 Task: Find a flat in Jaipur, Rajasthan for 3 guests from 21st to 28th July, with a price range of ₹5700 to ₹93000, 2 bedrooms, 2 beds, 2 bathrooms, and amenities including Wifi, Air conditioning, TV, Pool, Breakfast, BBQ grill, and step-free guest entrance. Host language should be Hindi.
Action: Mouse moved to (411, 171)
Screenshot: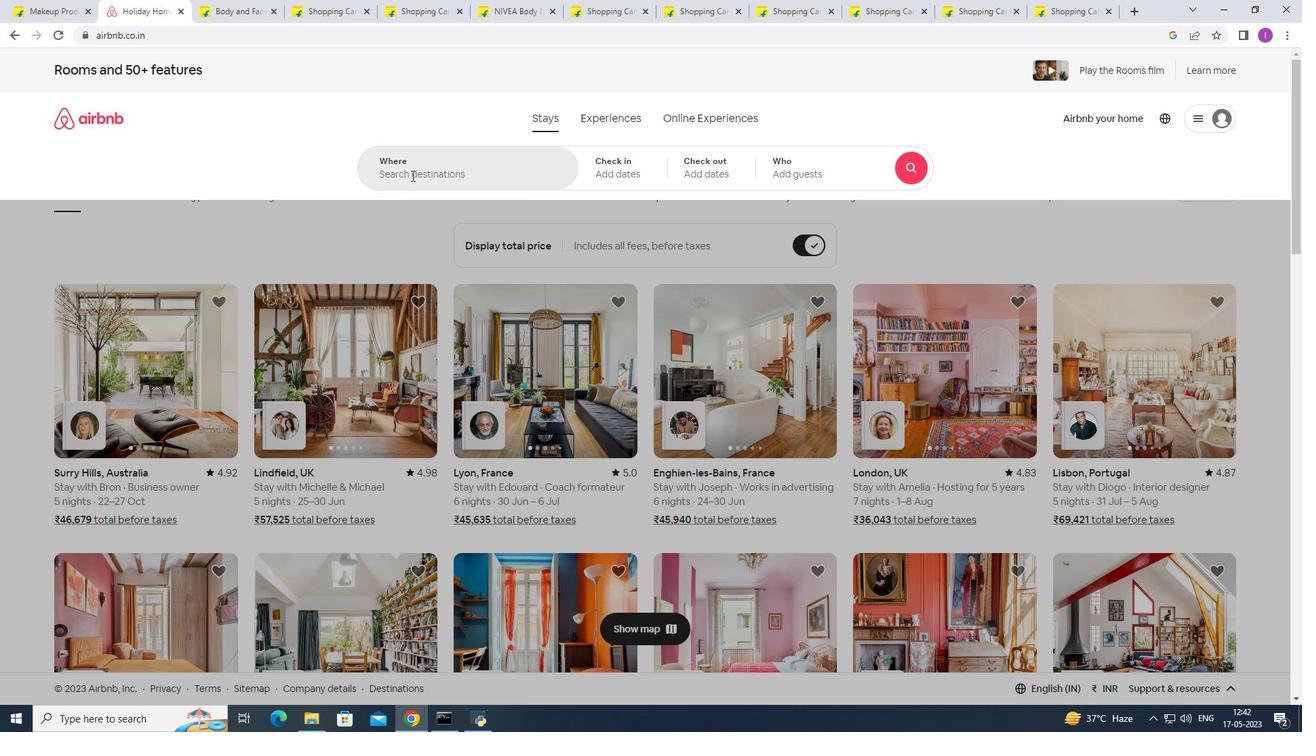 
Action: Mouse pressed left at (411, 171)
Screenshot: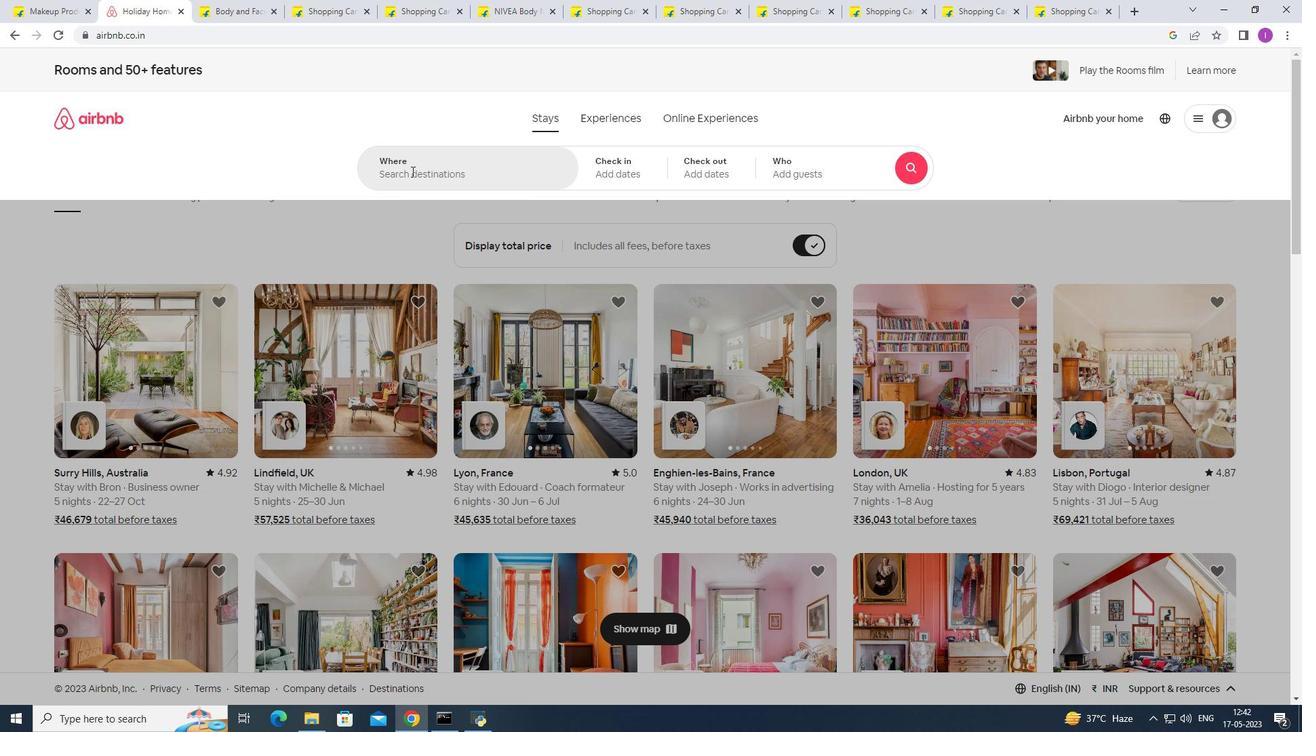 
Action: Mouse moved to (466, 174)
Screenshot: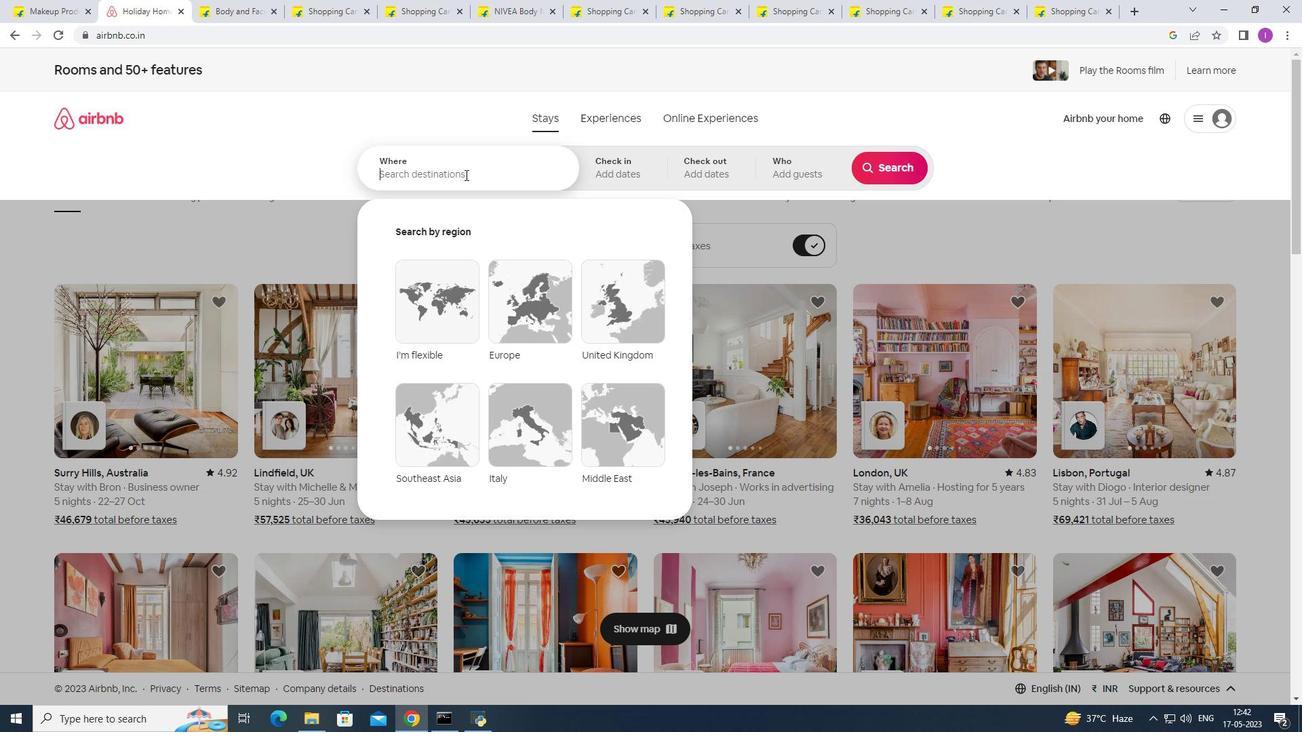 
Action: Key pressed <Key.shift><Key.shift><Key.shift><Key.shift><Key.shift><Key.shift><Key.shift><Key.shift><Key.shift><Key.shift><Key.shift><Key.shift><Key.shift><Key.shift><Key.shift><Key.shift><Key.shift><Key.shift><Key.shift><Key.shift><Key.shift><Key.shift><Key.shift><Key.shift><Key.shift><Key.shift><Key.shift><Key.shift><Key.shift><Key.shift><Key.shift><Key.shift><Key.shift><Key.shift><Key.shift><Key.shift><Key.shift><Key.shift><Key.shift><Key.shift><Key.shift><Key.shift><Key.shift><Key.shift><Key.shift><Key.shift><Key.shift><Key.shift><Key.shift><Key.shift><Key.shift><Key.shift><Key.shift><Key.shift><Key.shift><Key.shift><Key.shift><Key.shift><Key.shift><Key.shift><Key.shift><Key.shift><Key.shift><Key.shift><Key.shift><Key.shift><Key.shift><Key.shift><Key.shift><Key.shift><Key.shift><Key.shift><Key.shift><Key.shift><Key.shift><Key.shift><Key.shift><Key.shift><Key.shift><Key.shift><Key.shift><Key.shift><Key.shift><Key.shift><Key.shift><Key.shift><Key.shift><Key.shift><Key.shift><Key.shift><Key.shift><Key.shift><Key.shift><Key.shift><Key.shift><Key.shift><Key.shift><Key.shift><Key.shift><Key.shift><Key.shift><Key.shift><Key.shift><Key.shift><Key.shift><Key.shift><Key.shift><Key.shift><Key.shift><Key.shift><Key.shift><Key.shift><Key.shift><Key.shift><Key.shift><Key.shift><Key.shift><Key.shift><Key.shift><Key.shift><Key.shift><Key.shift><Key.shift><Key.shift><Key.shift><Key.shift><Key.shift><Key.shift><Key.shift><Key.shift><Key.shift><Key.shift><Key.shift>Rajas
Screenshot: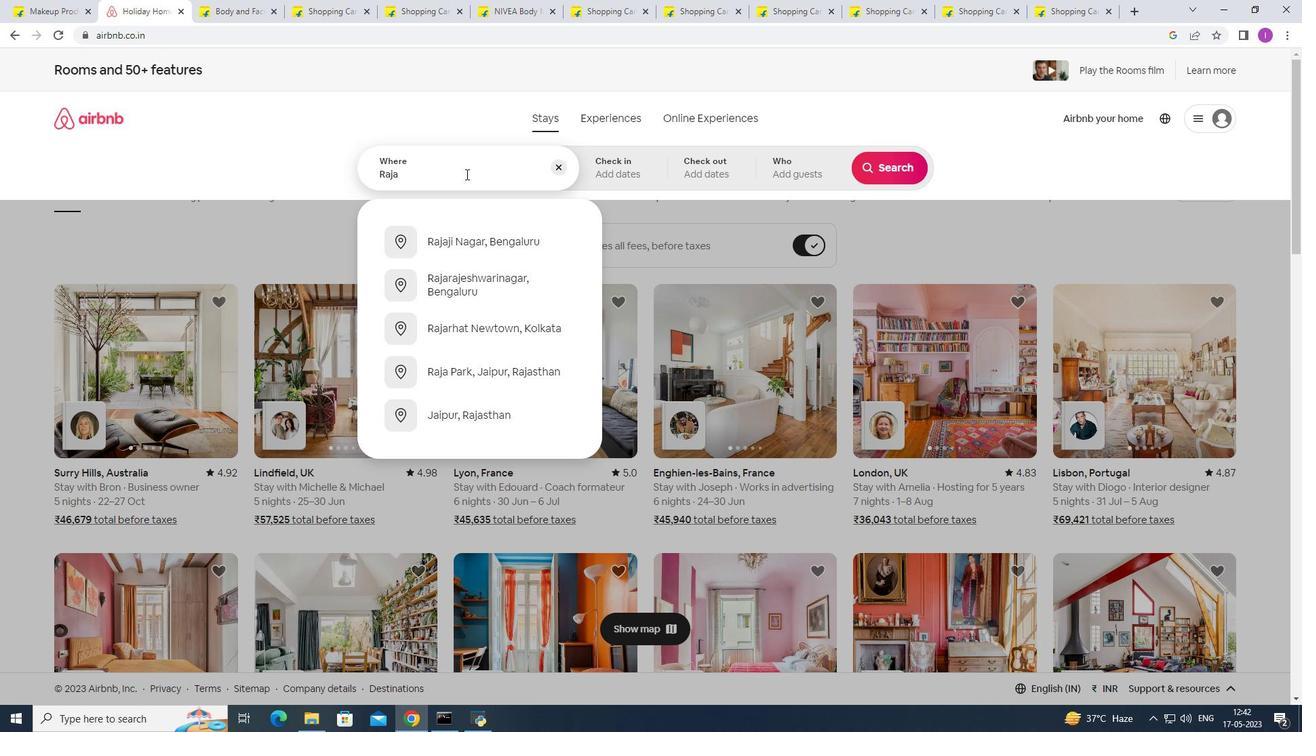 
Action: Mouse moved to (472, 242)
Screenshot: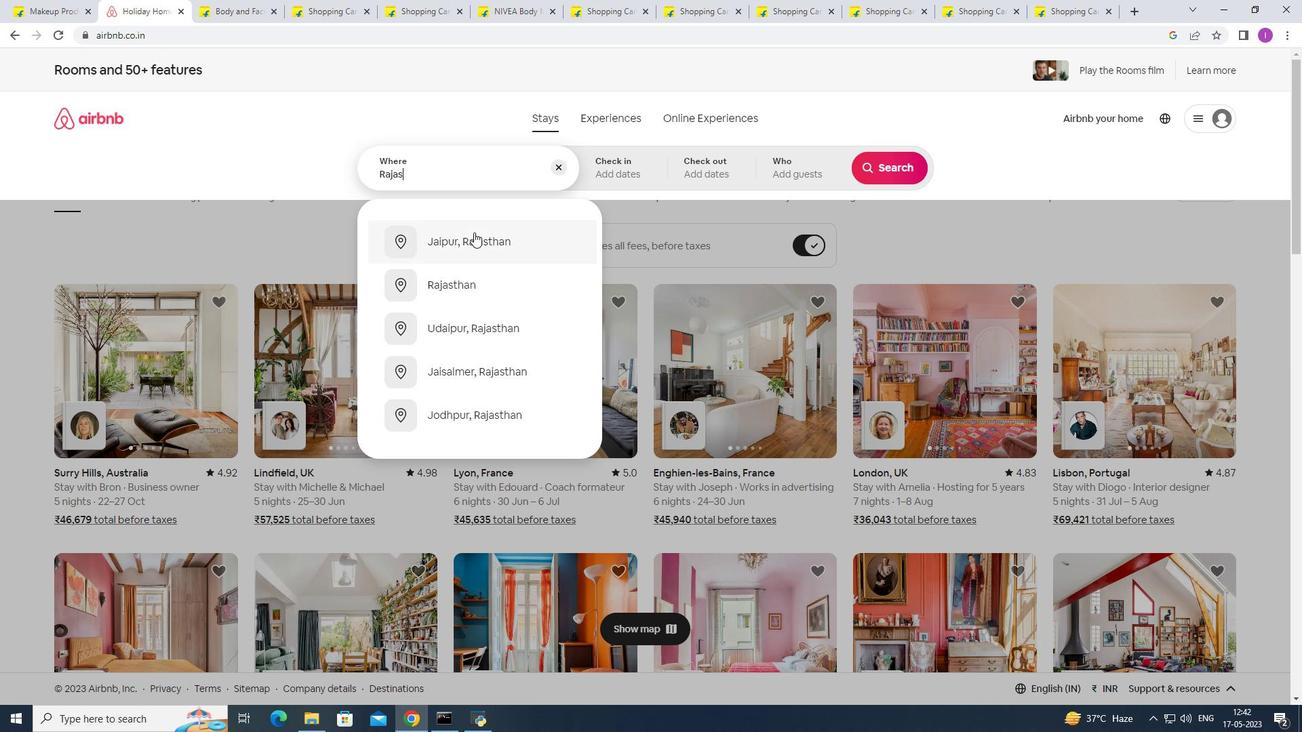 
Action: Mouse pressed left at (472, 242)
Screenshot: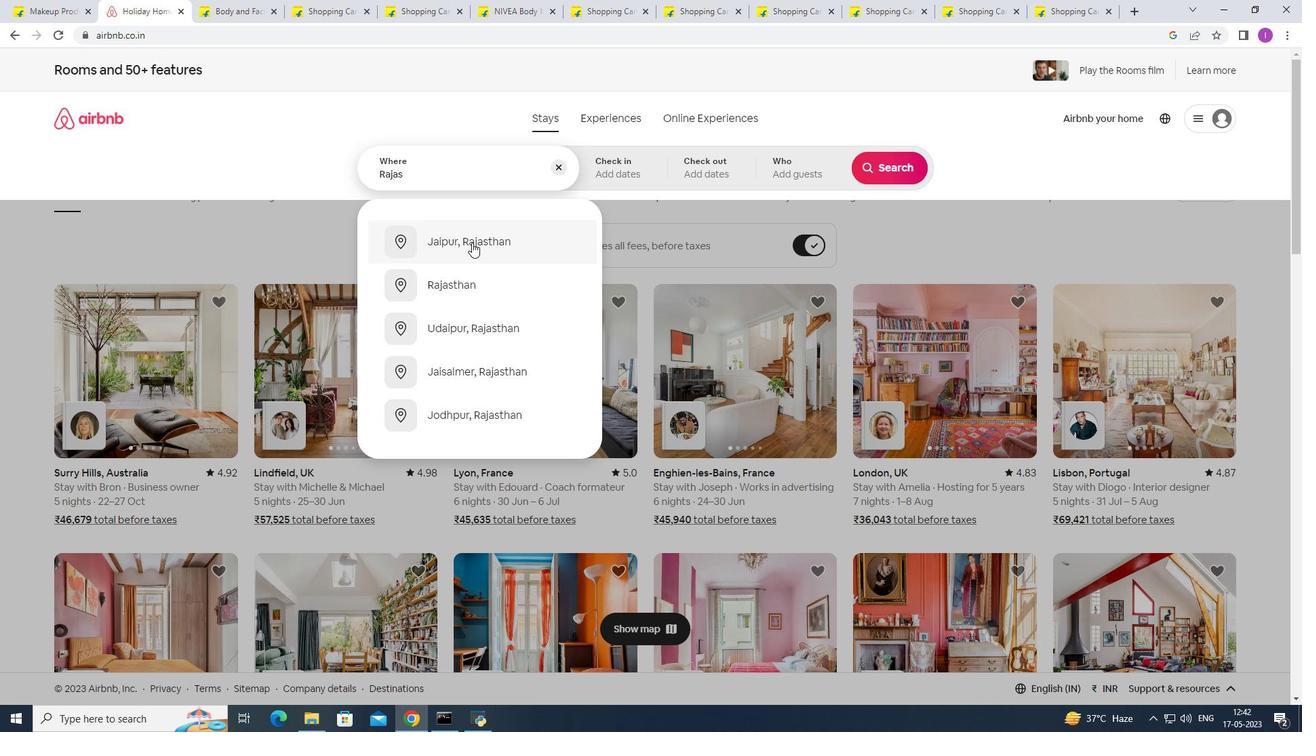 
Action: Mouse moved to (885, 278)
Screenshot: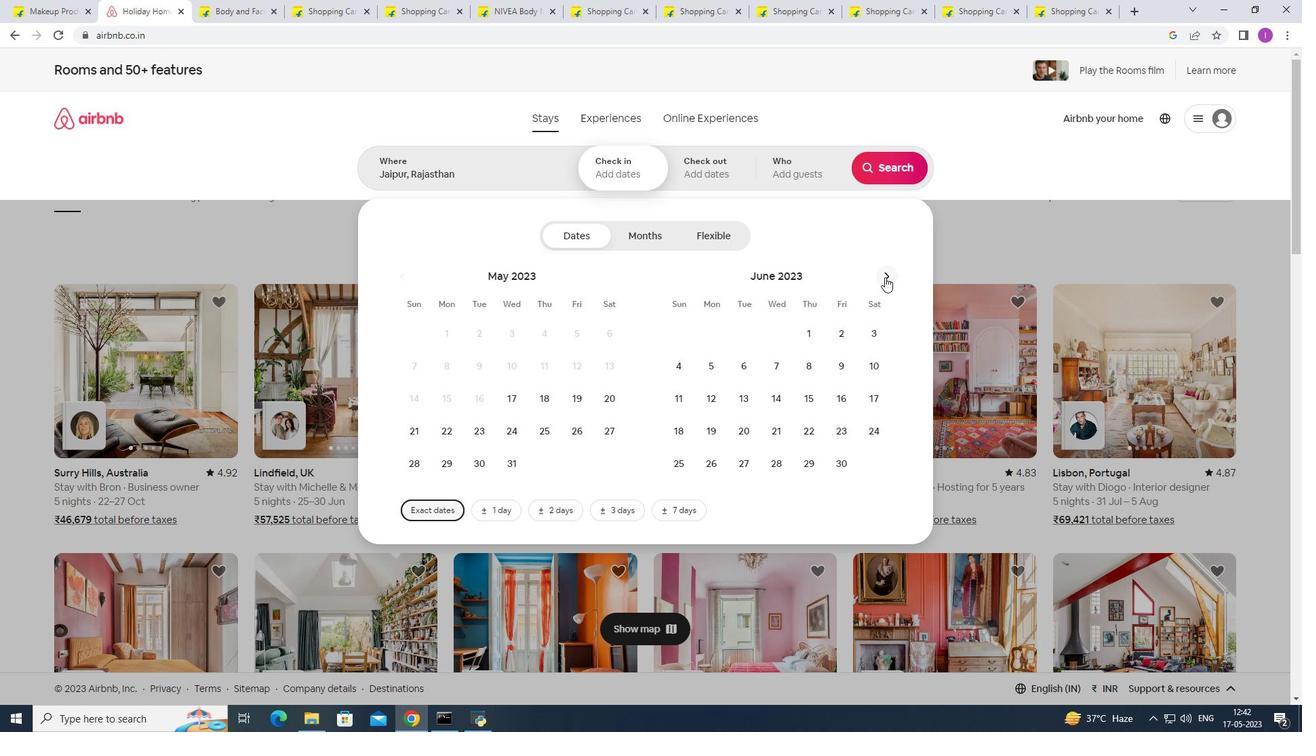 
Action: Mouse pressed left at (885, 278)
Screenshot: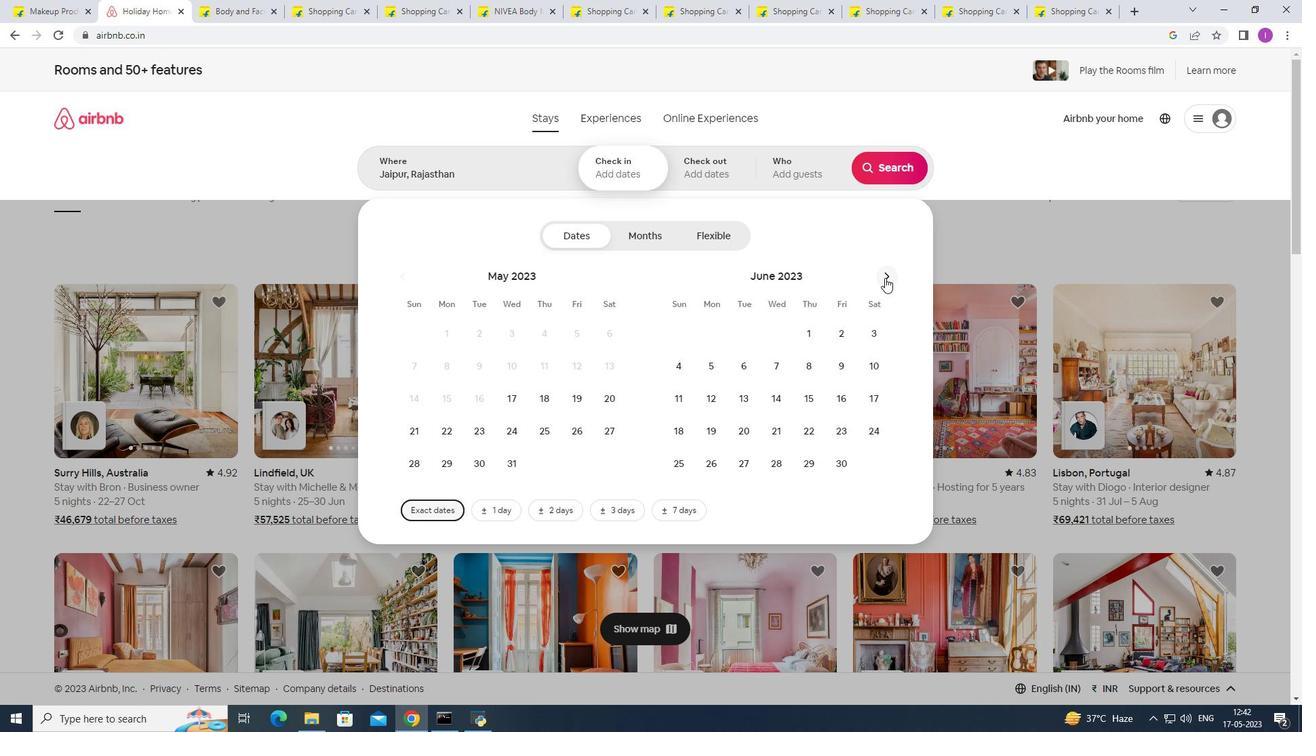 
Action: Mouse pressed left at (885, 278)
Screenshot: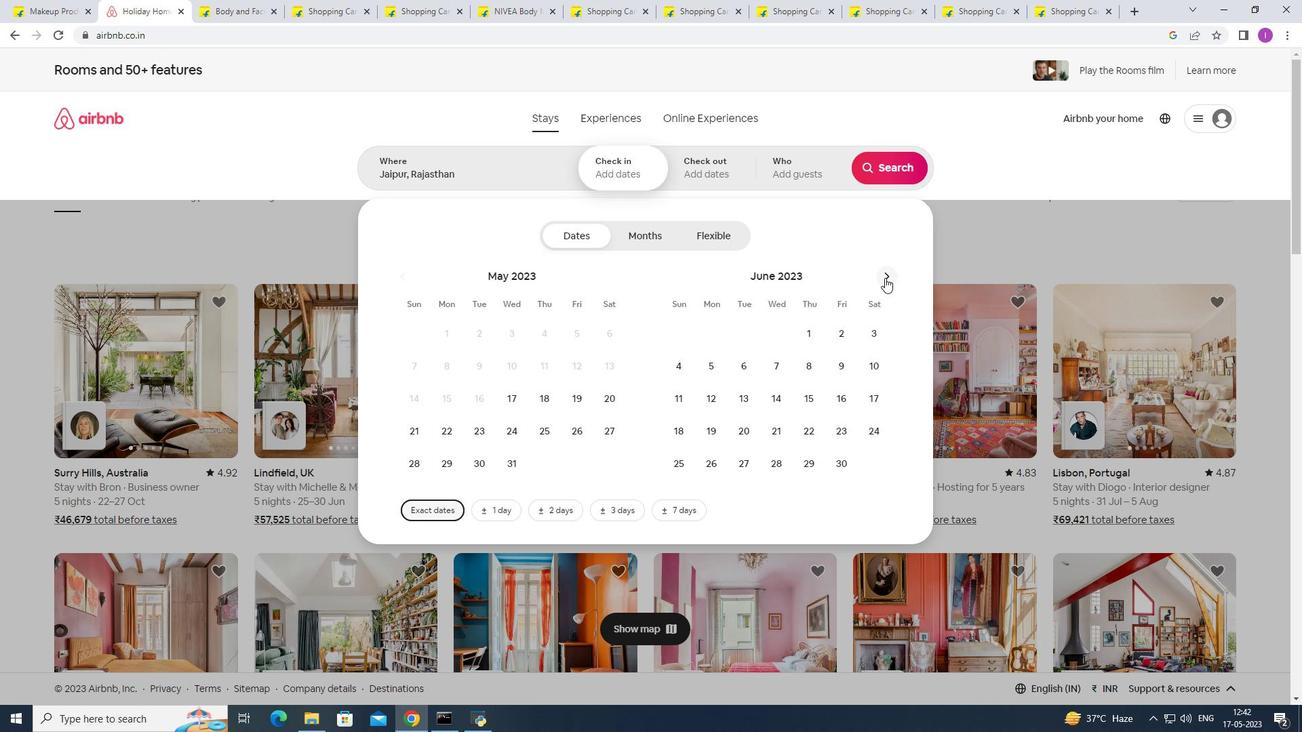 
Action: Mouse moved to (882, 280)
Screenshot: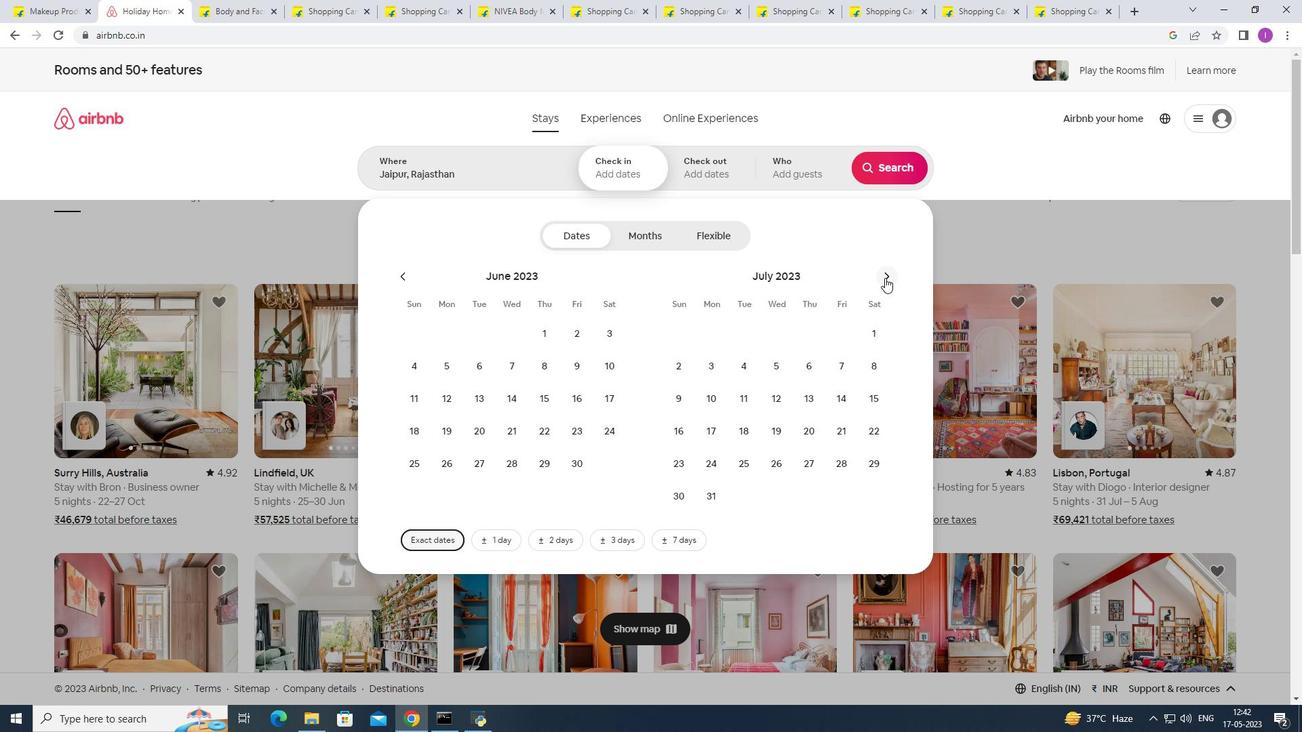 
Action: Mouse pressed left at (882, 280)
Screenshot: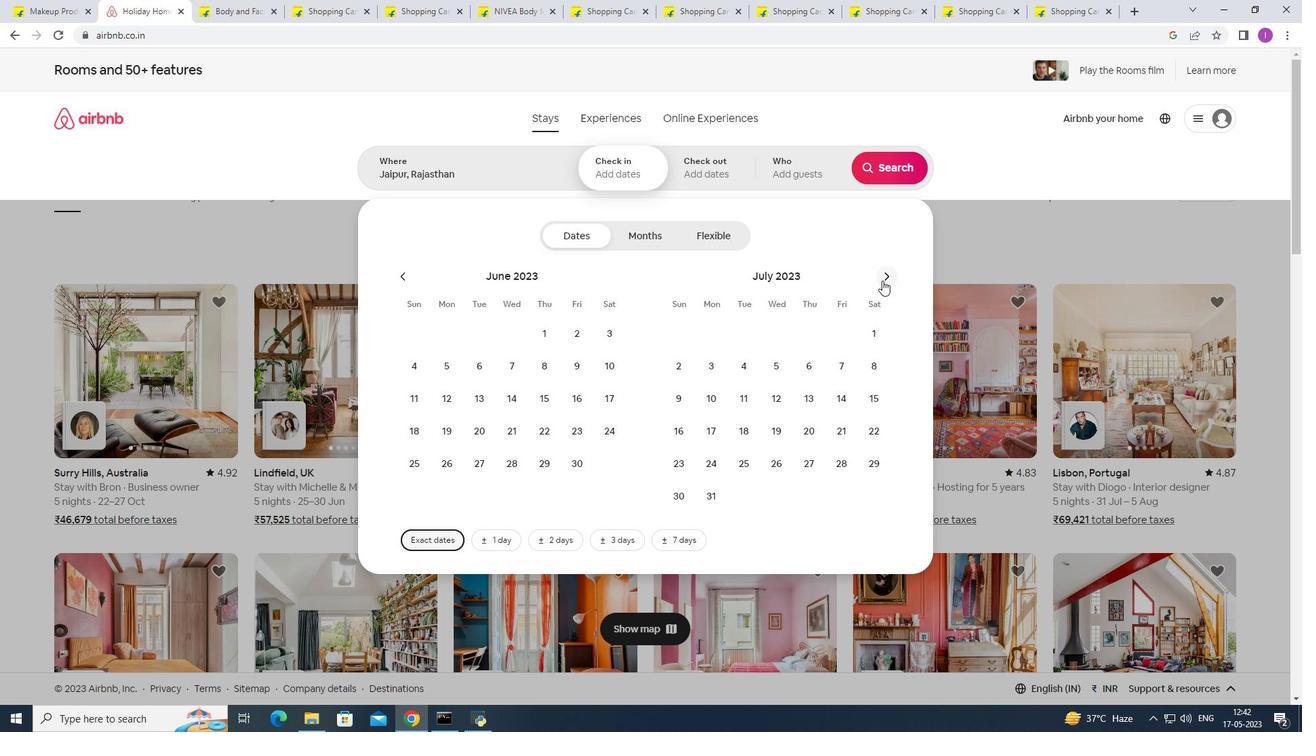 
Action: Mouse moved to (575, 430)
Screenshot: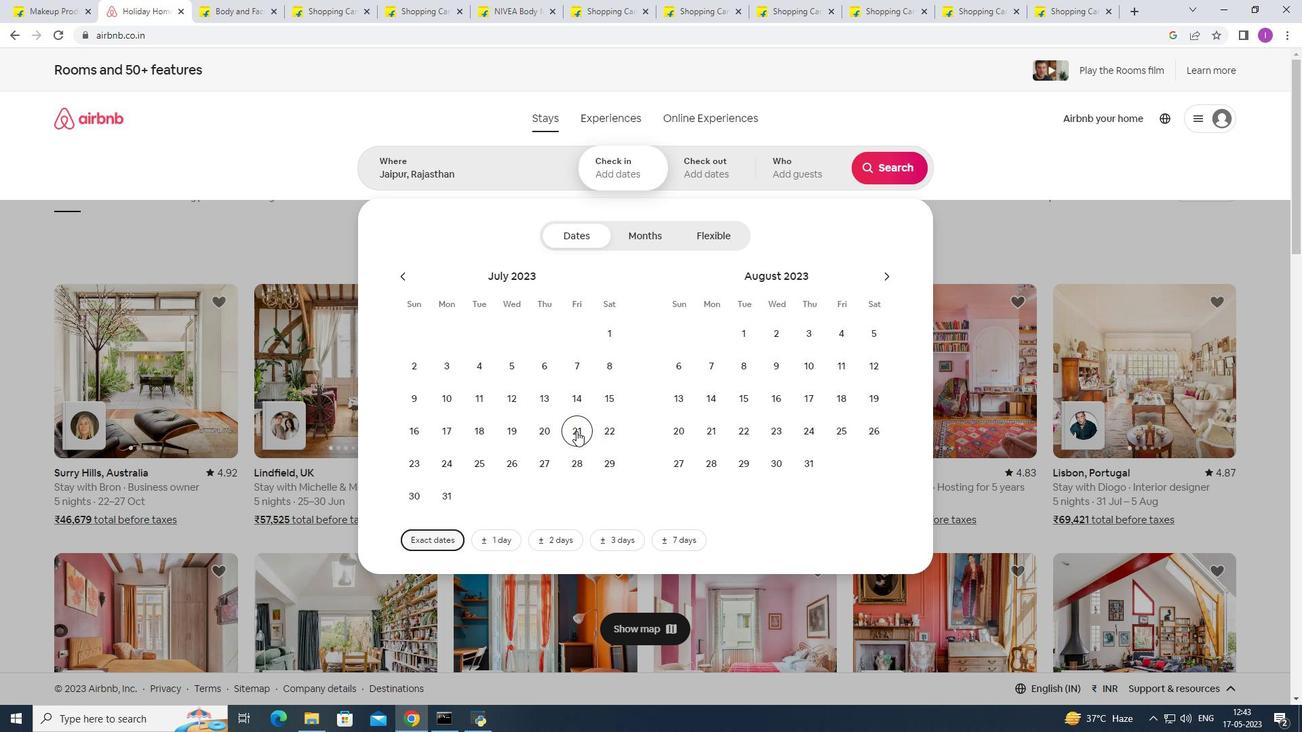 
Action: Mouse pressed left at (575, 430)
Screenshot: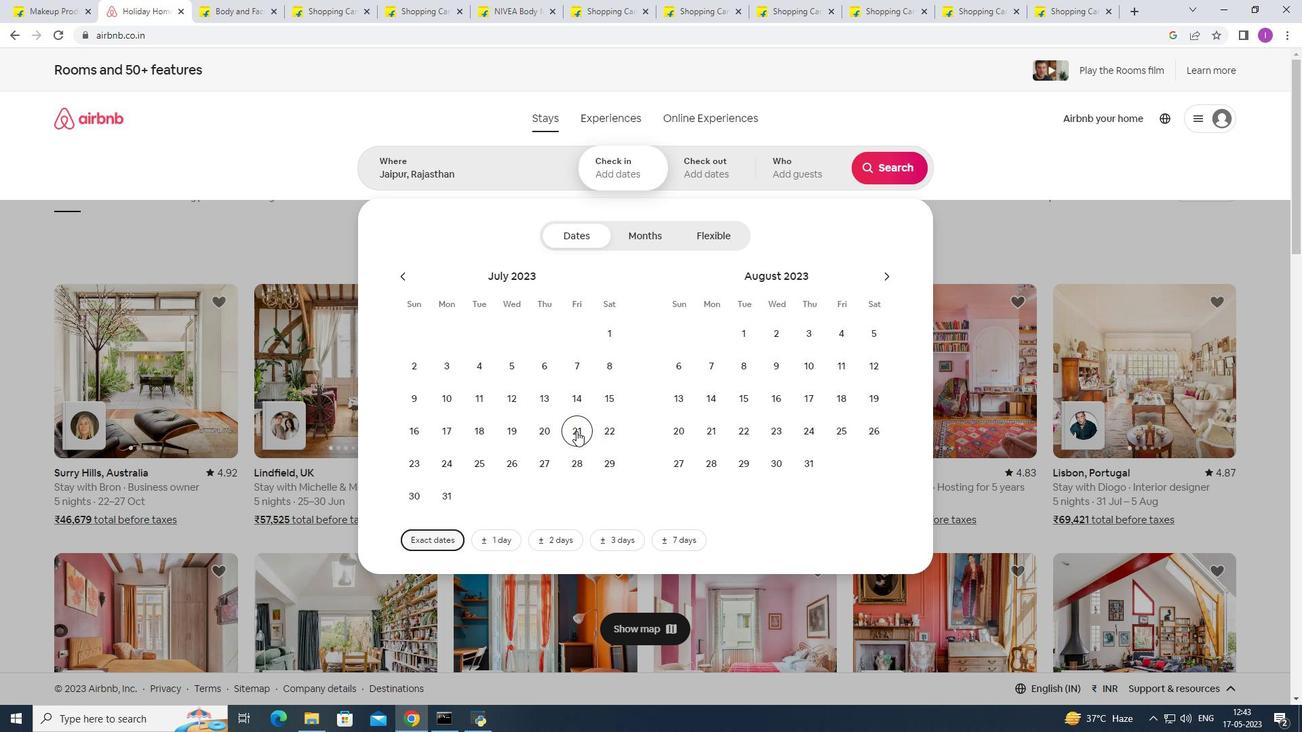 
Action: Mouse moved to (584, 466)
Screenshot: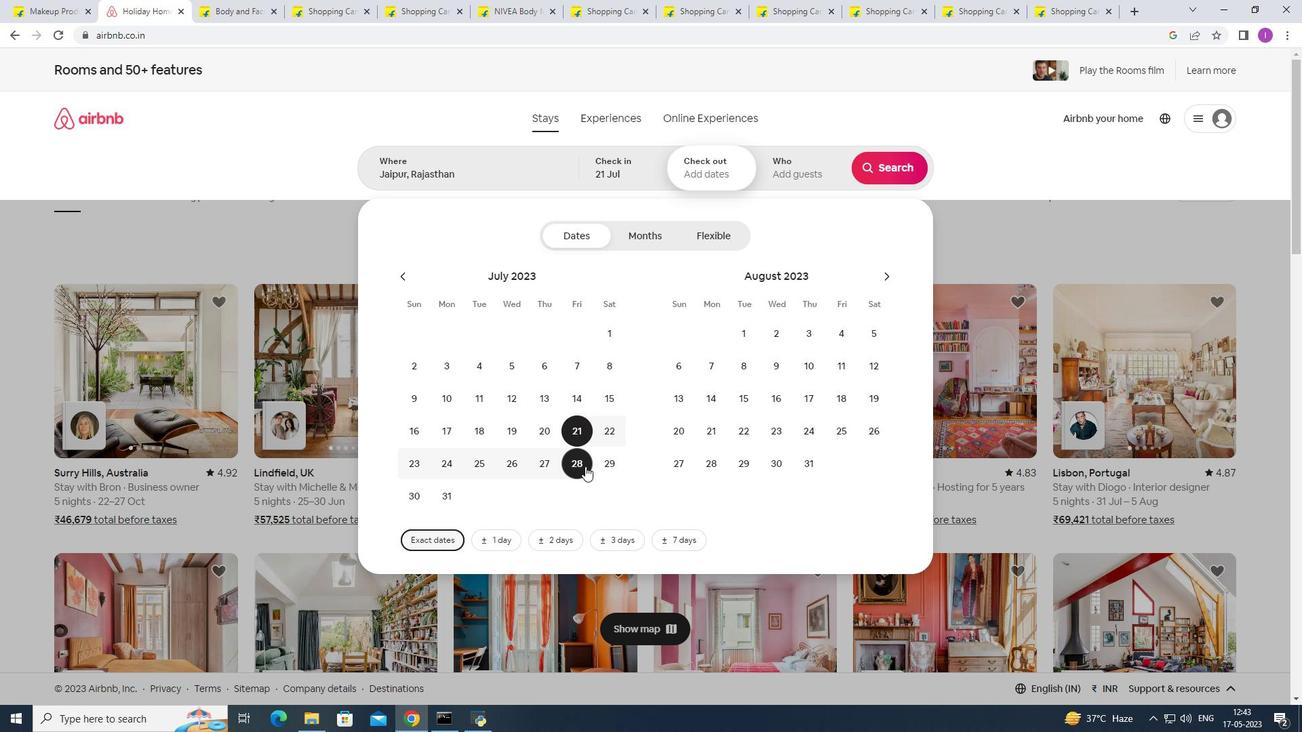 
Action: Mouse pressed left at (584, 466)
Screenshot: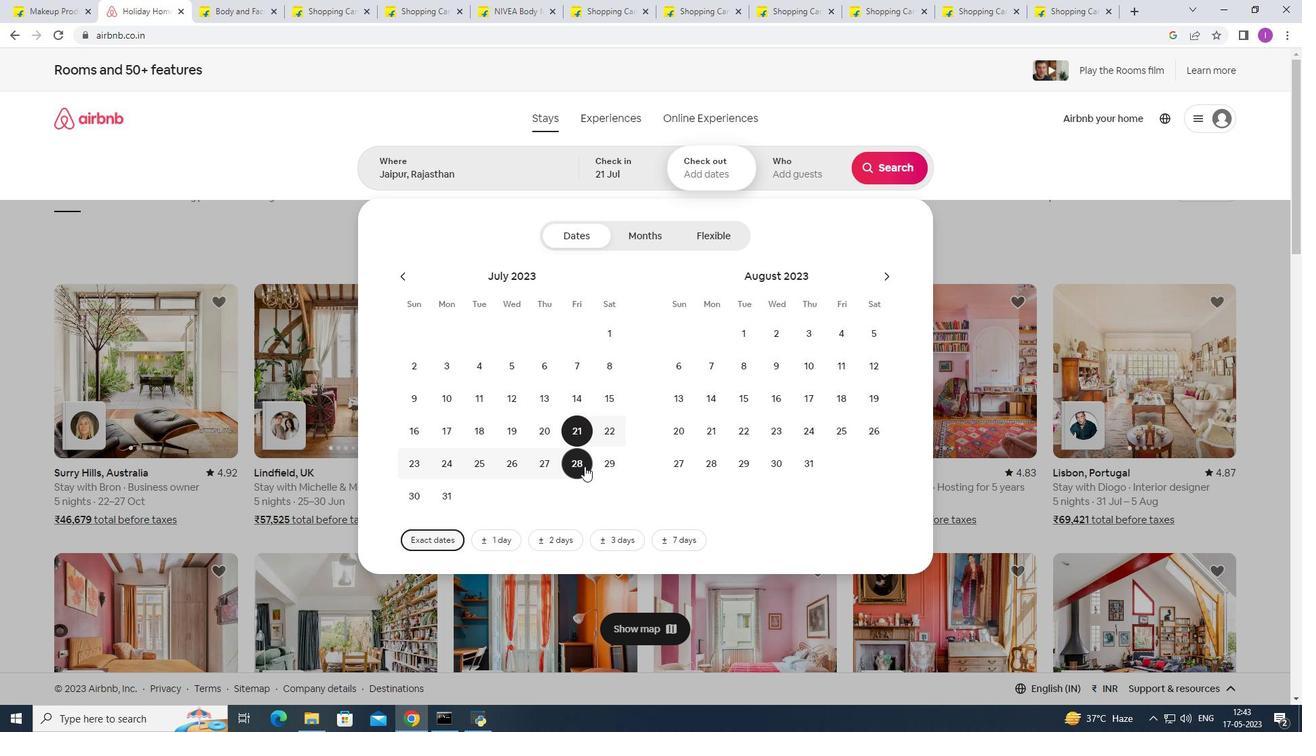 
Action: Mouse moved to (812, 168)
Screenshot: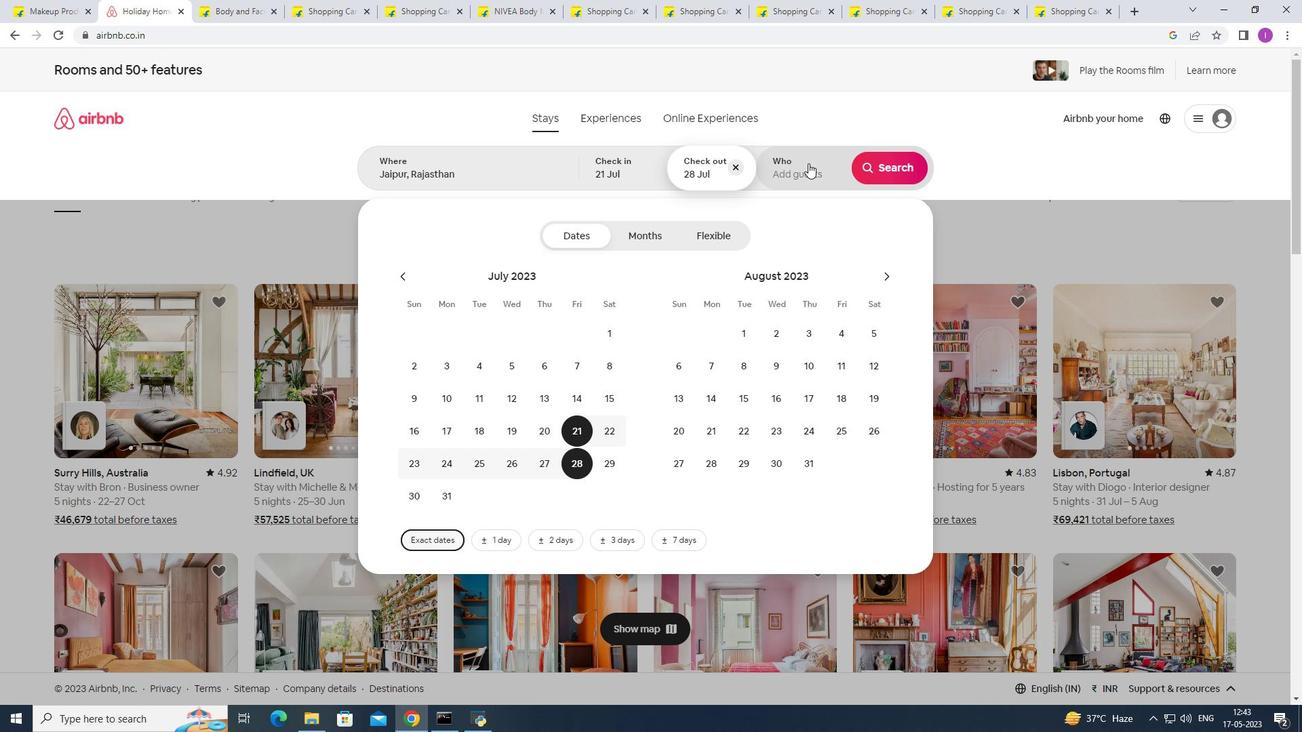
Action: Mouse pressed left at (812, 168)
Screenshot: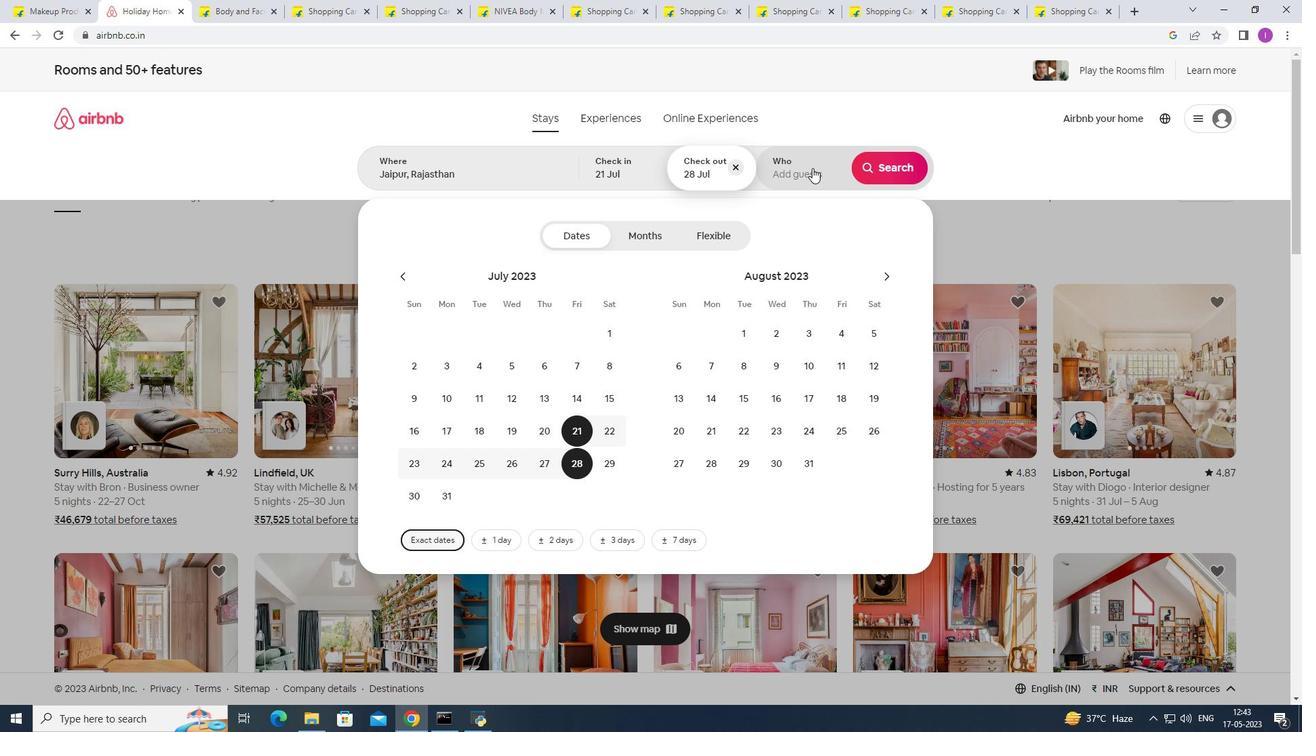 
Action: Mouse moved to (897, 238)
Screenshot: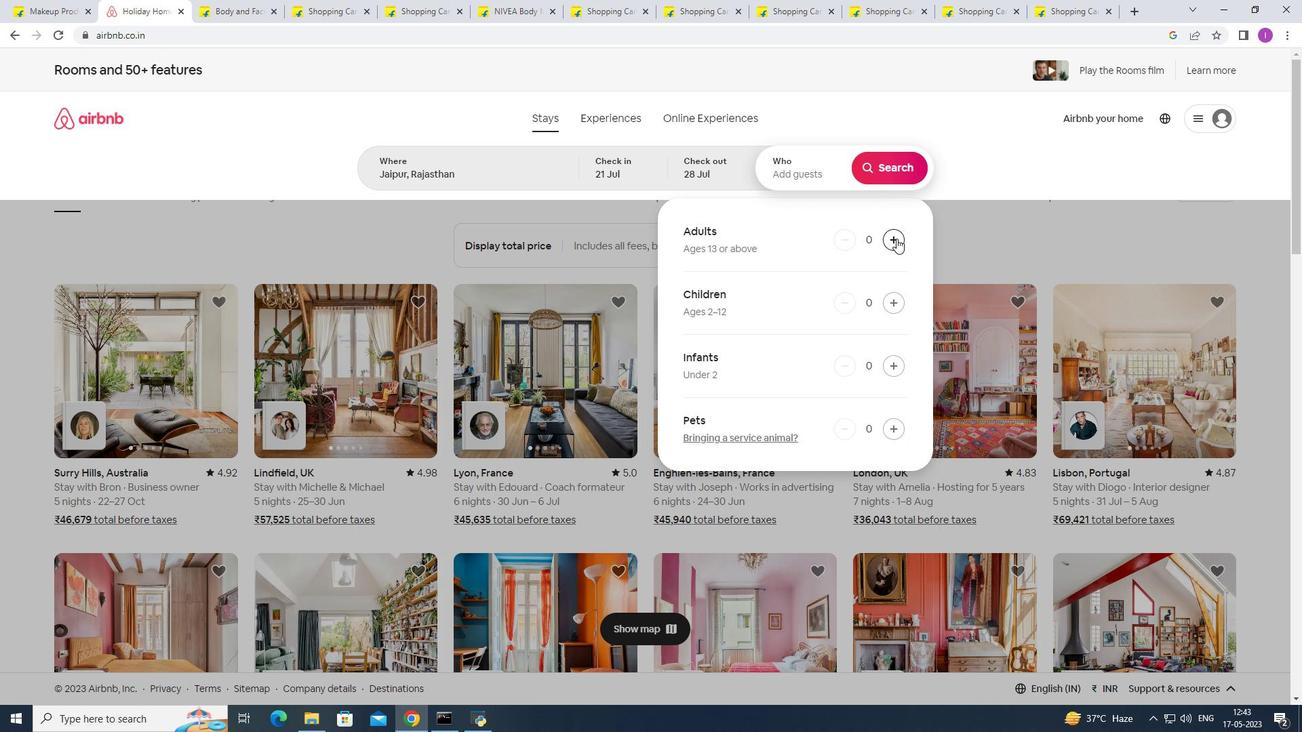 
Action: Mouse pressed left at (897, 238)
Screenshot: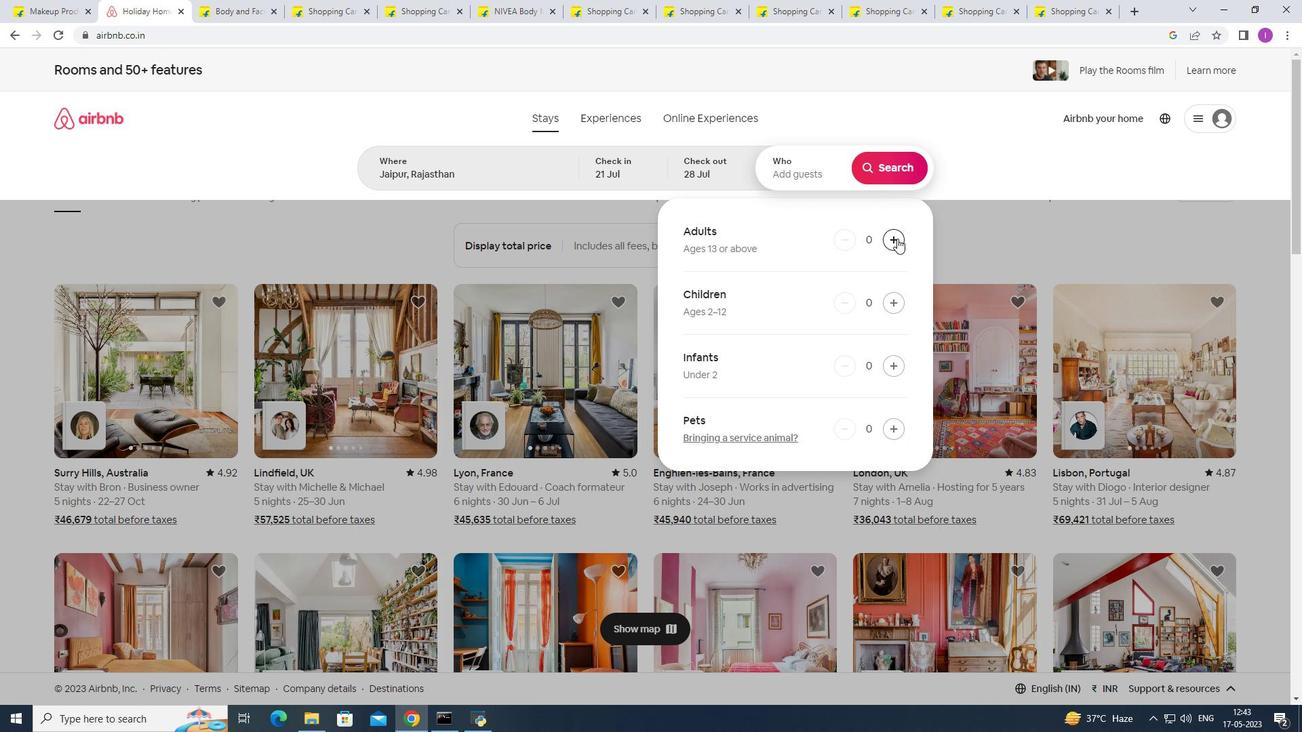 
Action: Mouse moved to (898, 238)
Screenshot: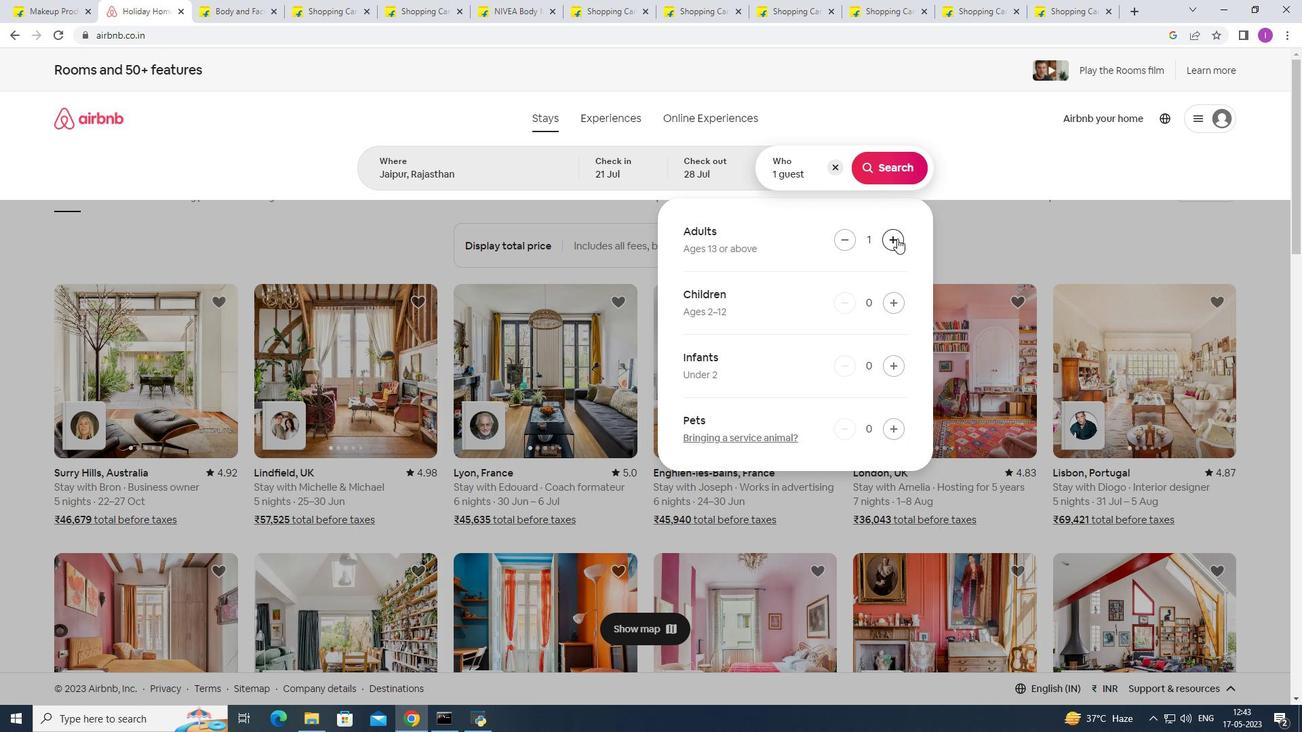 
Action: Mouse pressed left at (898, 238)
Screenshot: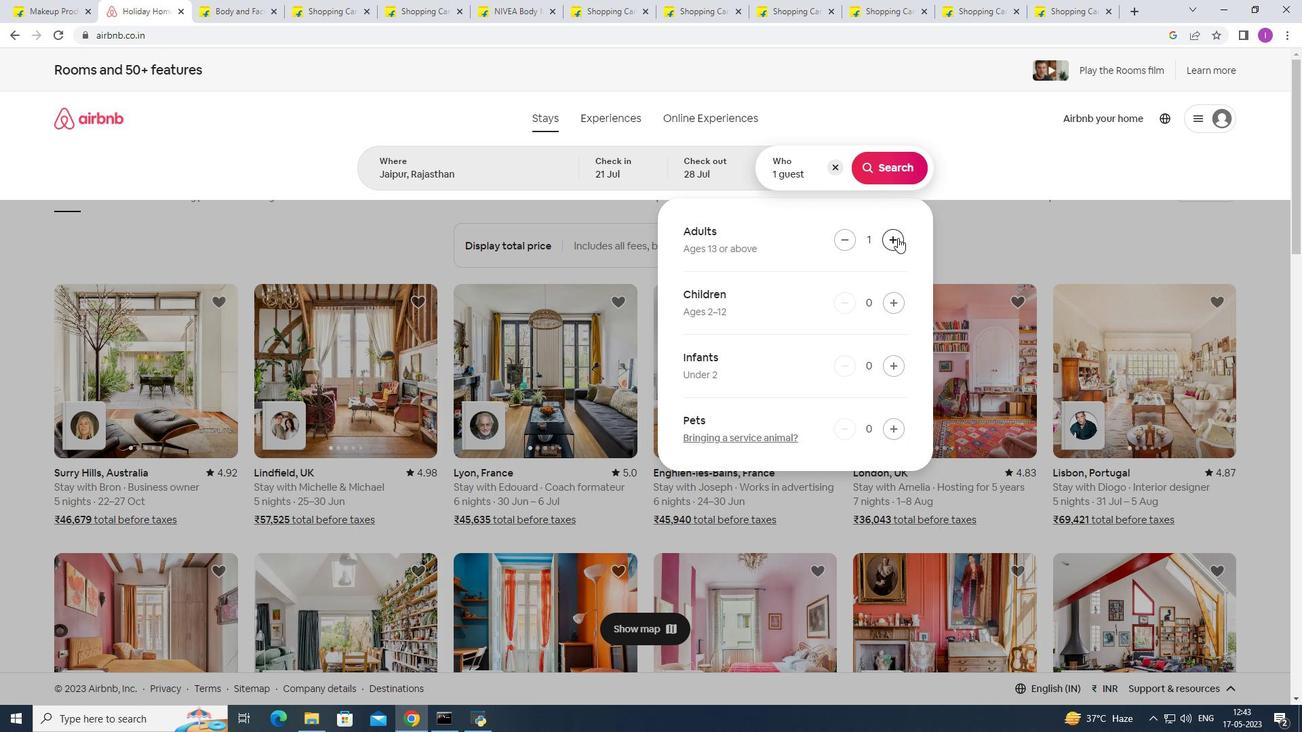 
Action: Mouse moved to (889, 299)
Screenshot: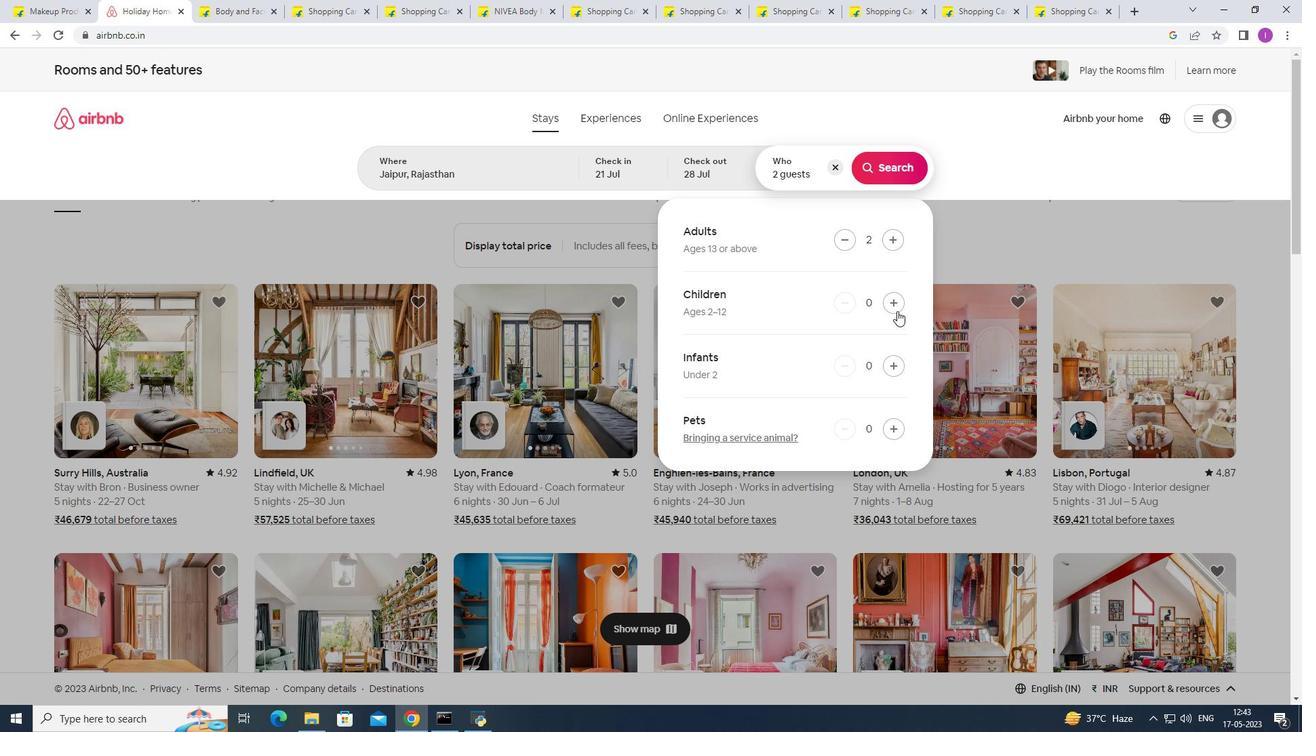 
Action: Mouse pressed left at (889, 299)
Screenshot: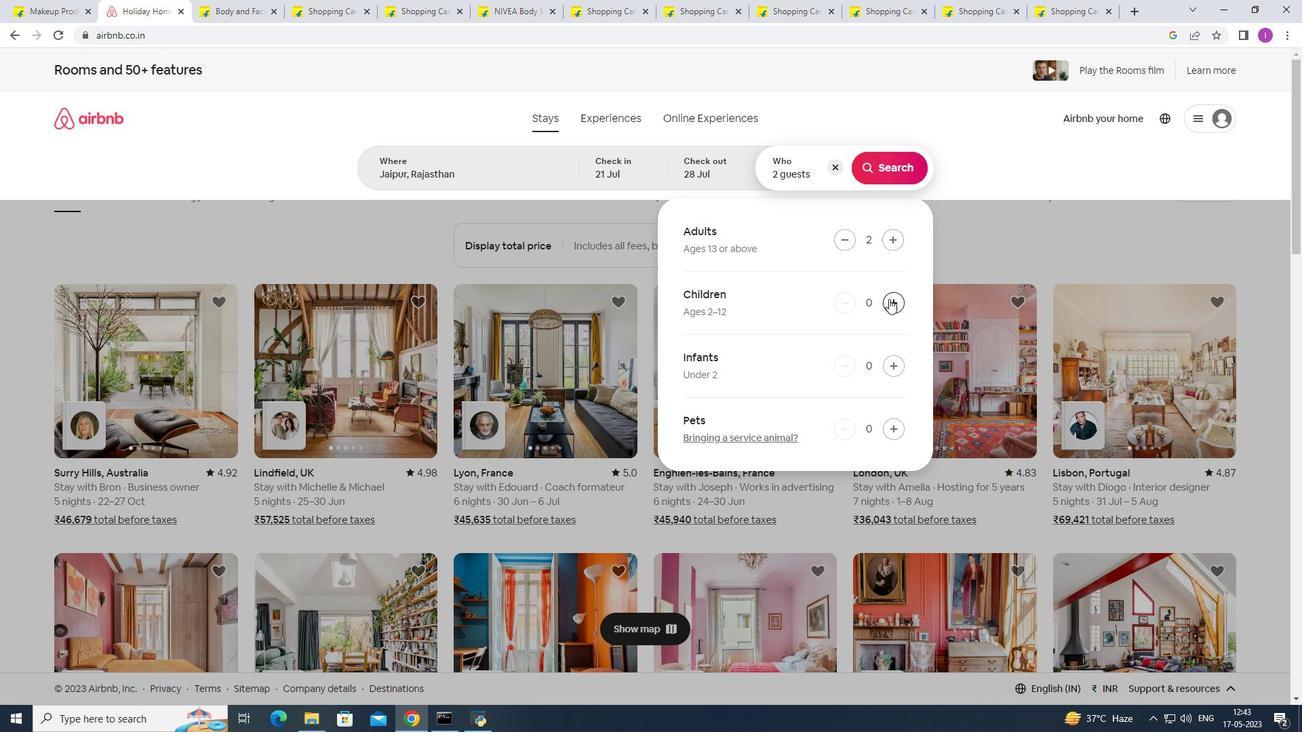 
Action: Mouse moved to (898, 162)
Screenshot: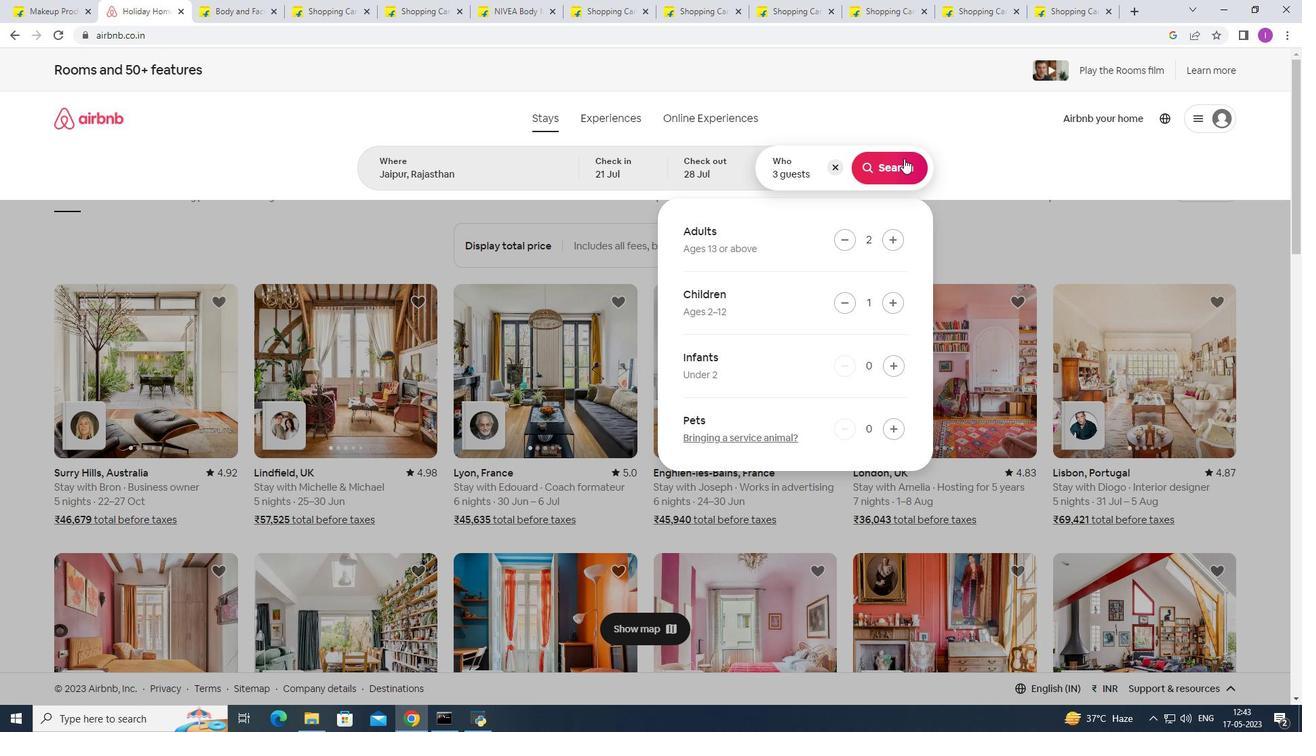 
Action: Mouse pressed left at (898, 162)
Screenshot: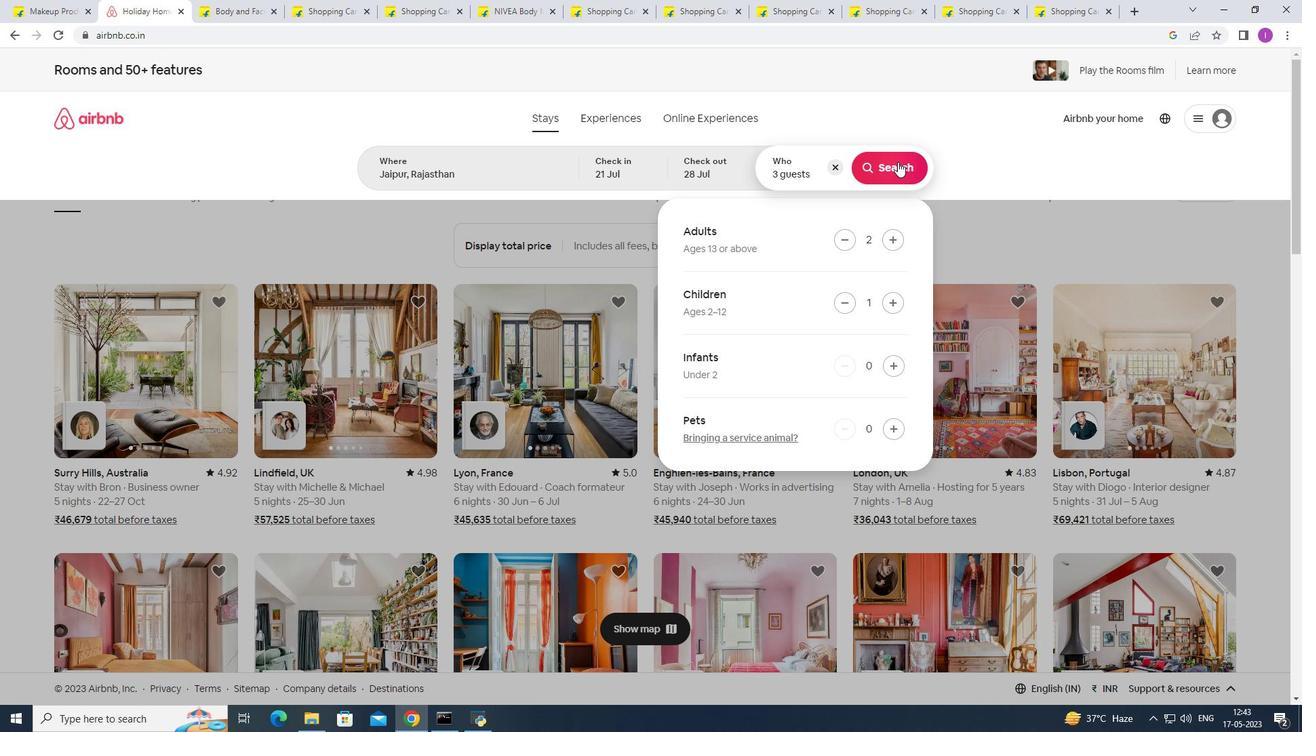 
Action: Mouse moved to (1246, 132)
Screenshot: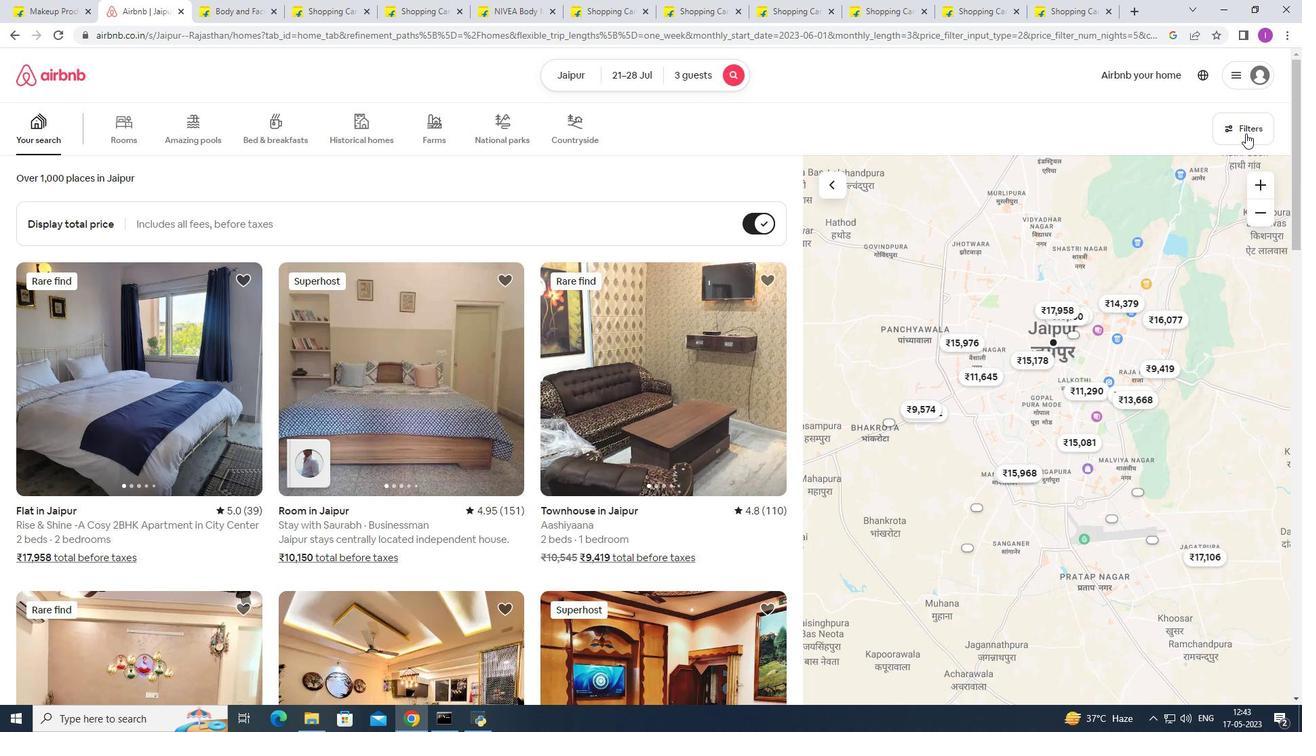 
Action: Mouse pressed left at (1246, 132)
Screenshot: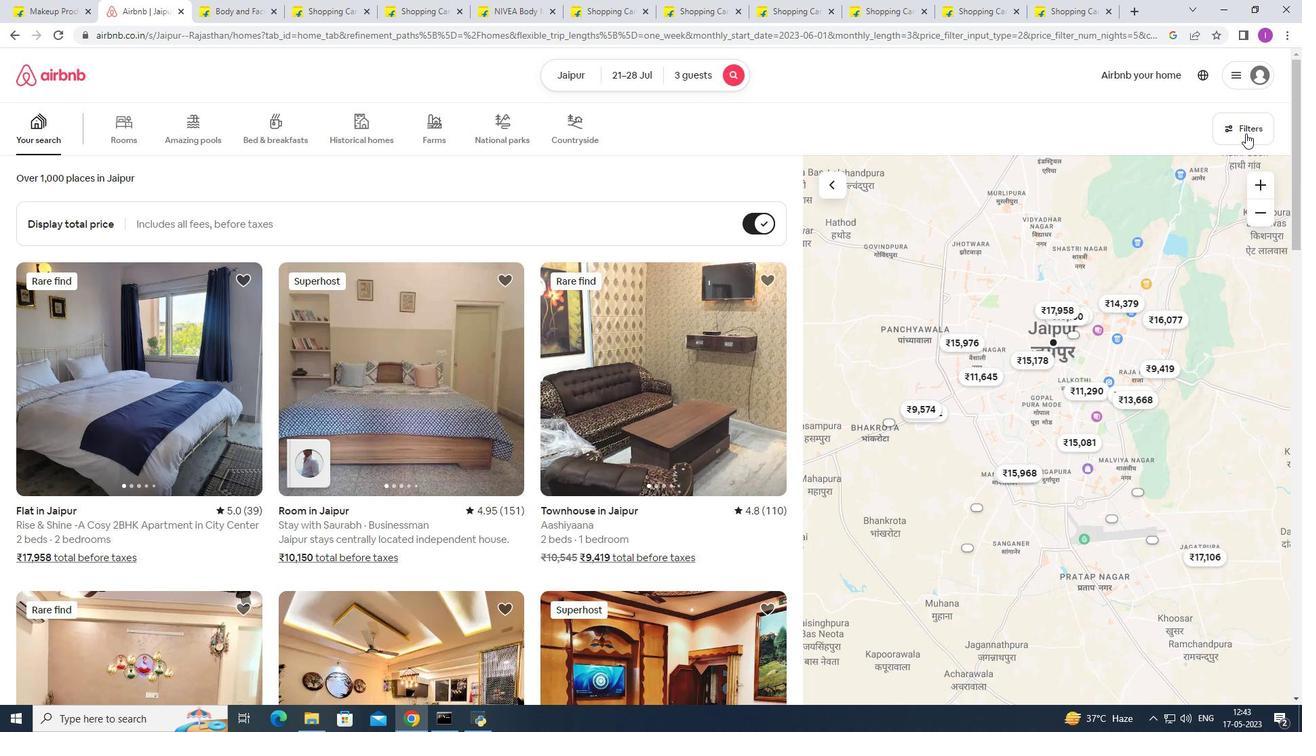 
Action: Mouse moved to (735, 461)
Screenshot: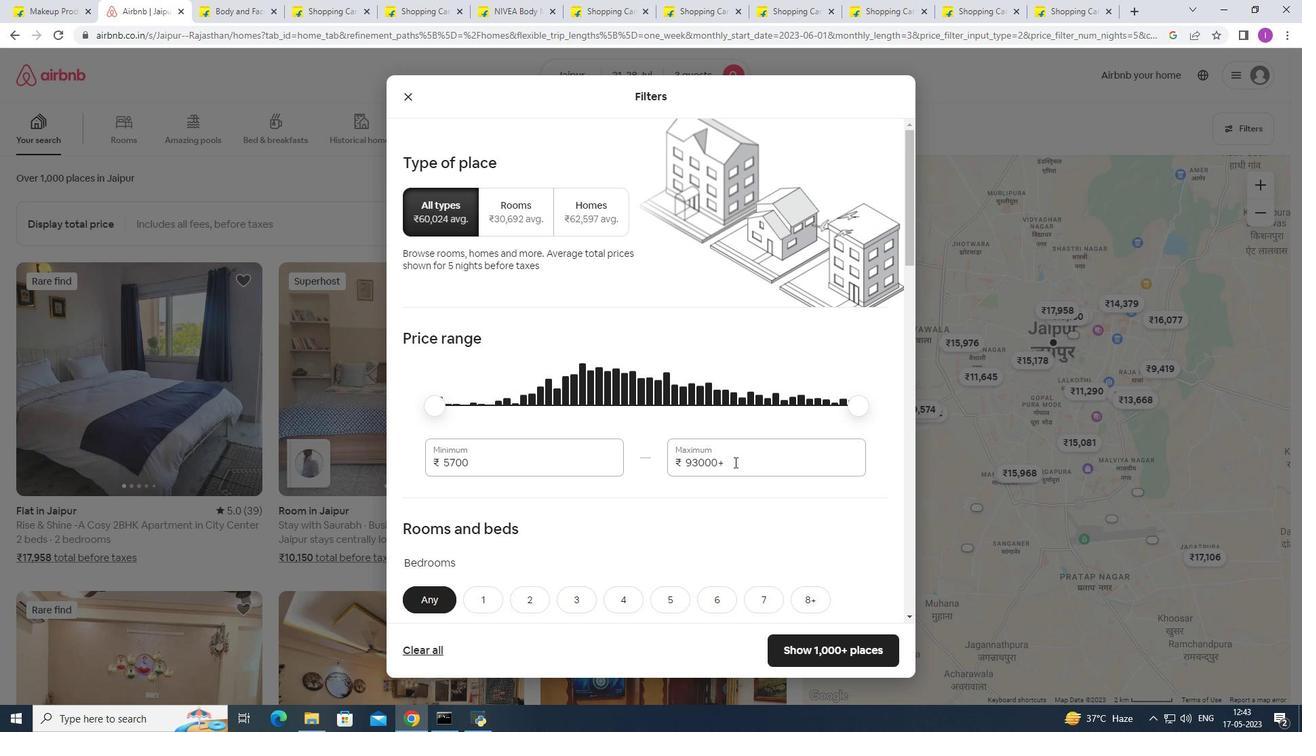 
Action: Mouse pressed left at (735, 461)
Screenshot: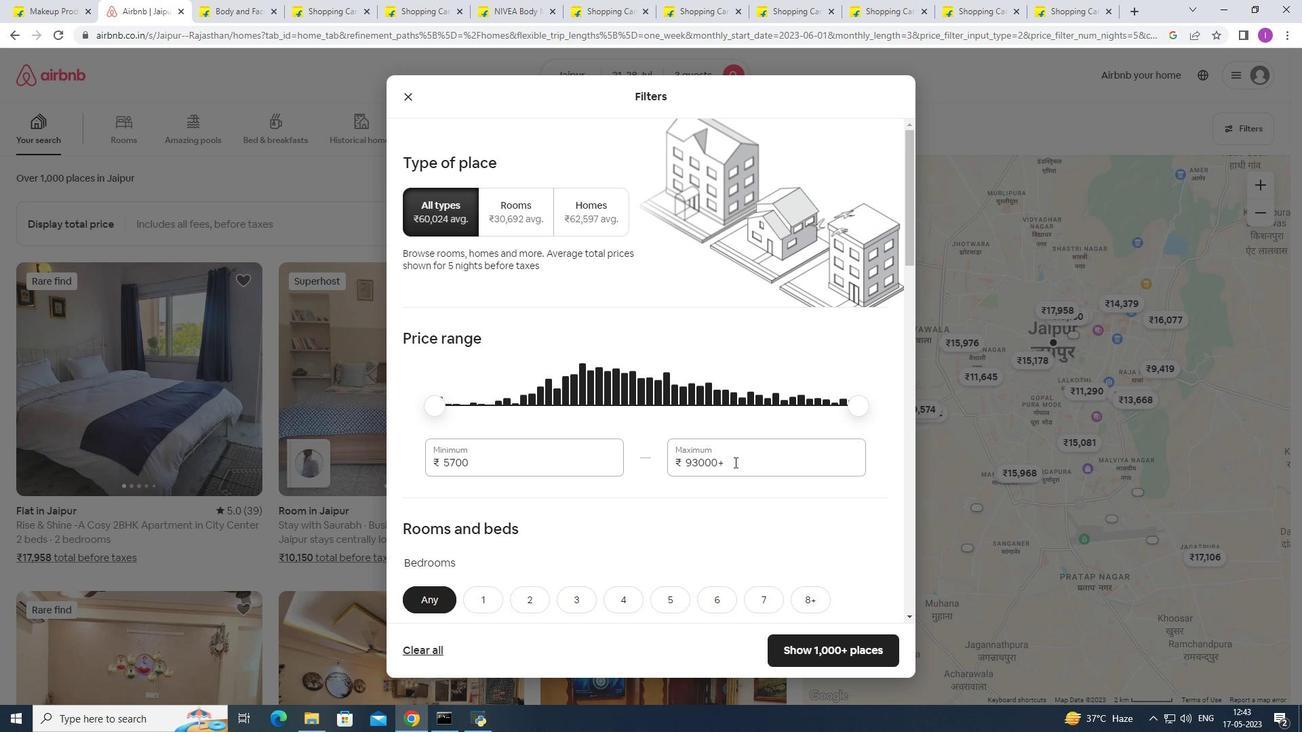 
Action: Mouse moved to (803, 501)
Screenshot: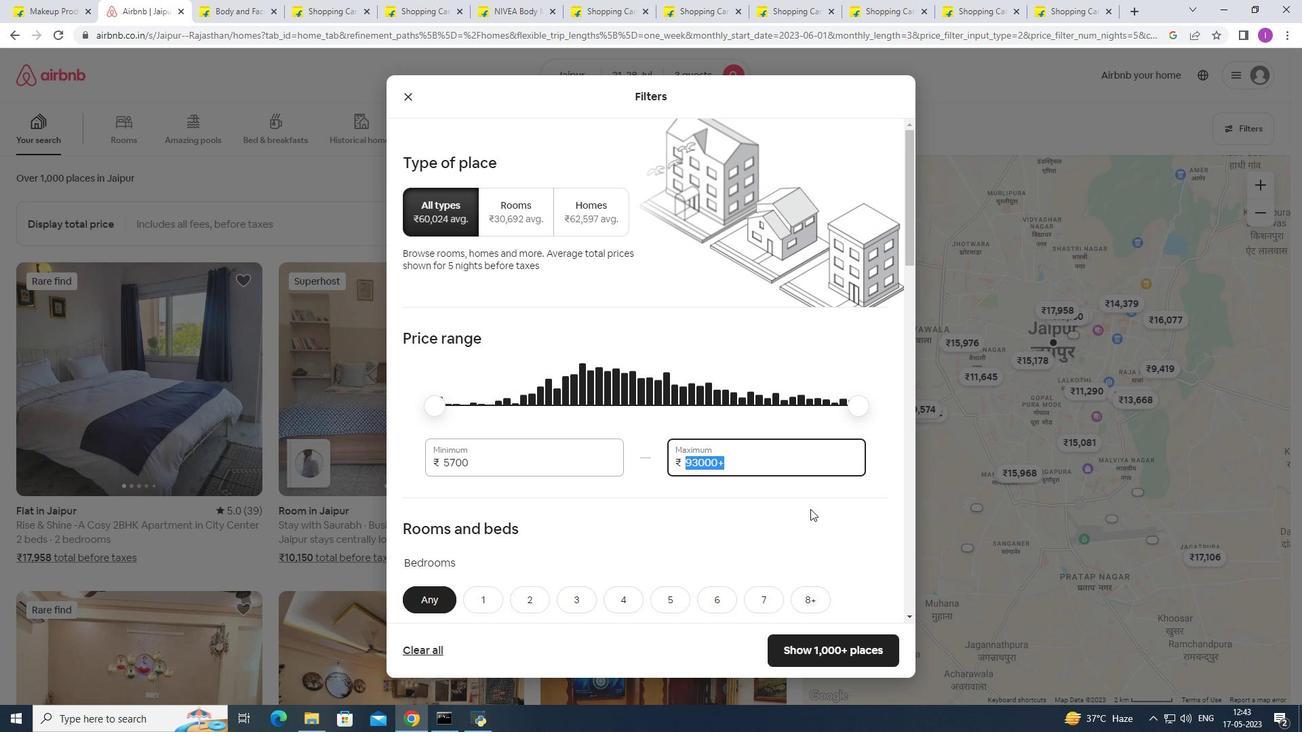 
Action: Key pressed 20000
Screenshot: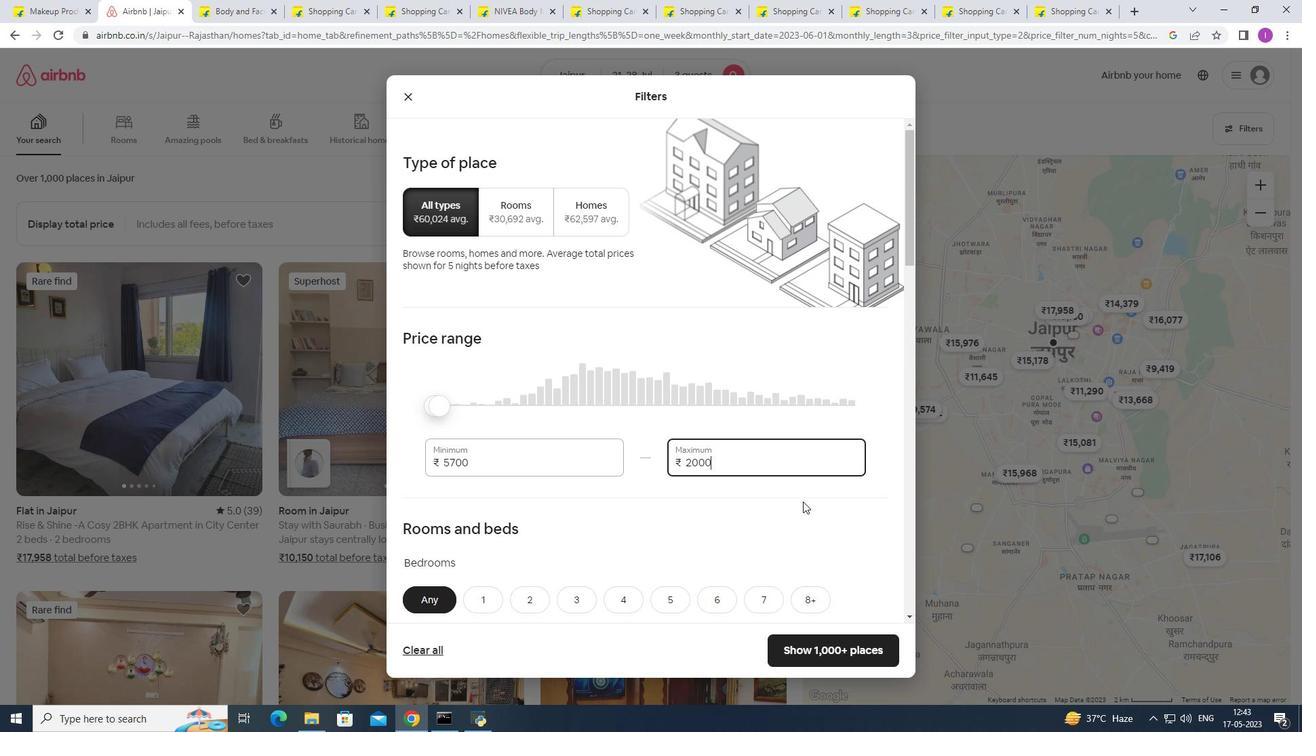 
Action: Mouse moved to (480, 457)
Screenshot: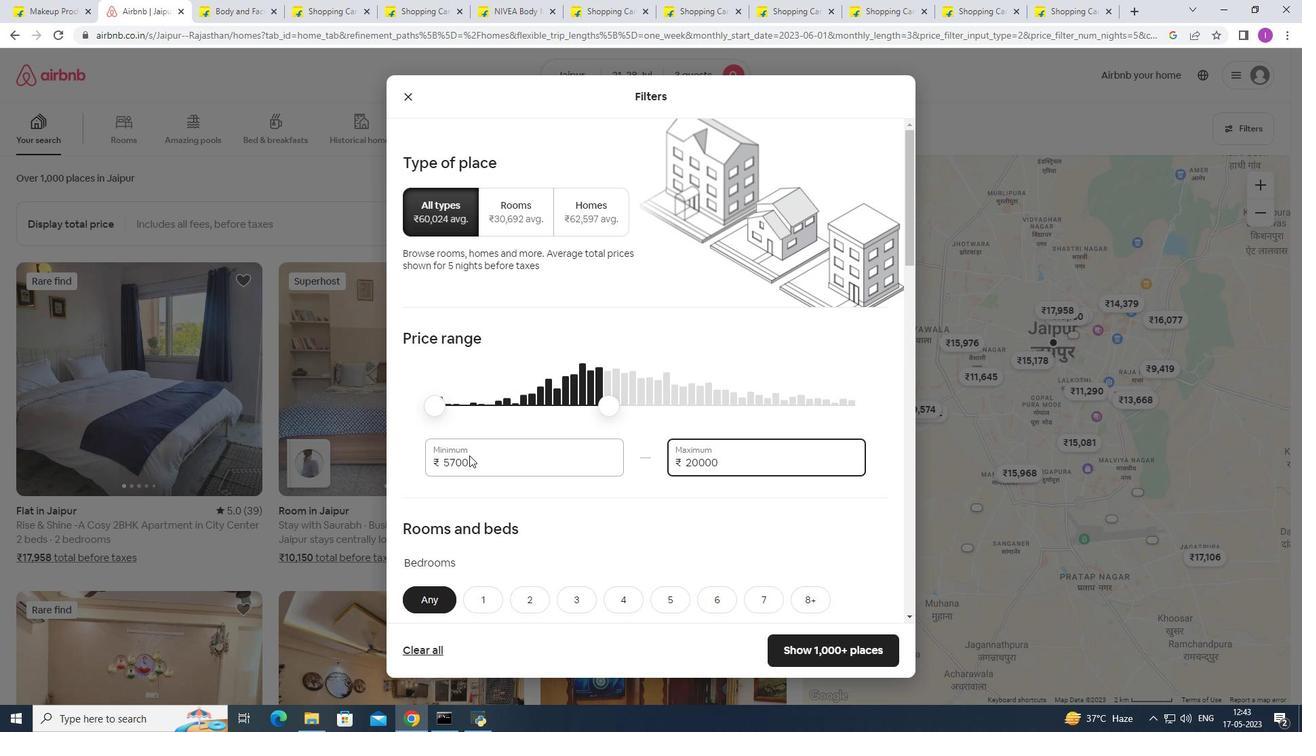 
Action: Mouse pressed left at (480, 457)
Screenshot: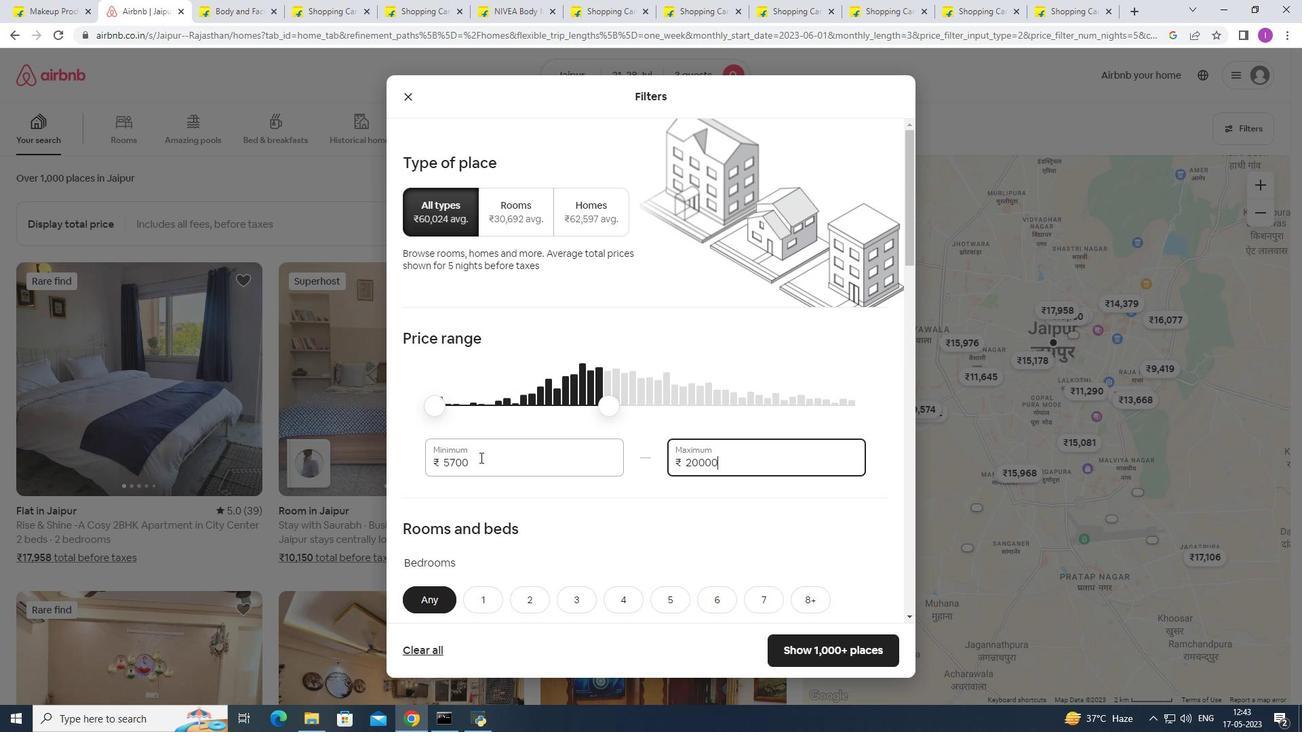 
Action: Mouse moved to (452, 447)
Screenshot: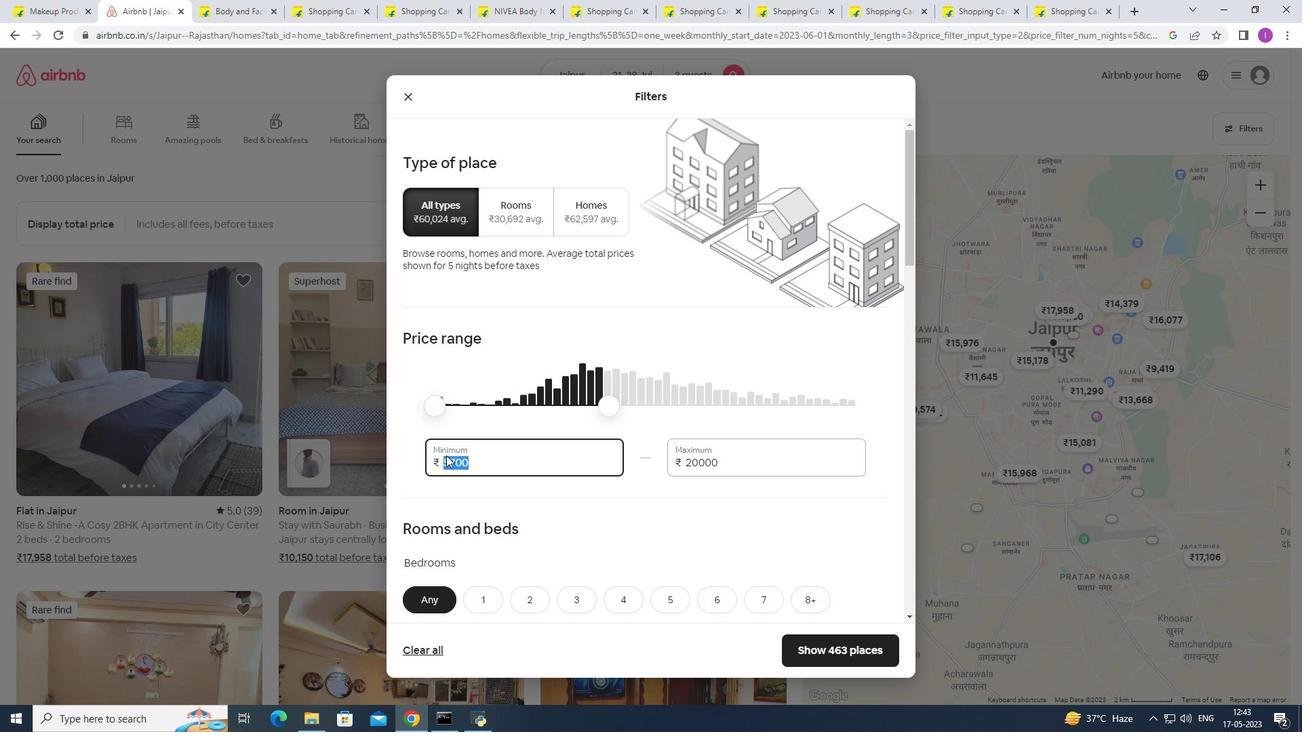 
Action: Key pressed 15000
Screenshot: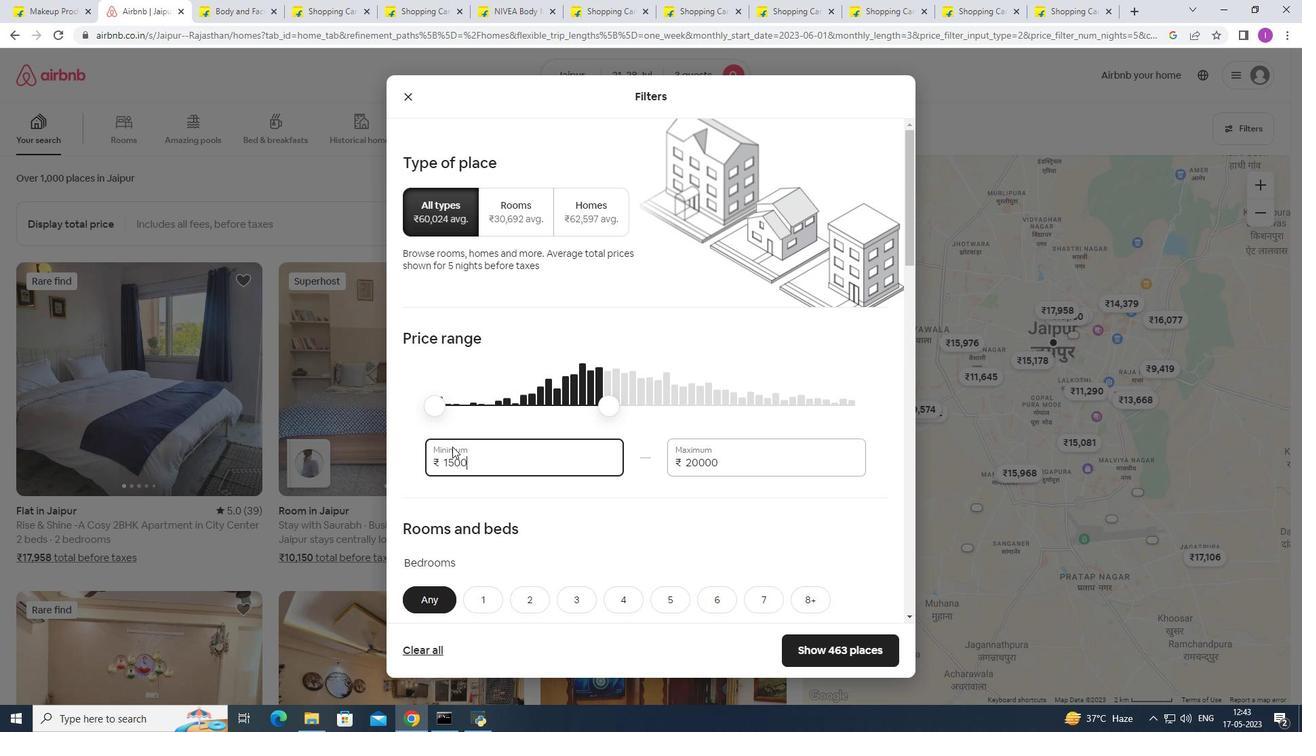 
Action: Mouse moved to (581, 486)
Screenshot: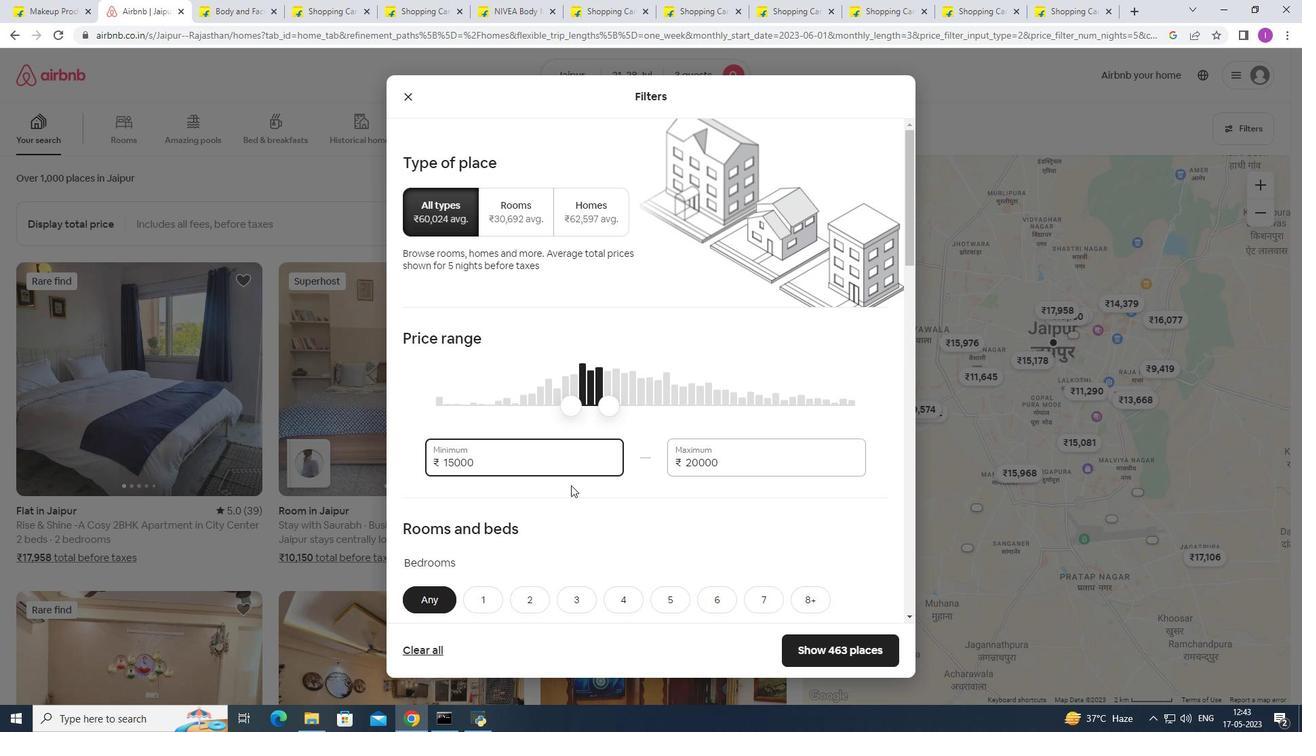 
Action: Mouse scrolled (581, 485) with delta (0, 0)
Screenshot: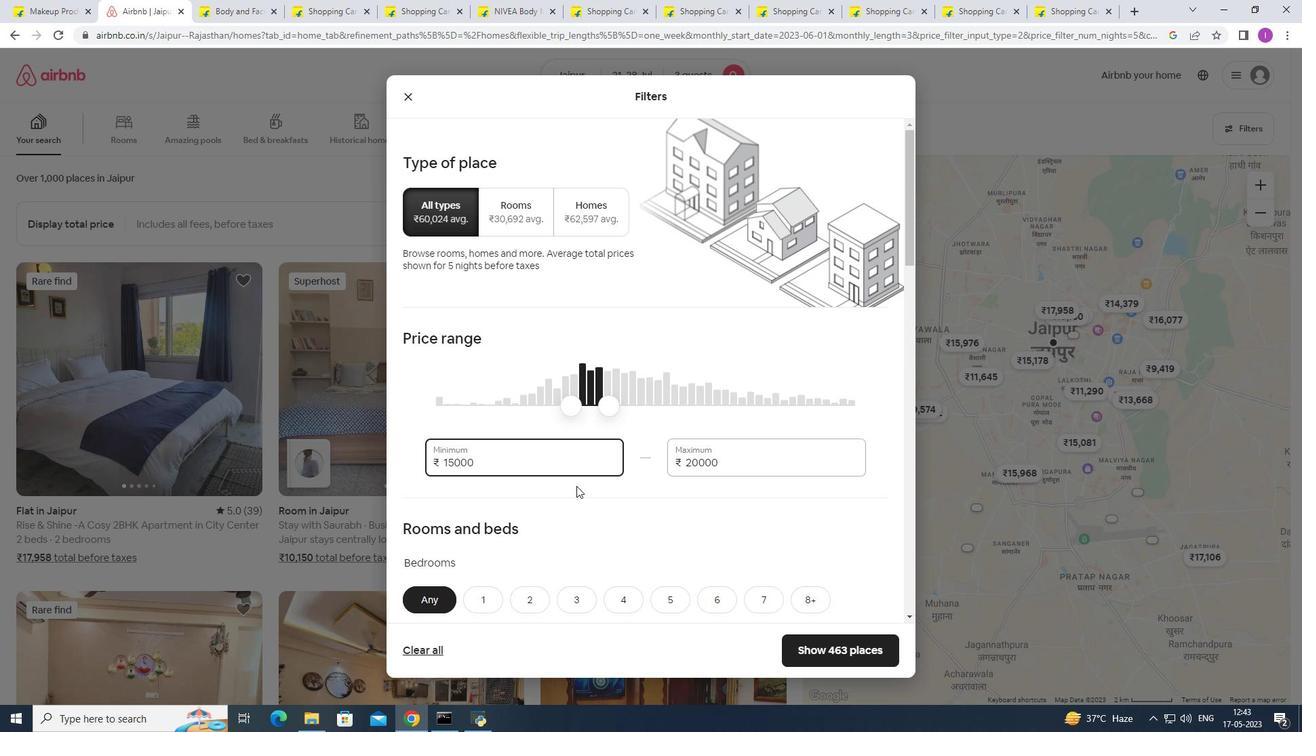 
Action: Mouse scrolled (581, 485) with delta (0, 0)
Screenshot: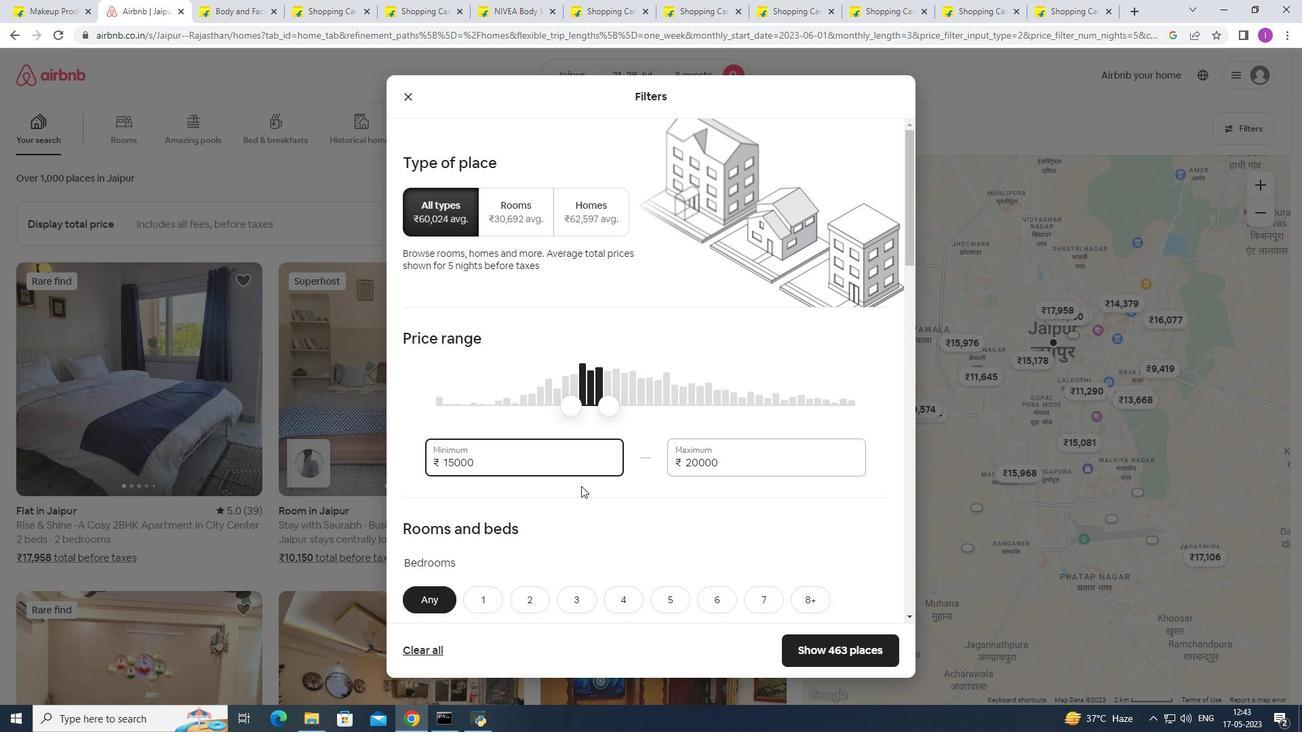 
Action: Mouse scrolled (581, 485) with delta (0, 0)
Screenshot: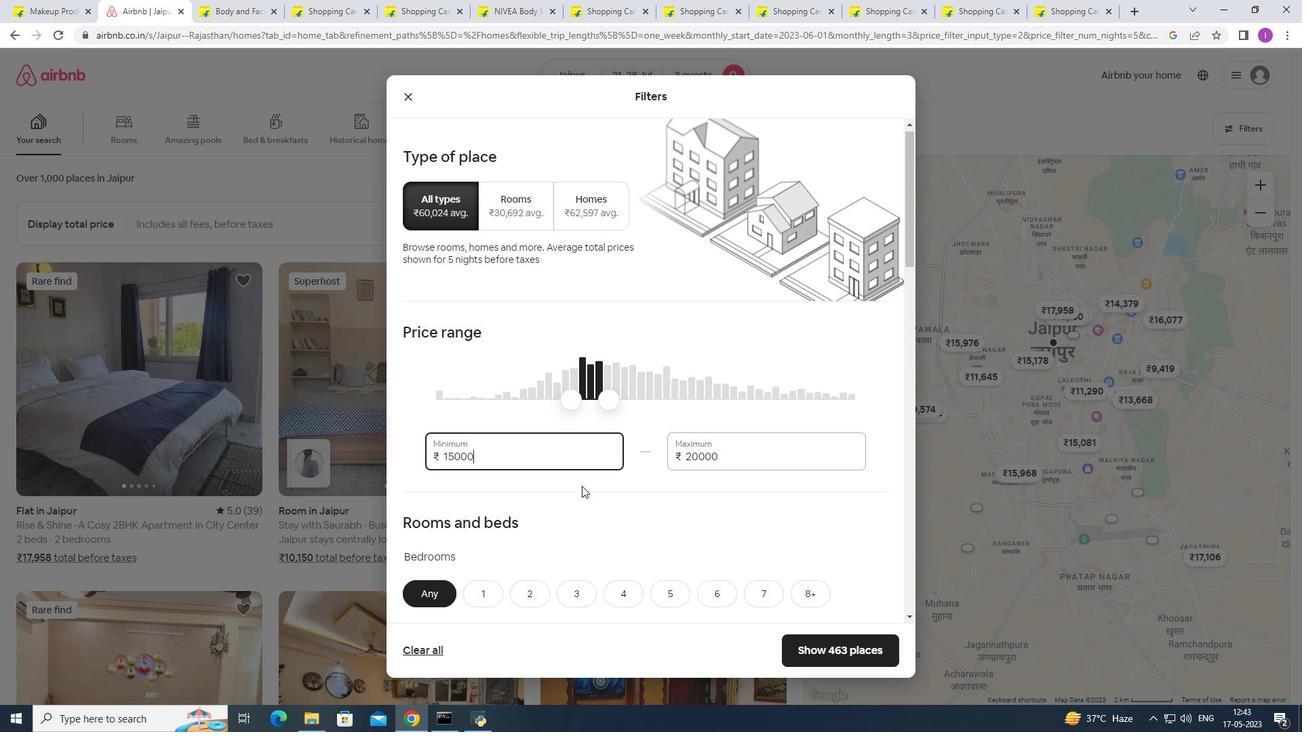
Action: Mouse moved to (538, 401)
Screenshot: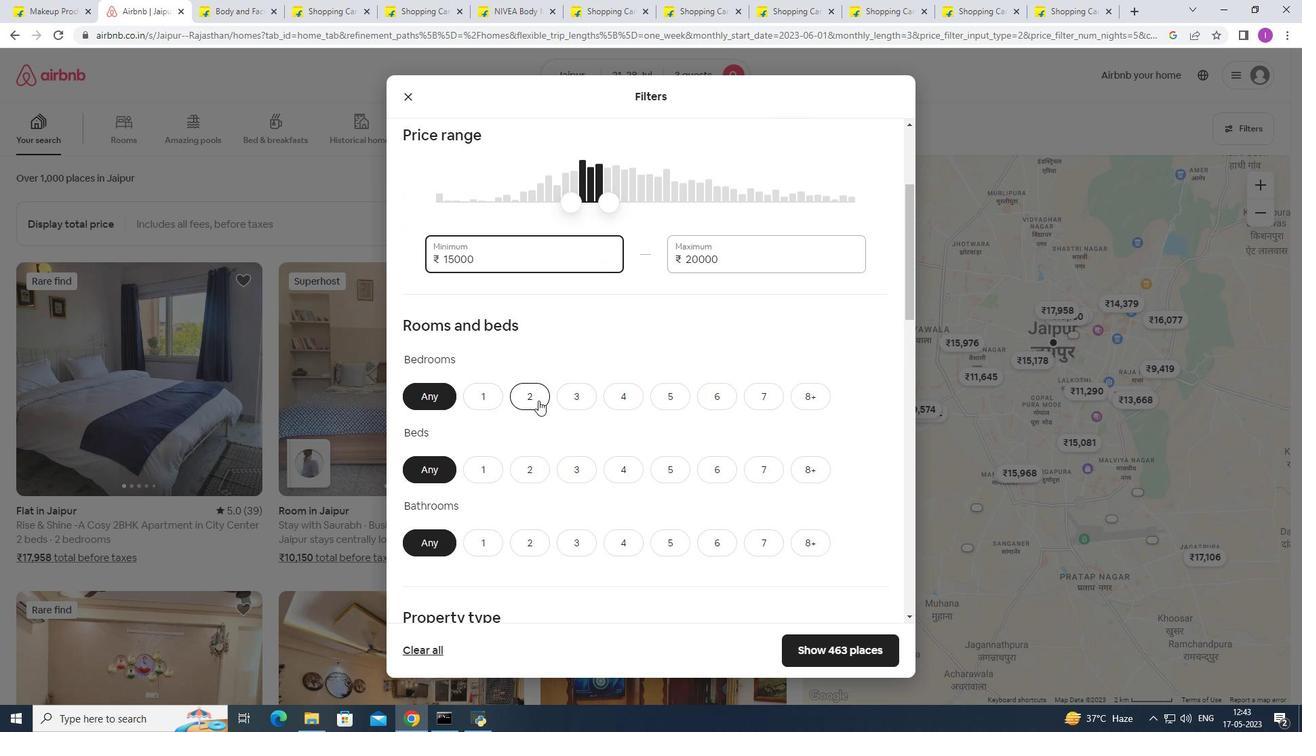 
Action: Mouse pressed left at (538, 401)
Screenshot: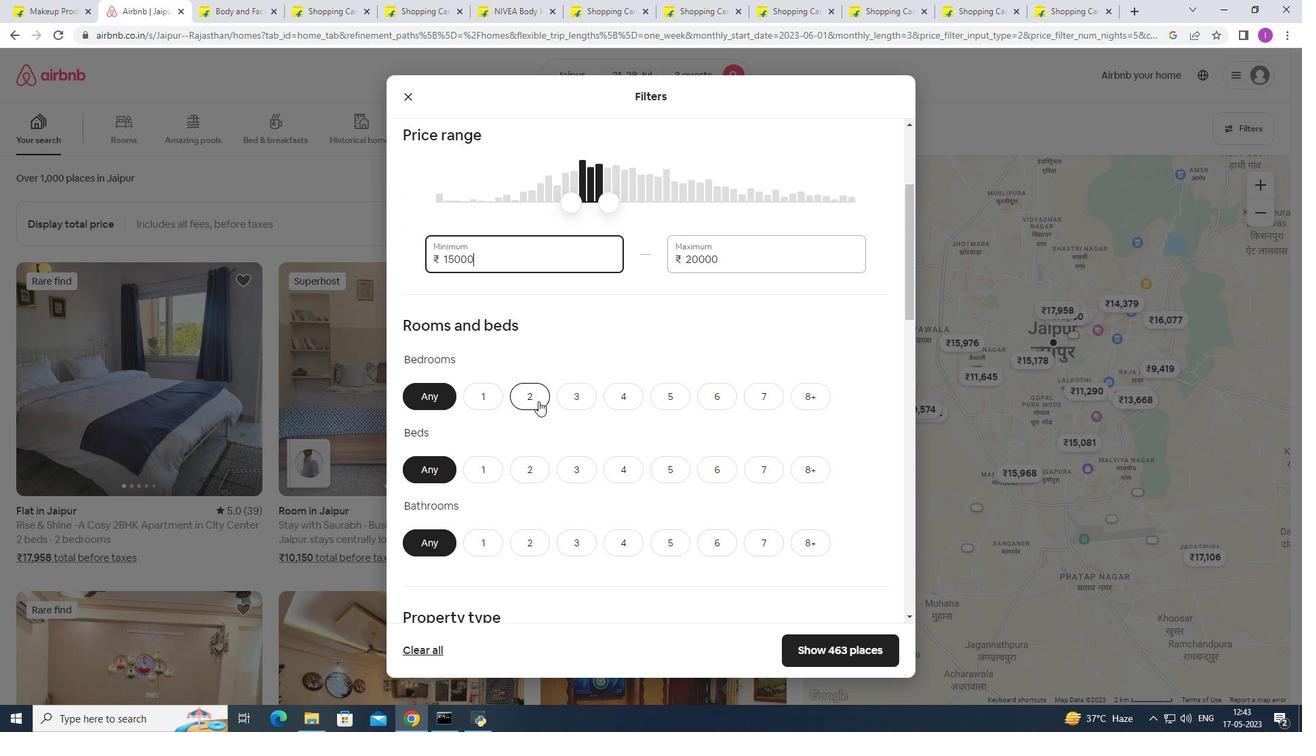 
Action: Mouse moved to (536, 467)
Screenshot: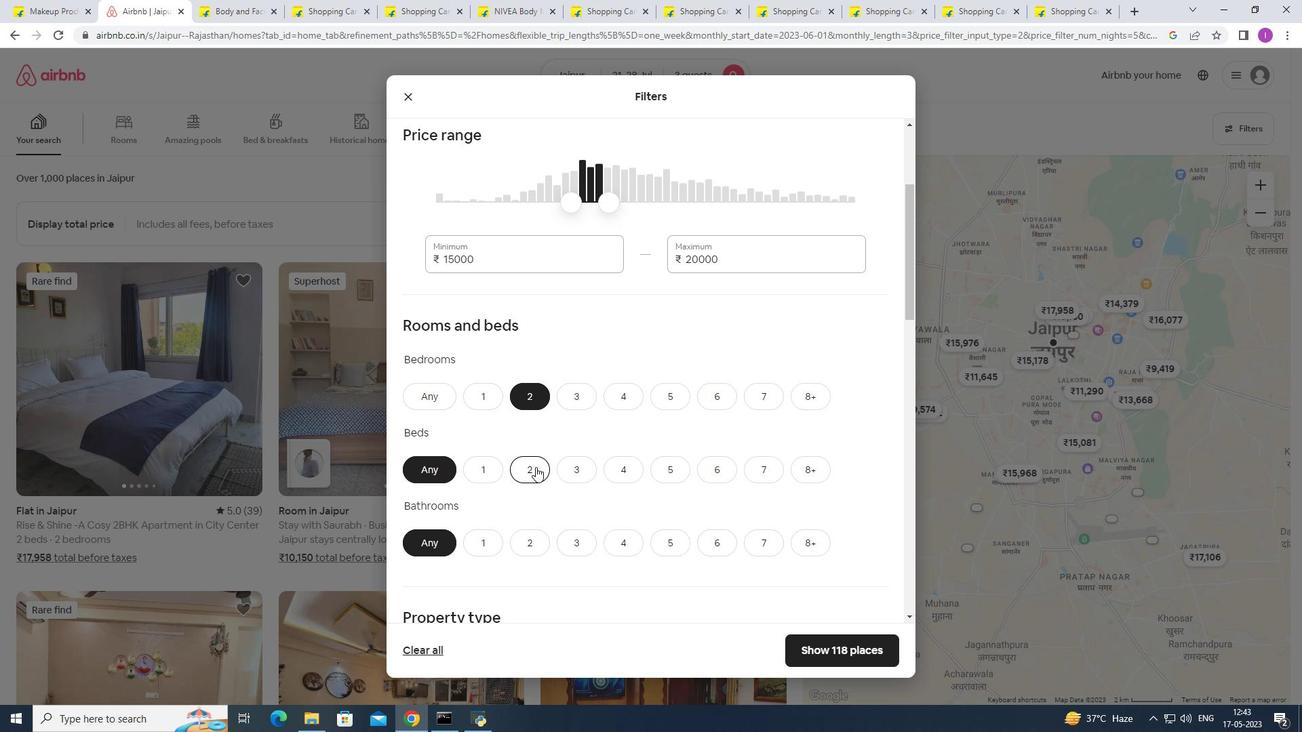 
Action: Mouse pressed left at (536, 467)
Screenshot: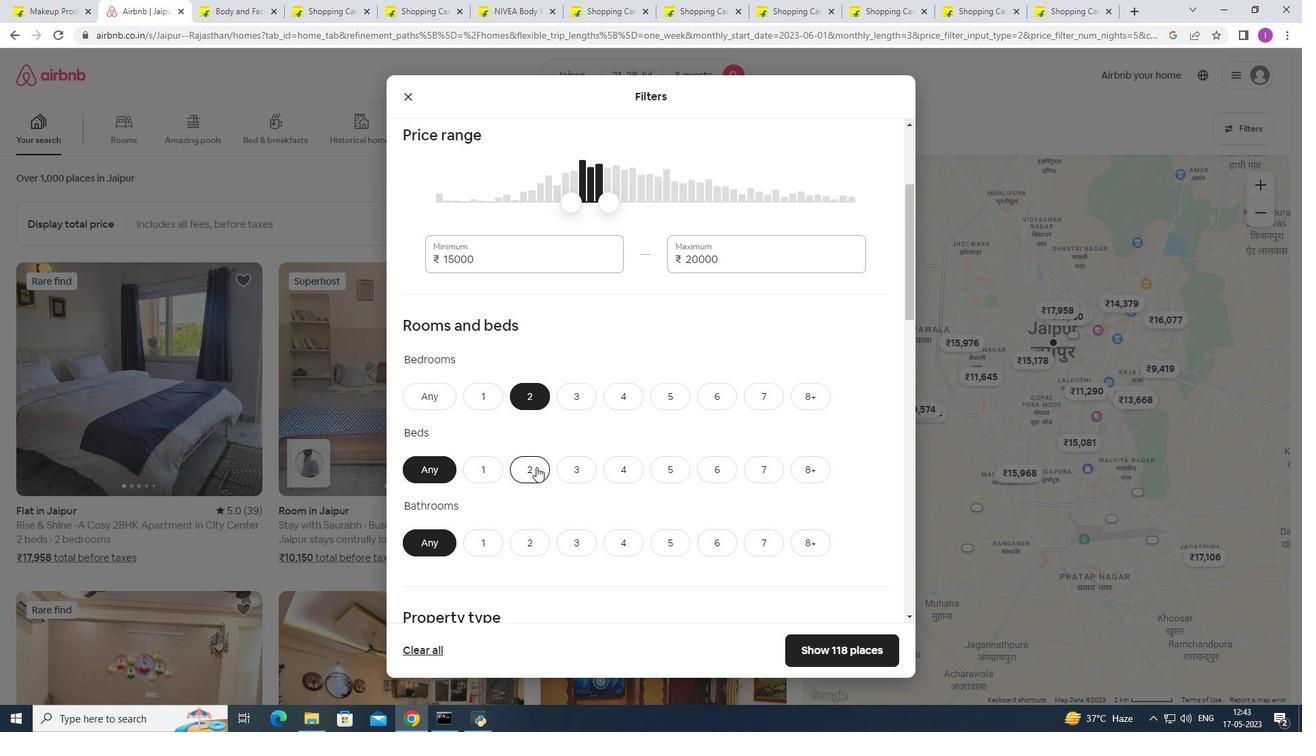 
Action: Mouse moved to (527, 545)
Screenshot: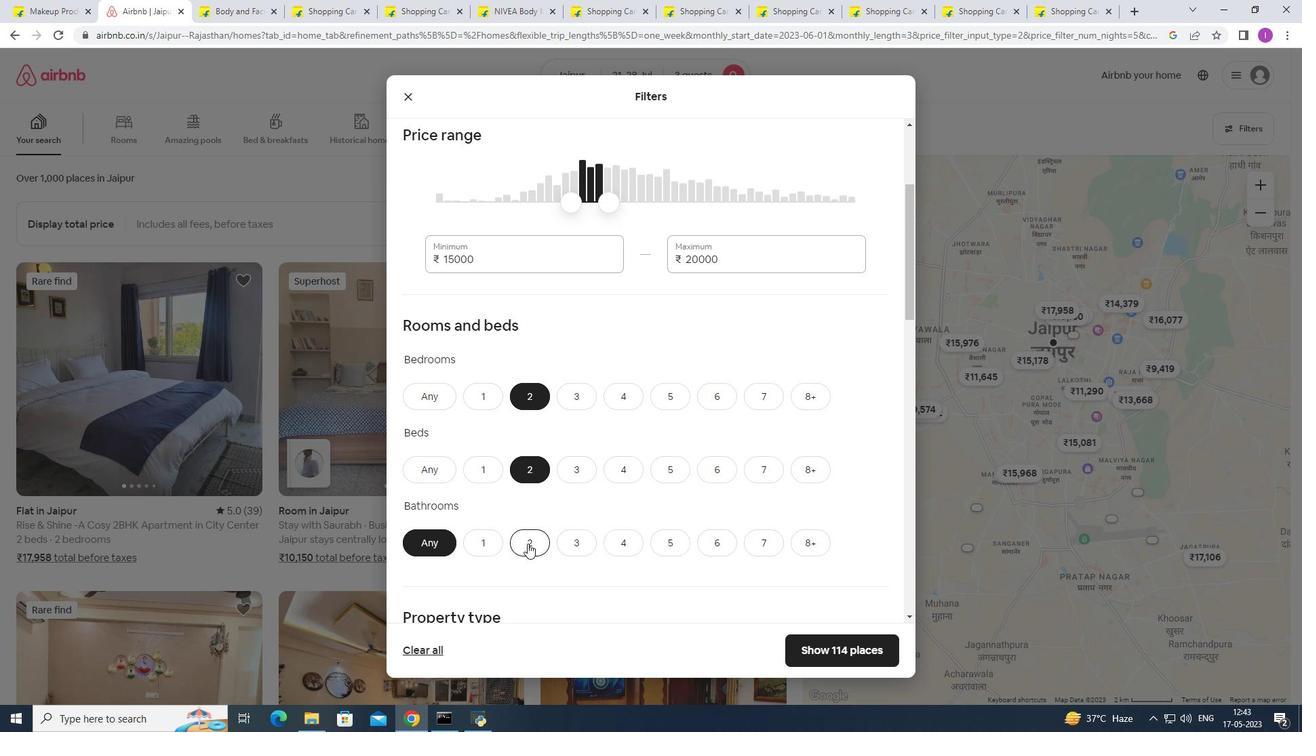 
Action: Mouse pressed left at (527, 545)
Screenshot: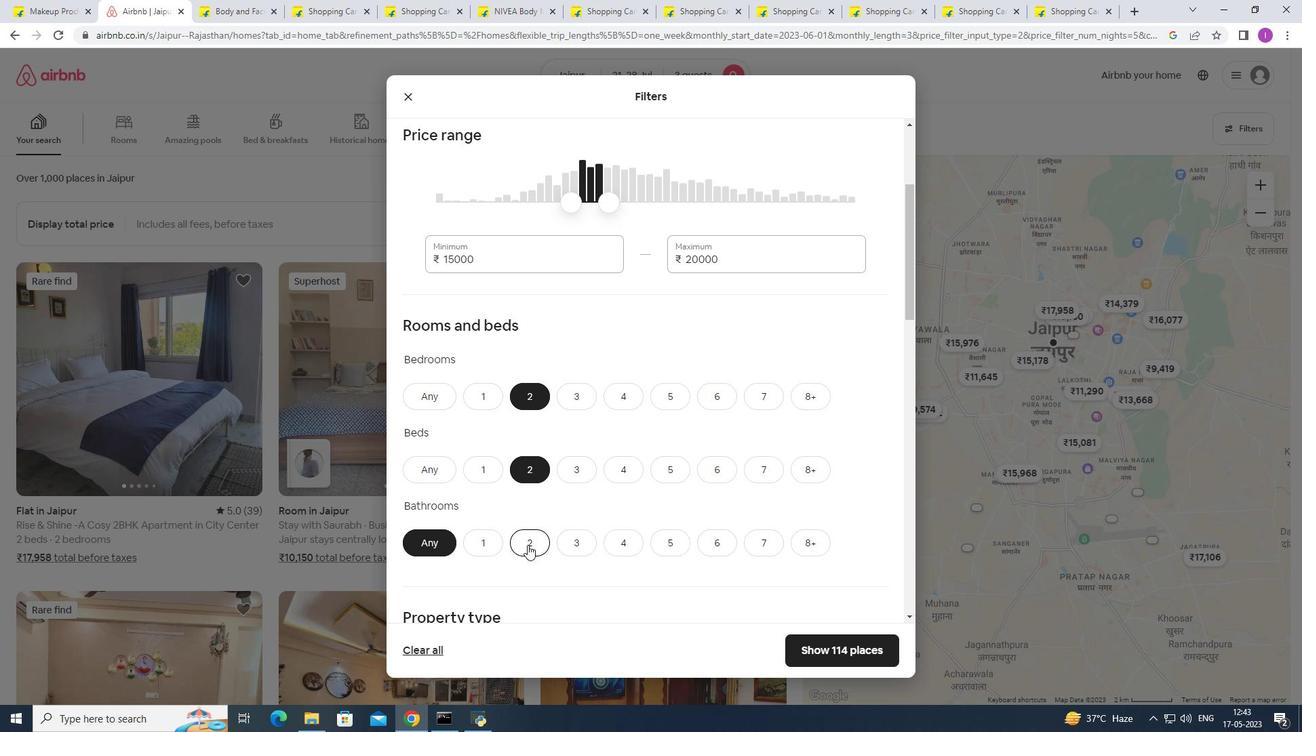 
Action: Mouse moved to (583, 461)
Screenshot: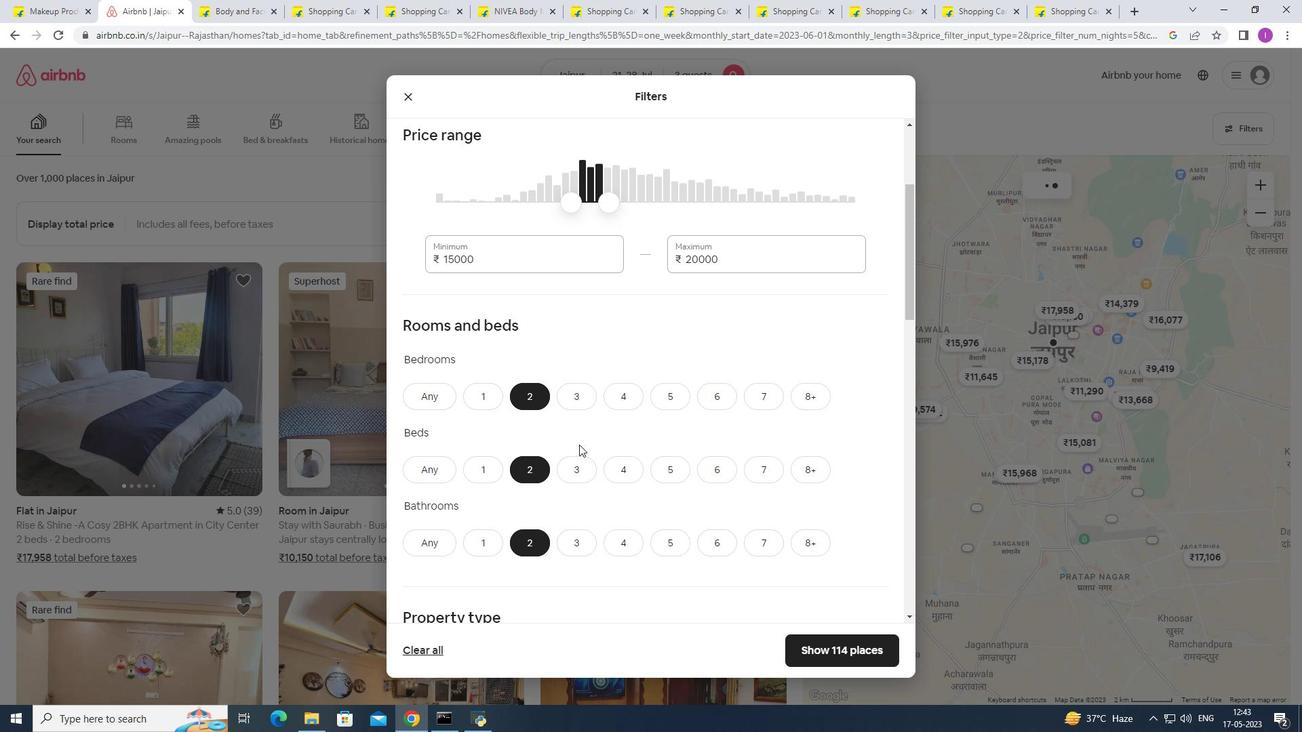 
Action: Mouse scrolled (583, 461) with delta (0, 0)
Screenshot: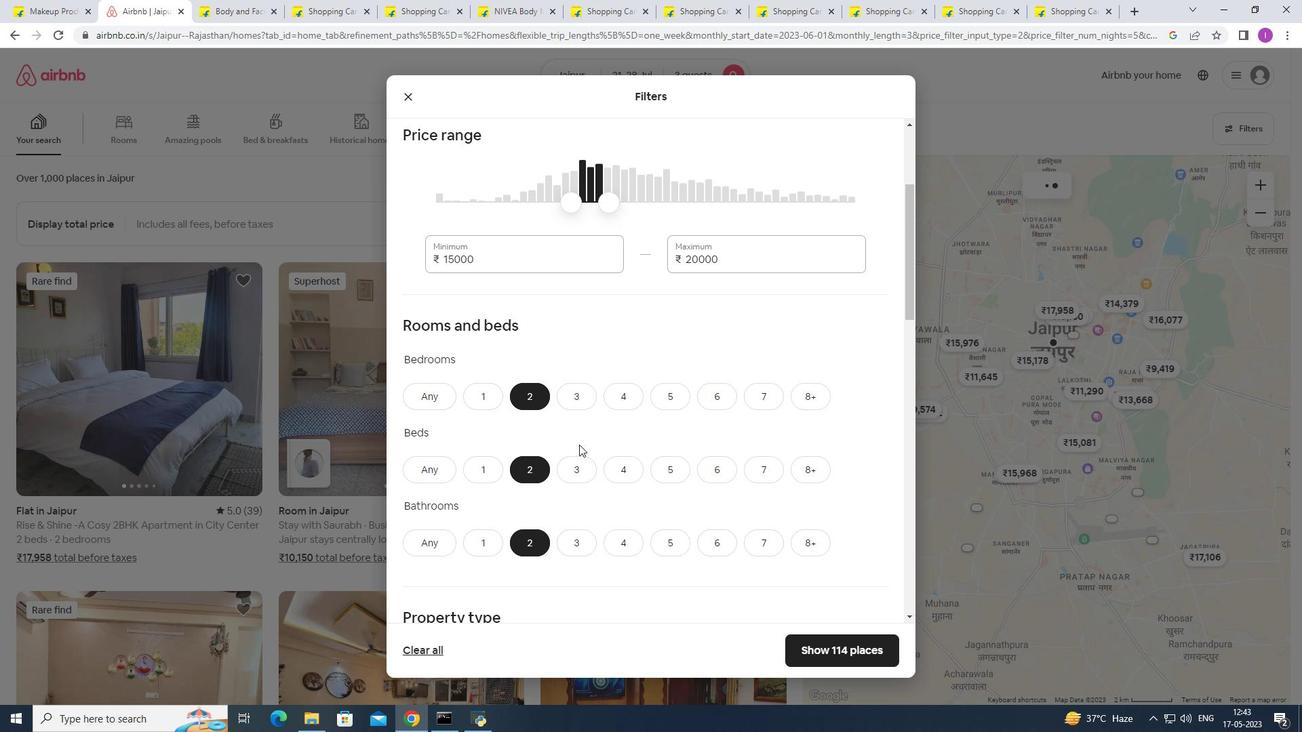 
Action: Mouse moved to (583, 465)
Screenshot: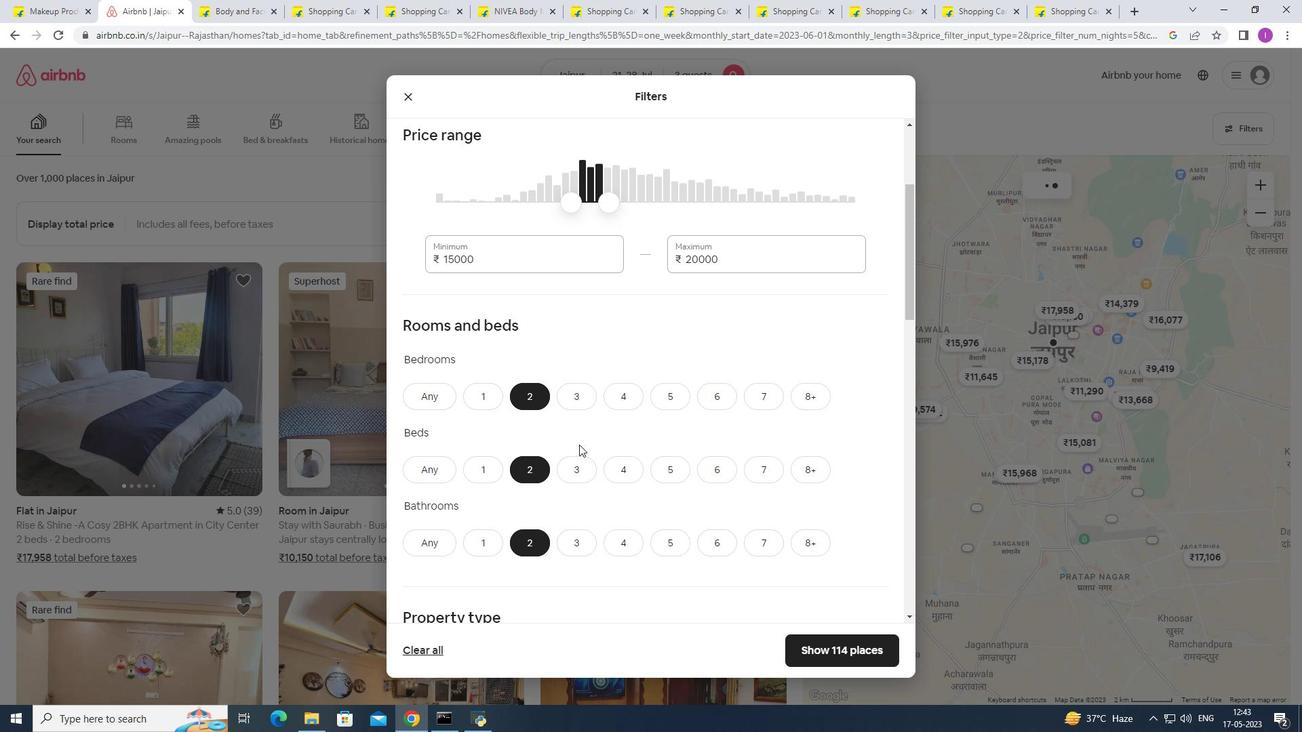 
Action: Mouse scrolled (583, 464) with delta (0, 0)
Screenshot: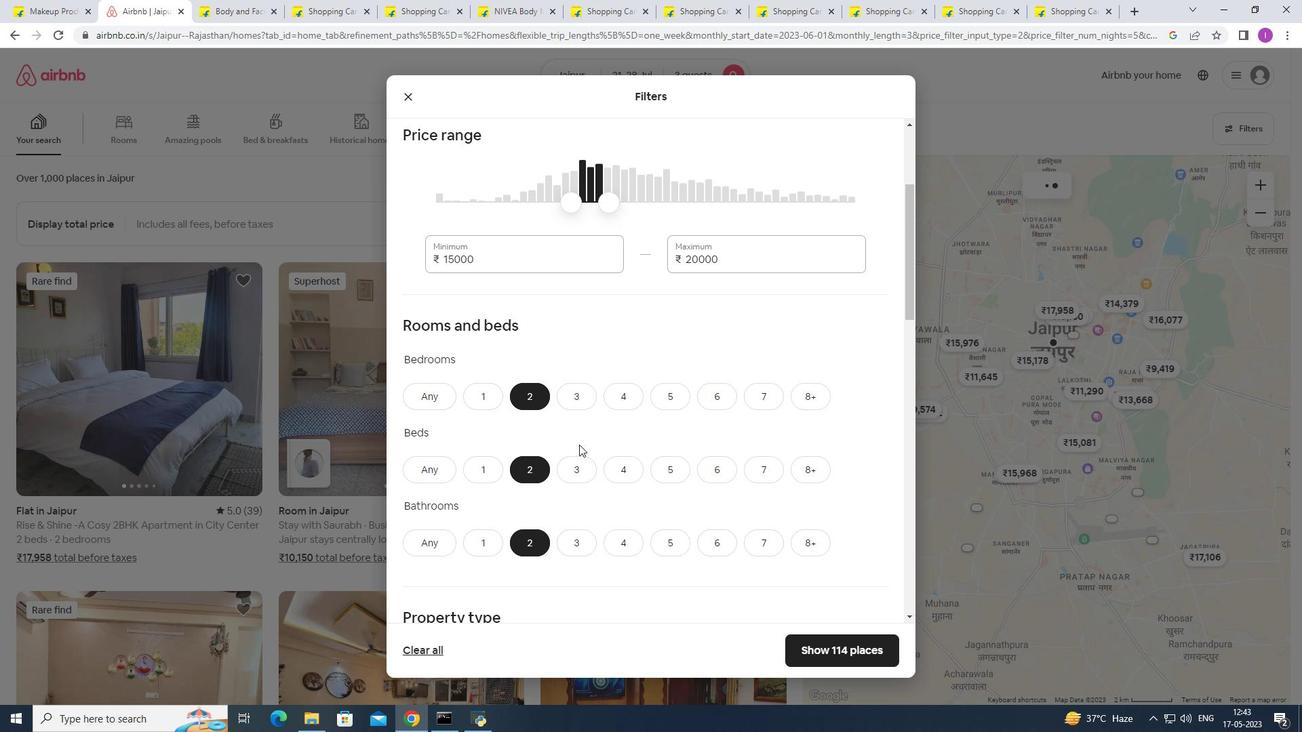 
Action: Mouse moved to (583, 466)
Screenshot: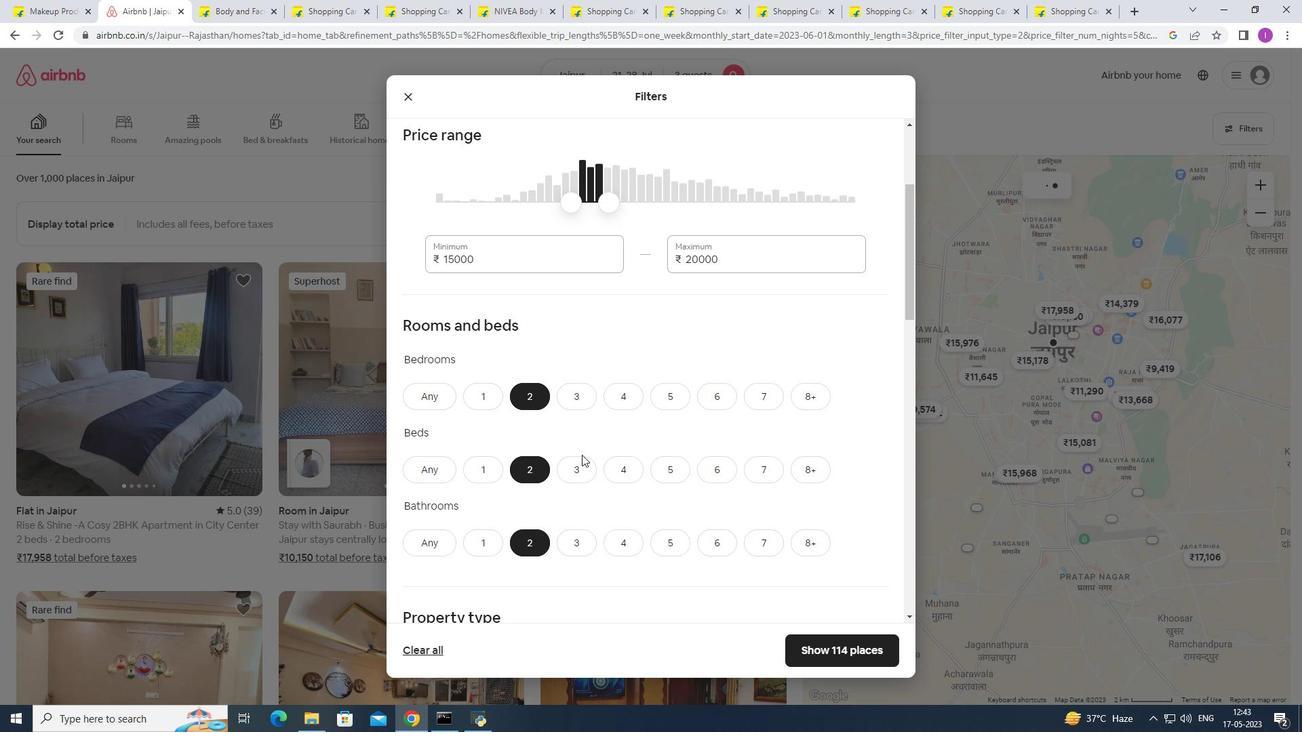 
Action: Mouse scrolled (583, 465) with delta (0, 0)
Screenshot: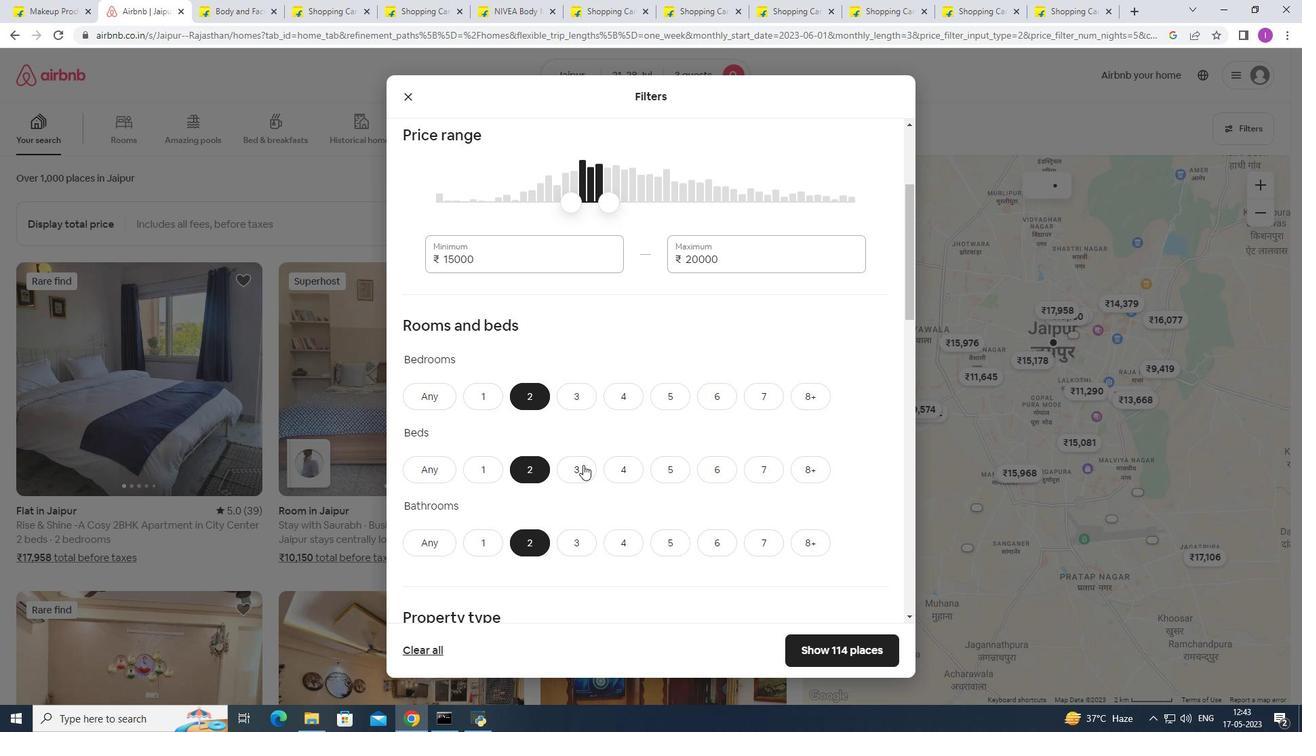 
Action: Mouse scrolled (583, 466) with delta (0, 0)
Screenshot: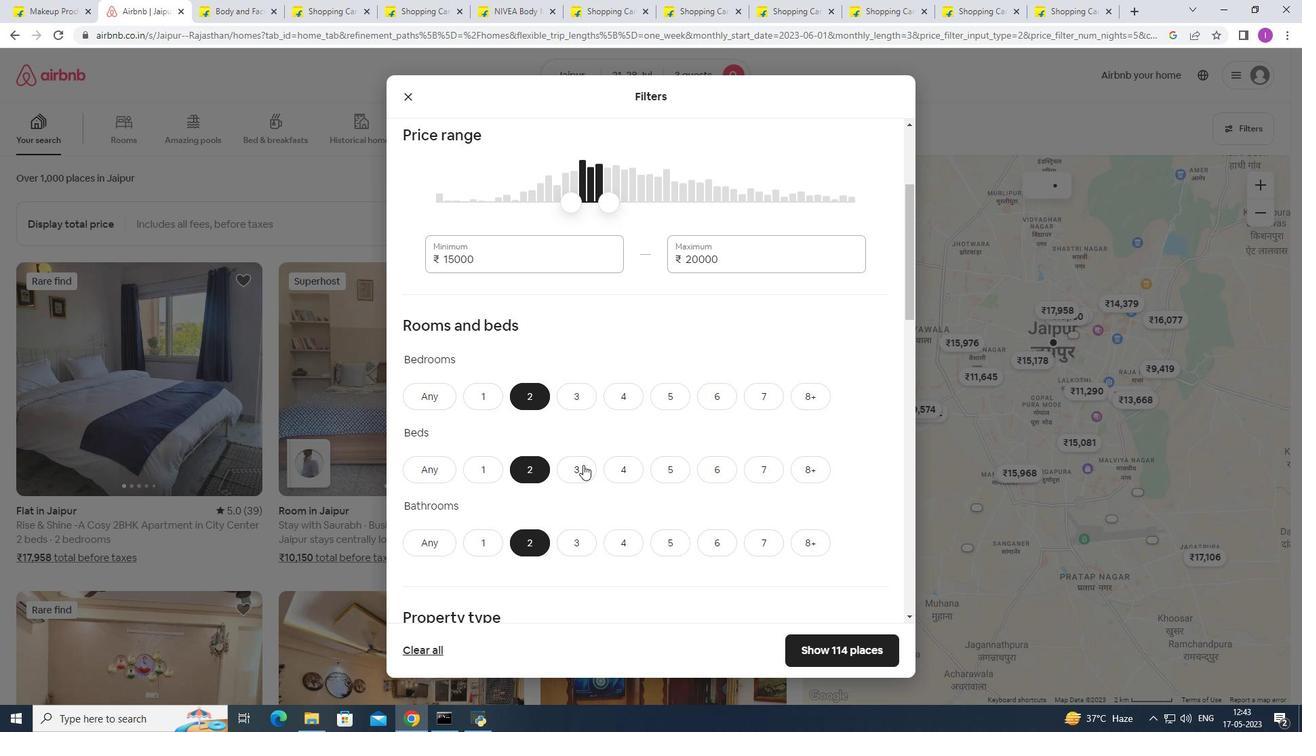 
Action: Mouse moved to (476, 435)
Screenshot: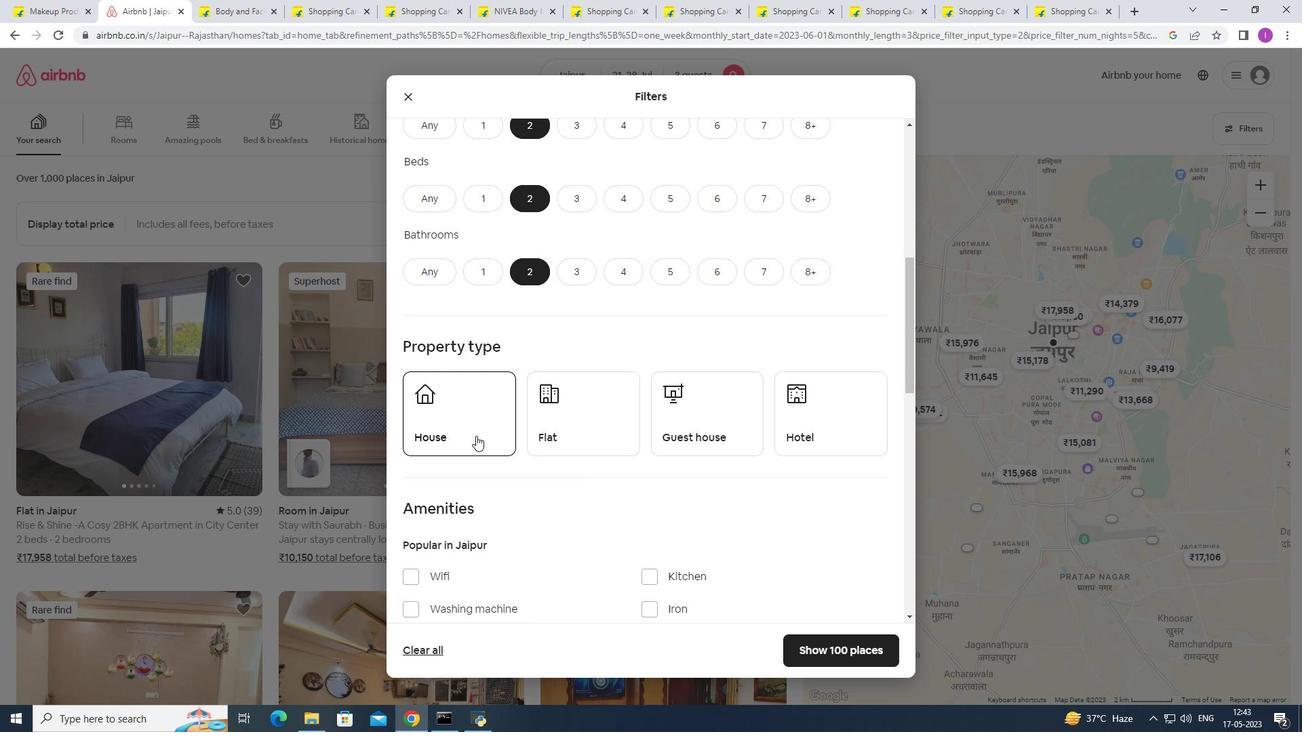 
Action: Mouse pressed left at (476, 435)
Screenshot: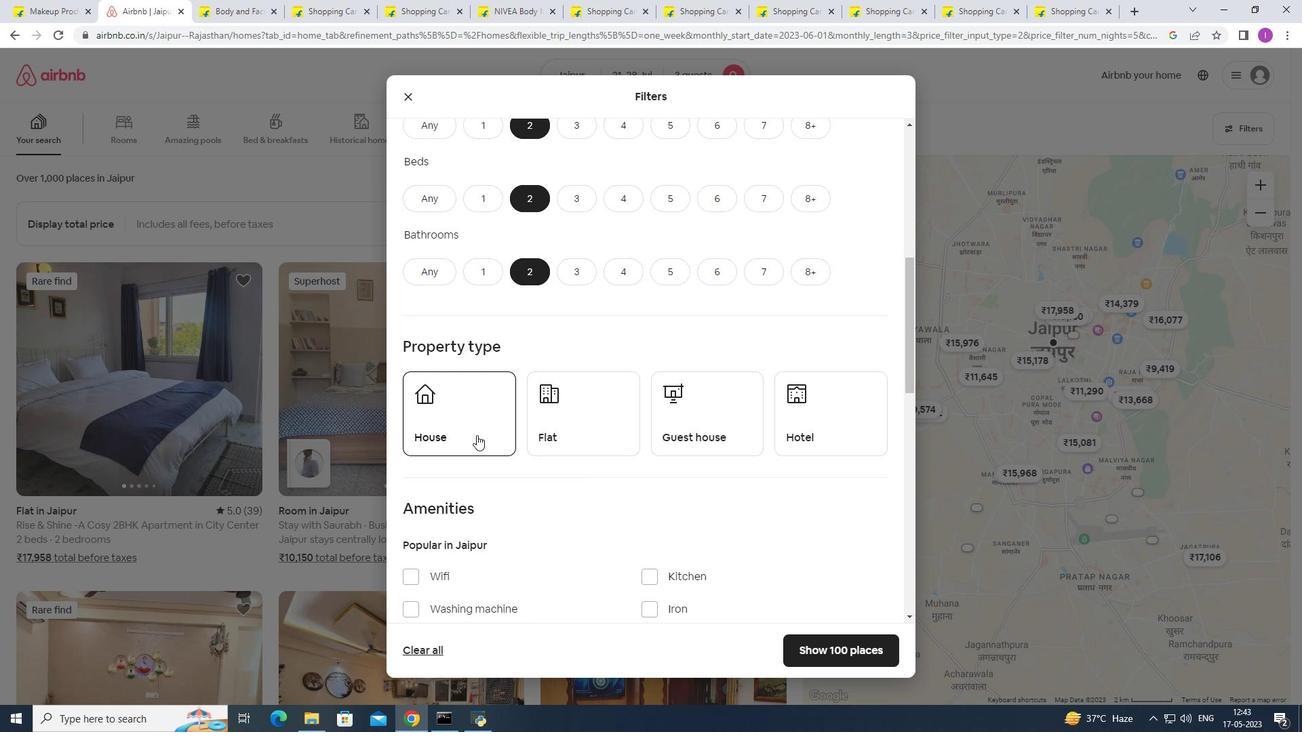 
Action: Mouse moved to (554, 435)
Screenshot: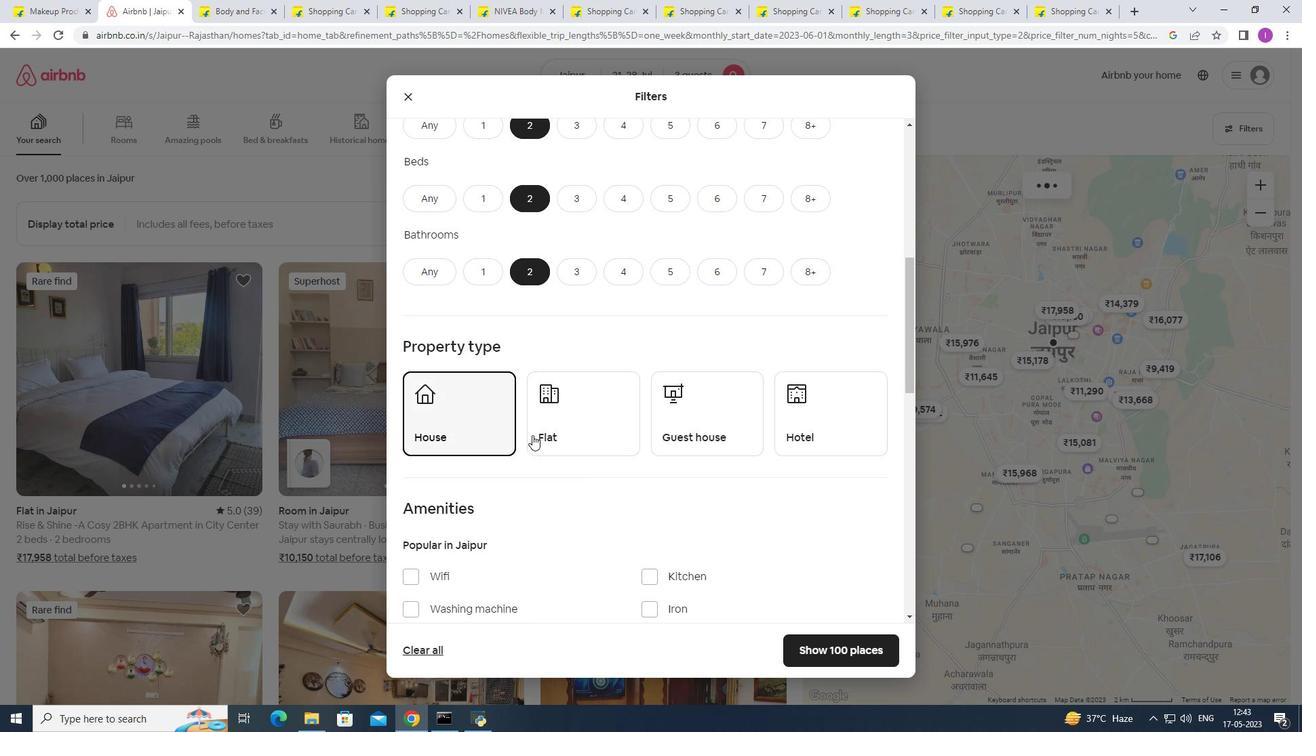 
Action: Mouse pressed left at (554, 435)
Screenshot: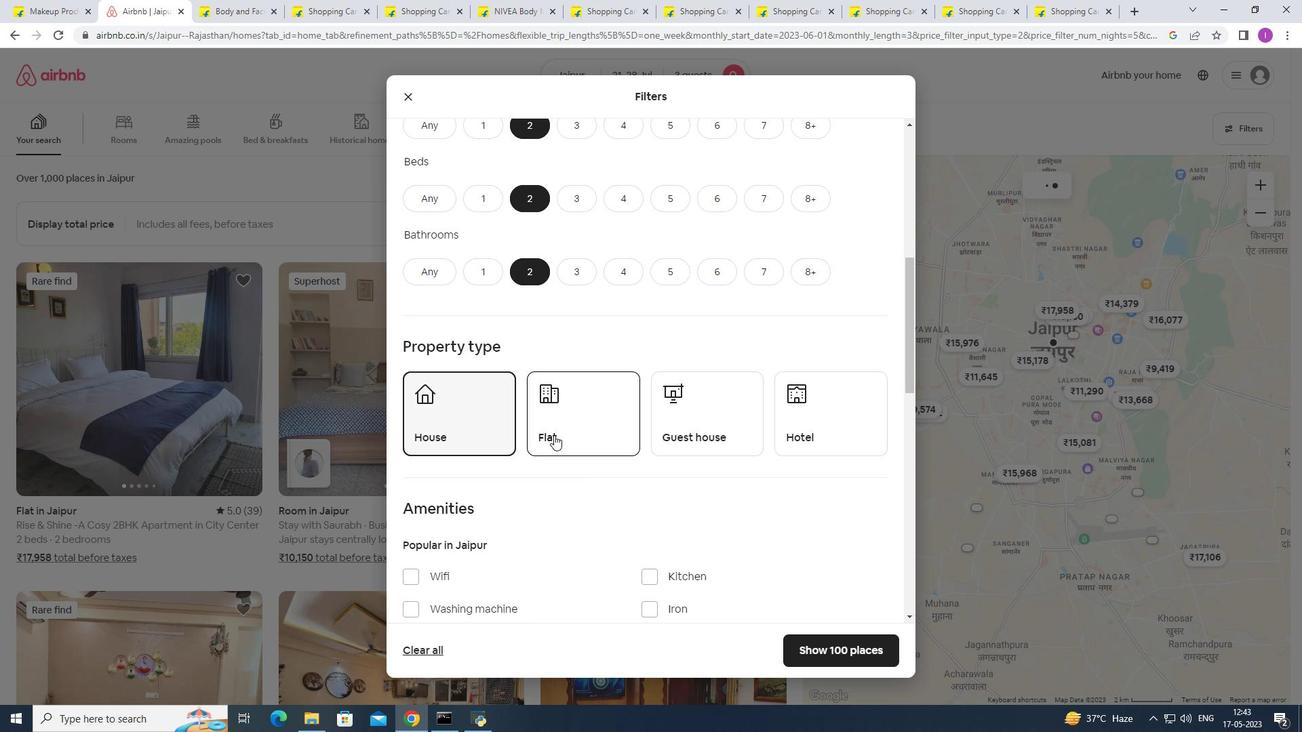 
Action: Mouse moved to (690, 443)
Screenshot: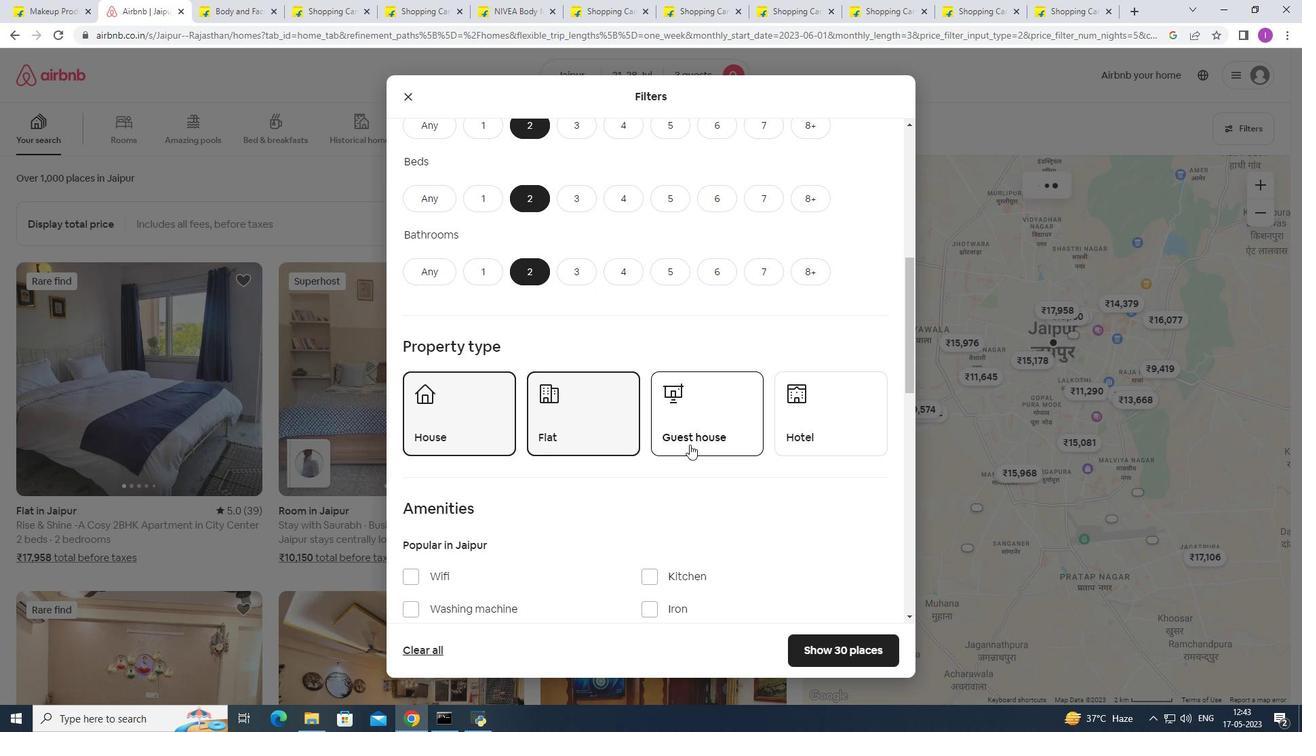 
Action: Mouse pressed left at (690, 443)
Screenshot: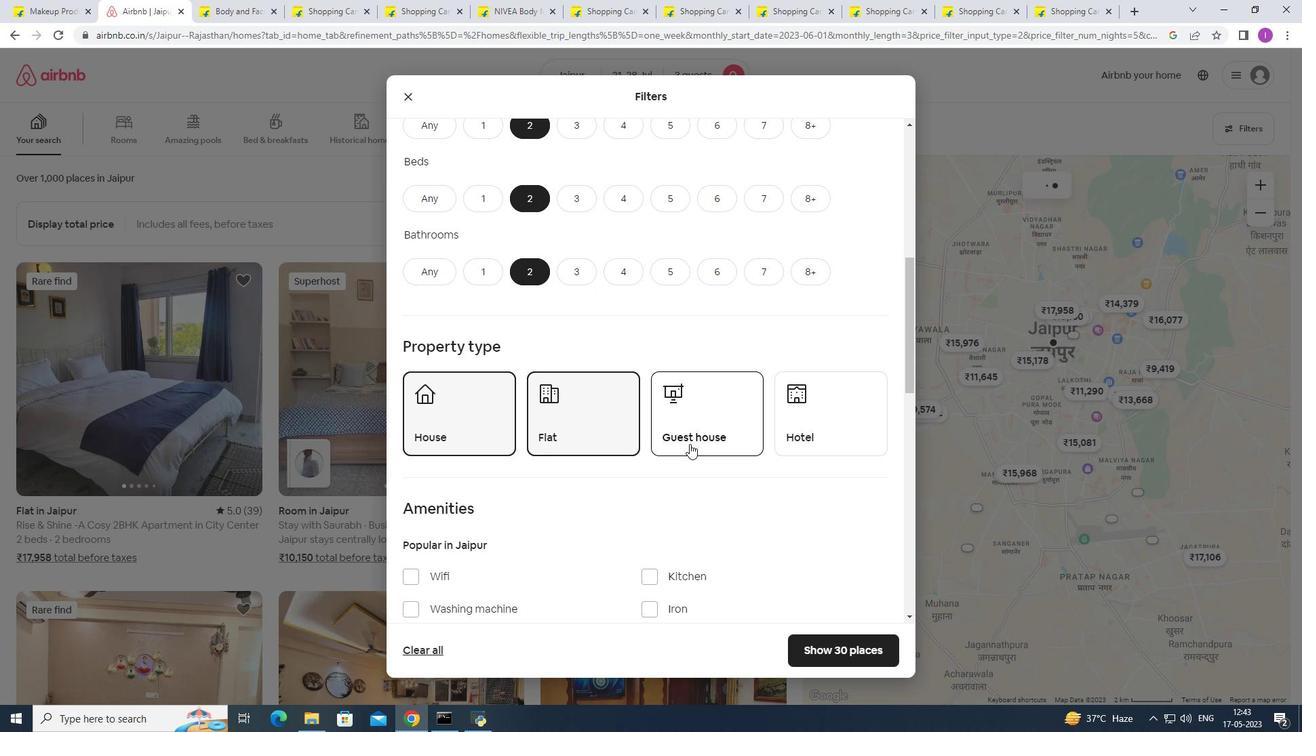 
Action: Mouse moved to (805, 423)
Screenshot: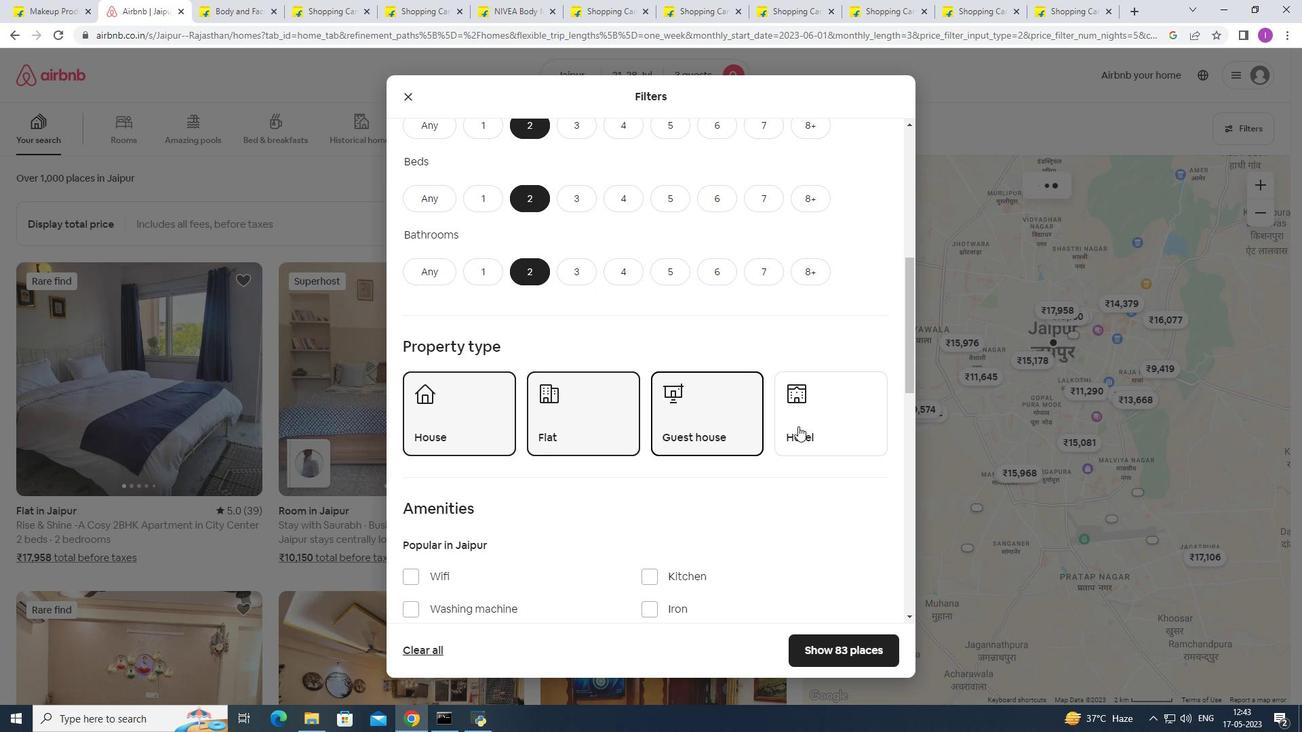 
Action: Mouse pressed left at (805, 423)
Screenshot: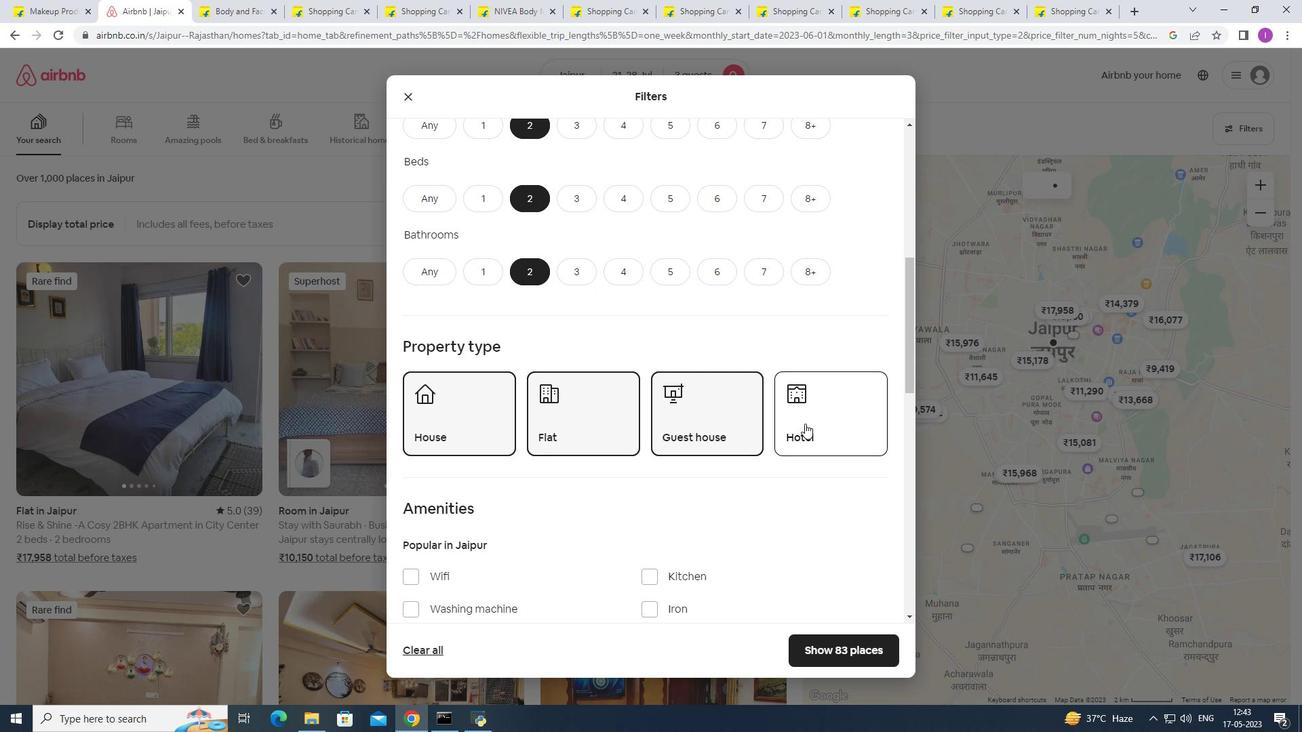 
Action: Mouse moved to (662, 484)
Screenshot: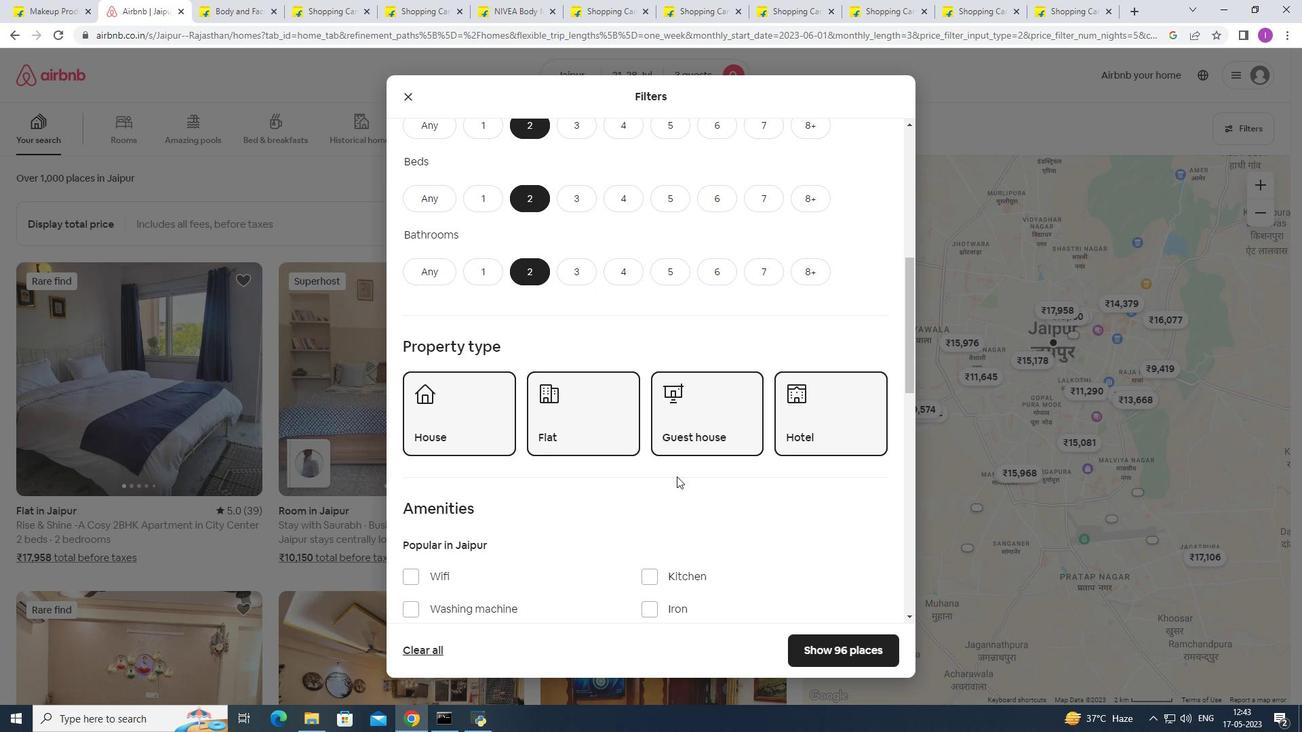 
Action: Mouse scrolled (662, 483) with delta (0, 0)
Screenshot: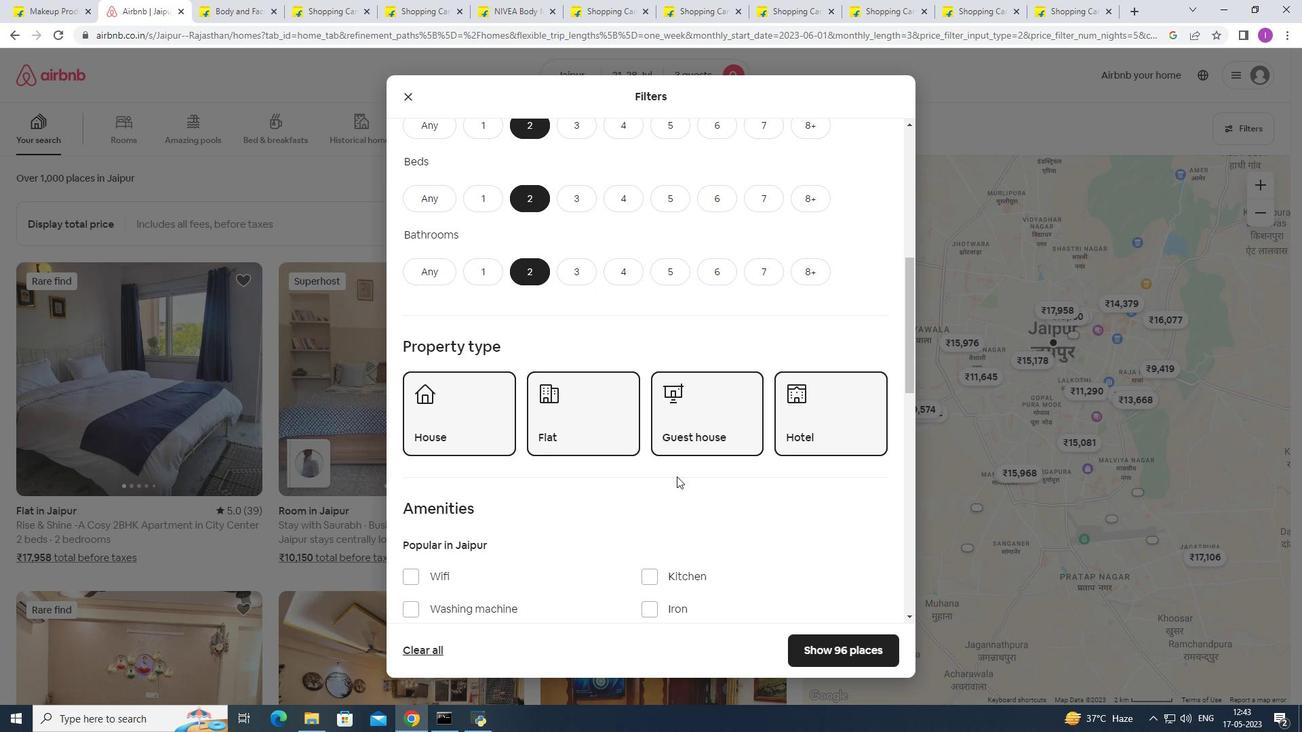 
Action: Mouse scrolled (662, 483) with delta (0, 0)
Screenshot: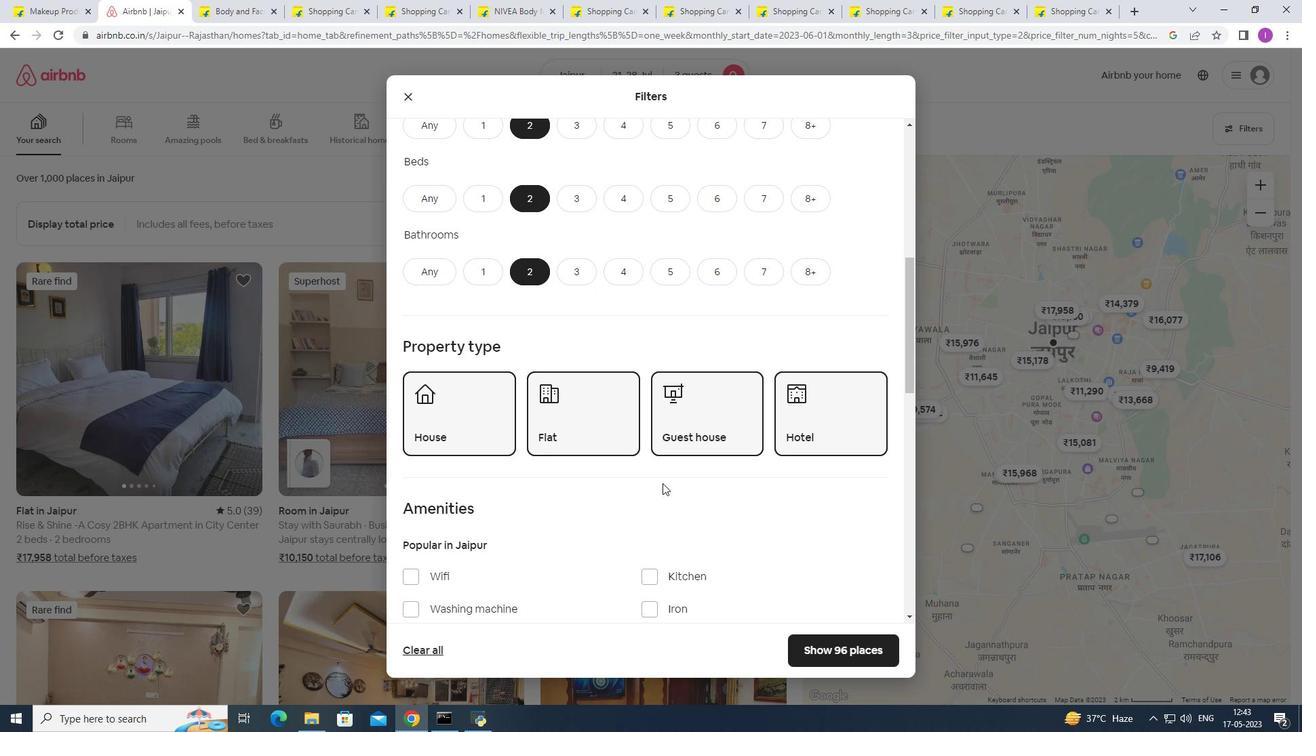 
Action: Mouse scrolled (662, 483) with delta (0, 0)
Screenshot: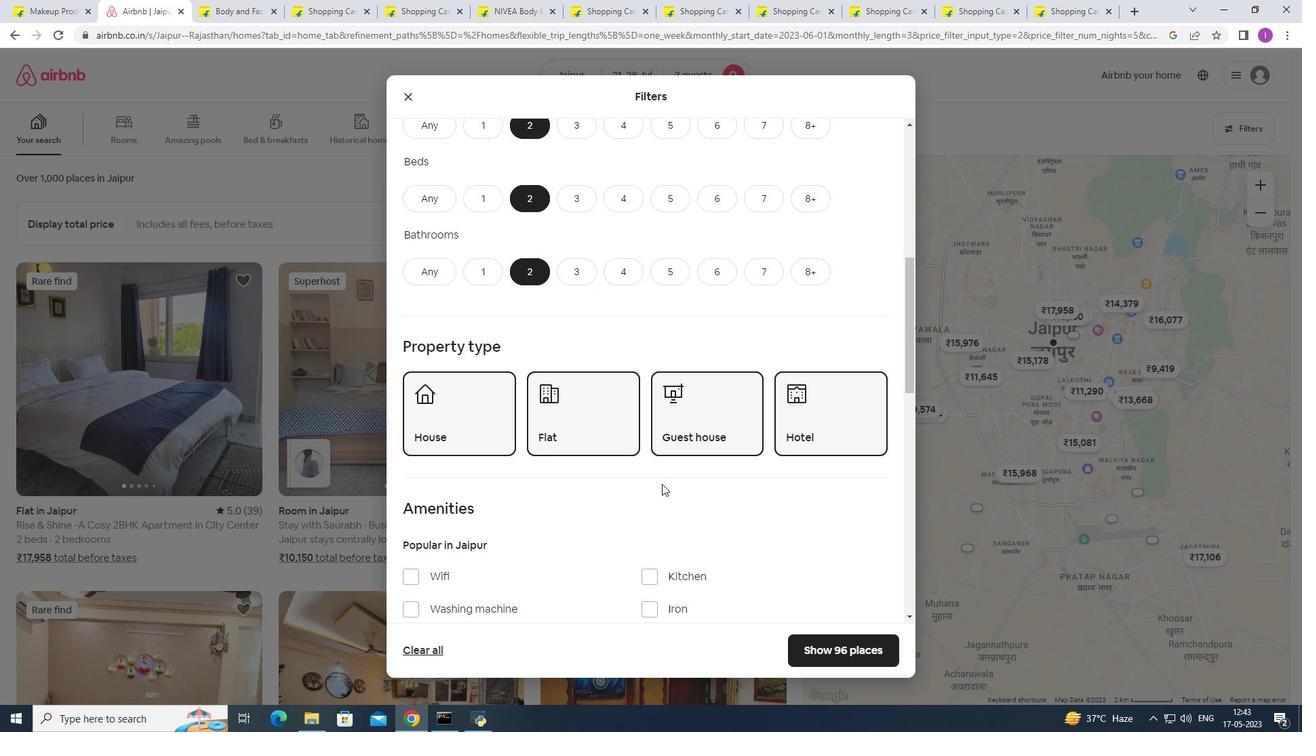 
Action: Mouse moved to (413, 375)
Screenshot: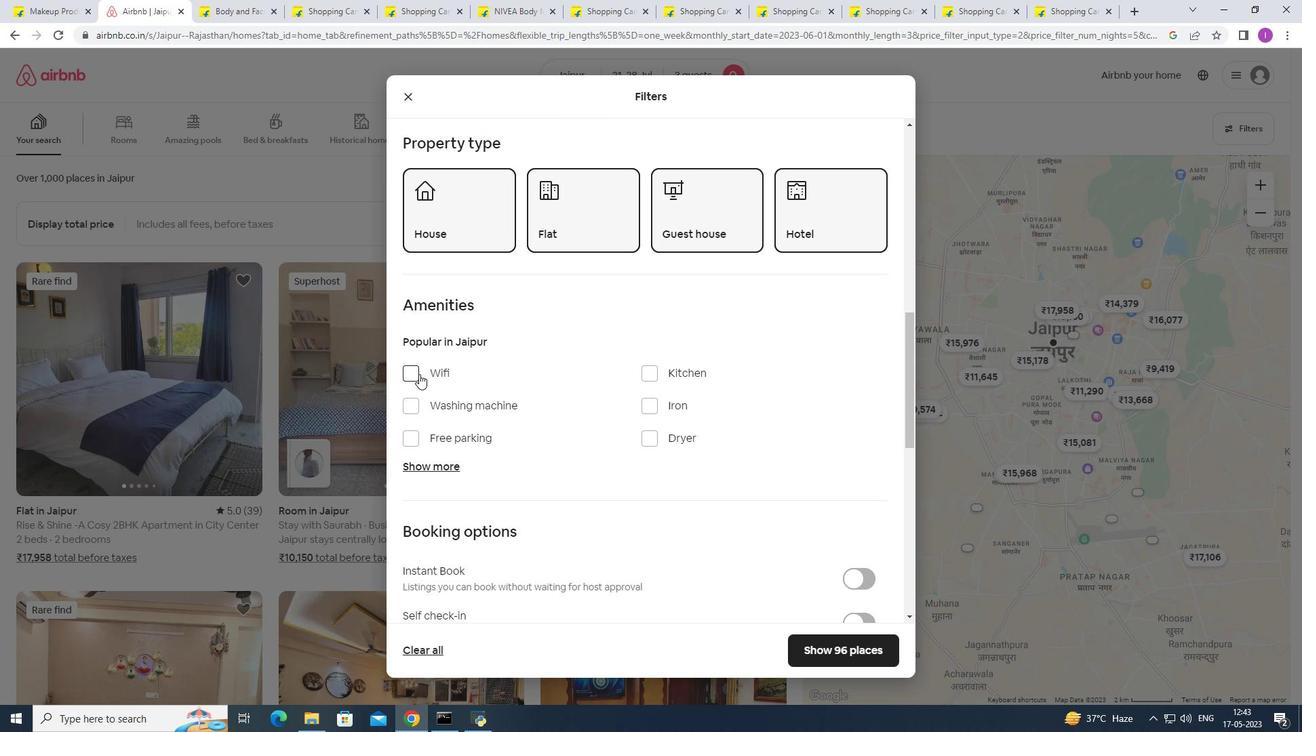 
Action: Mouse pressed left at (413, 375)
Screenshot: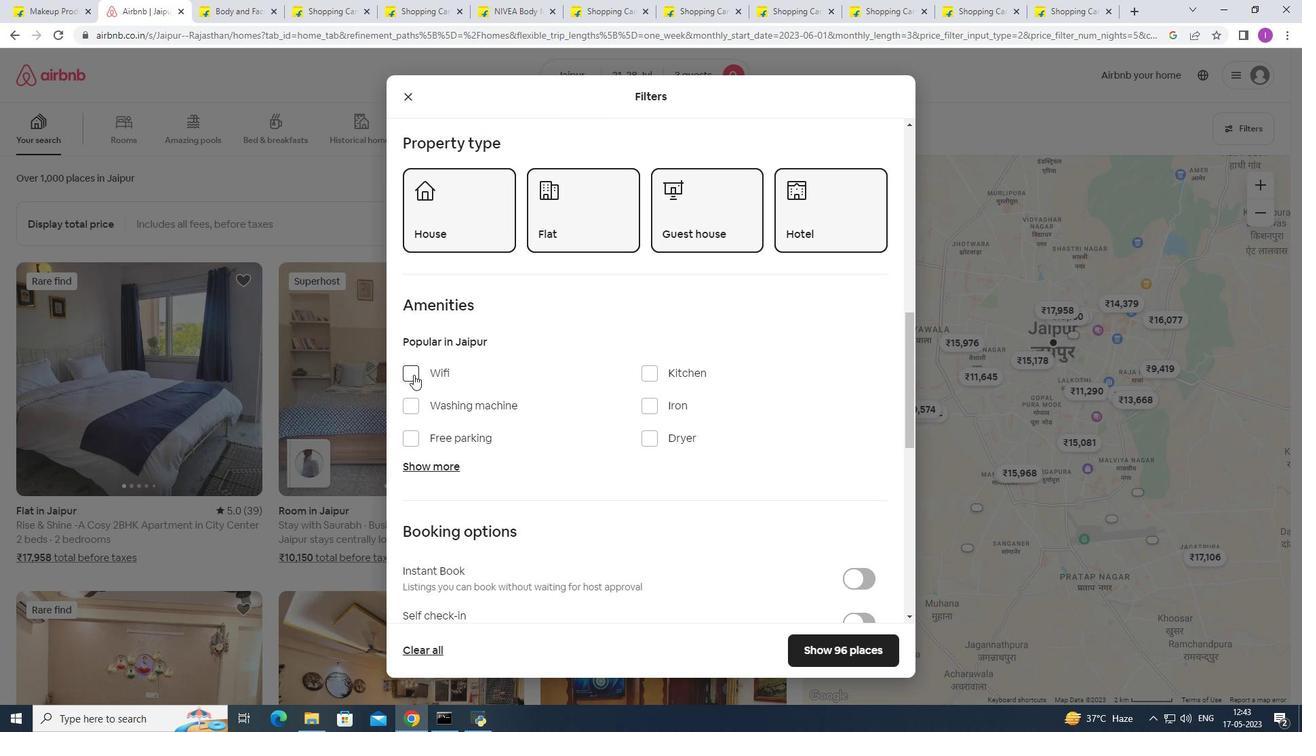 
Action: Mouse moved to (433, 461)
Screenshot: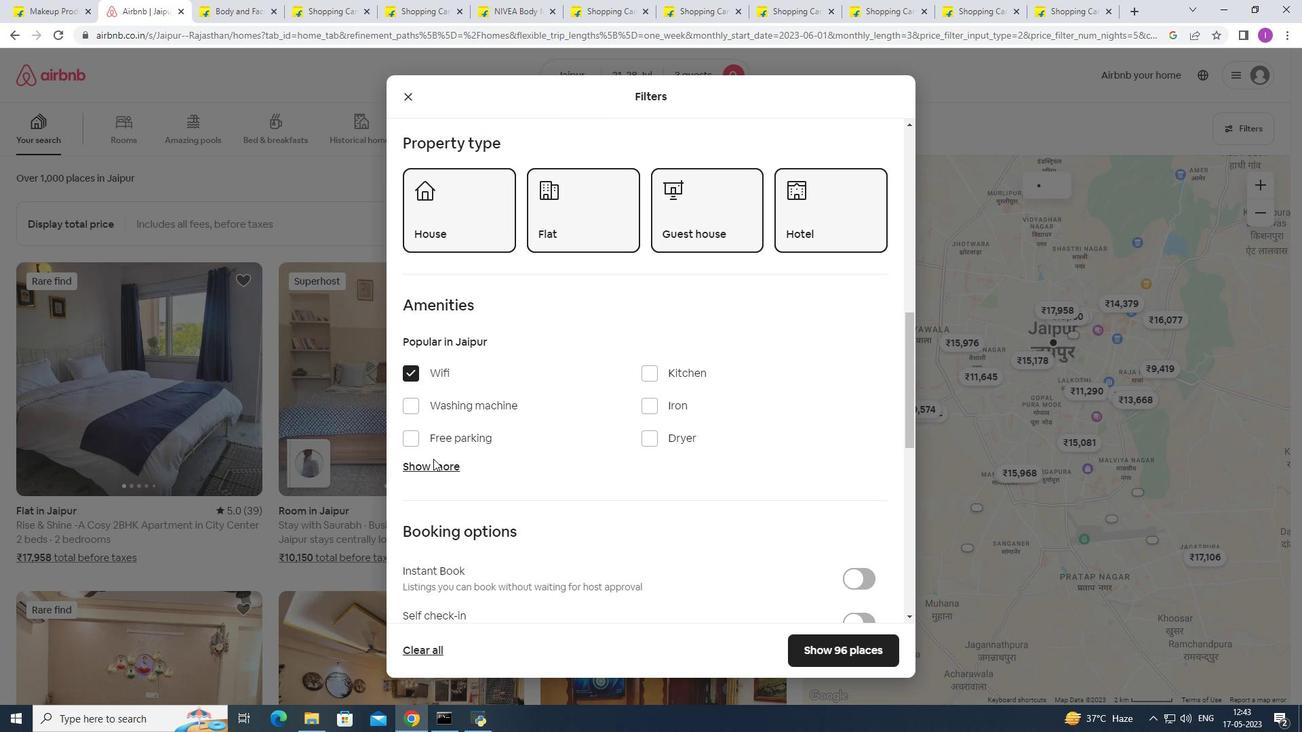 
Action: Mouse pressed left at (433, 461)
Screenshot: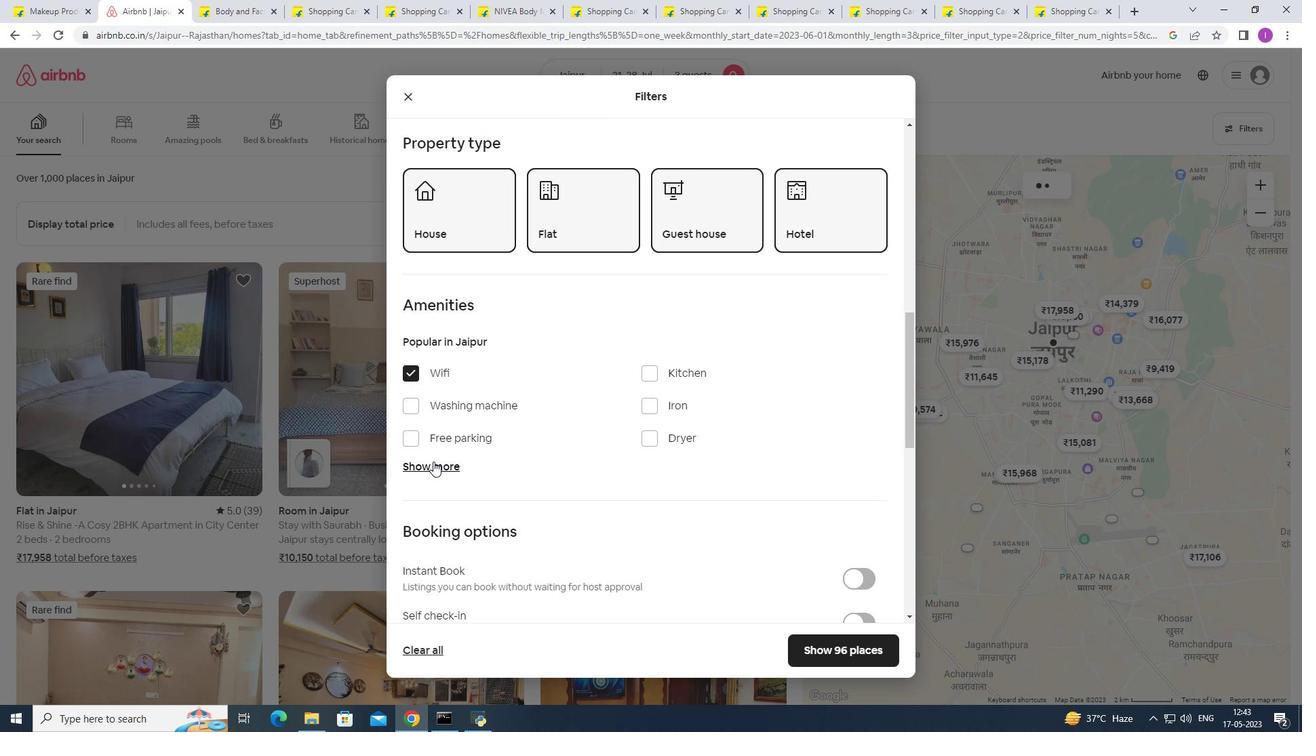 
Action: Mouse moved to (614, 476)
Screenshot: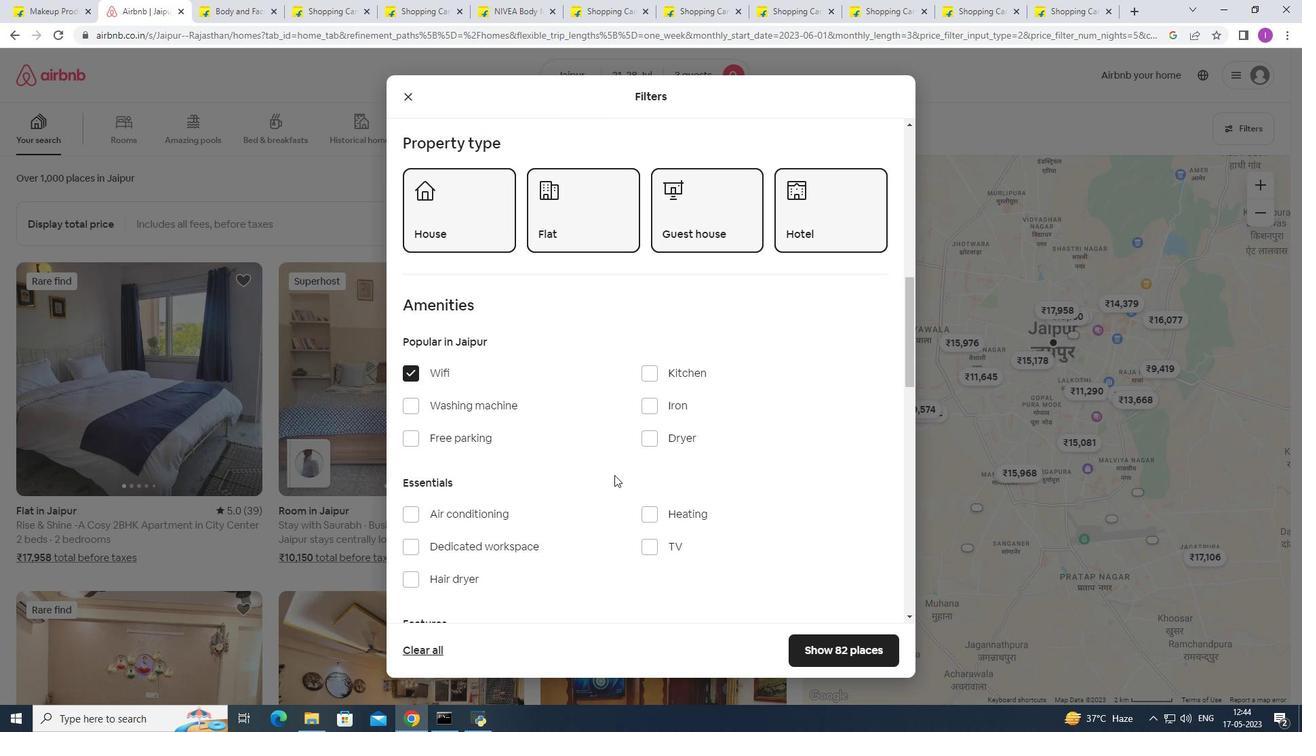 
Action: Mouse scrolled (614, 476) with delta (0, 0)
Screenshot: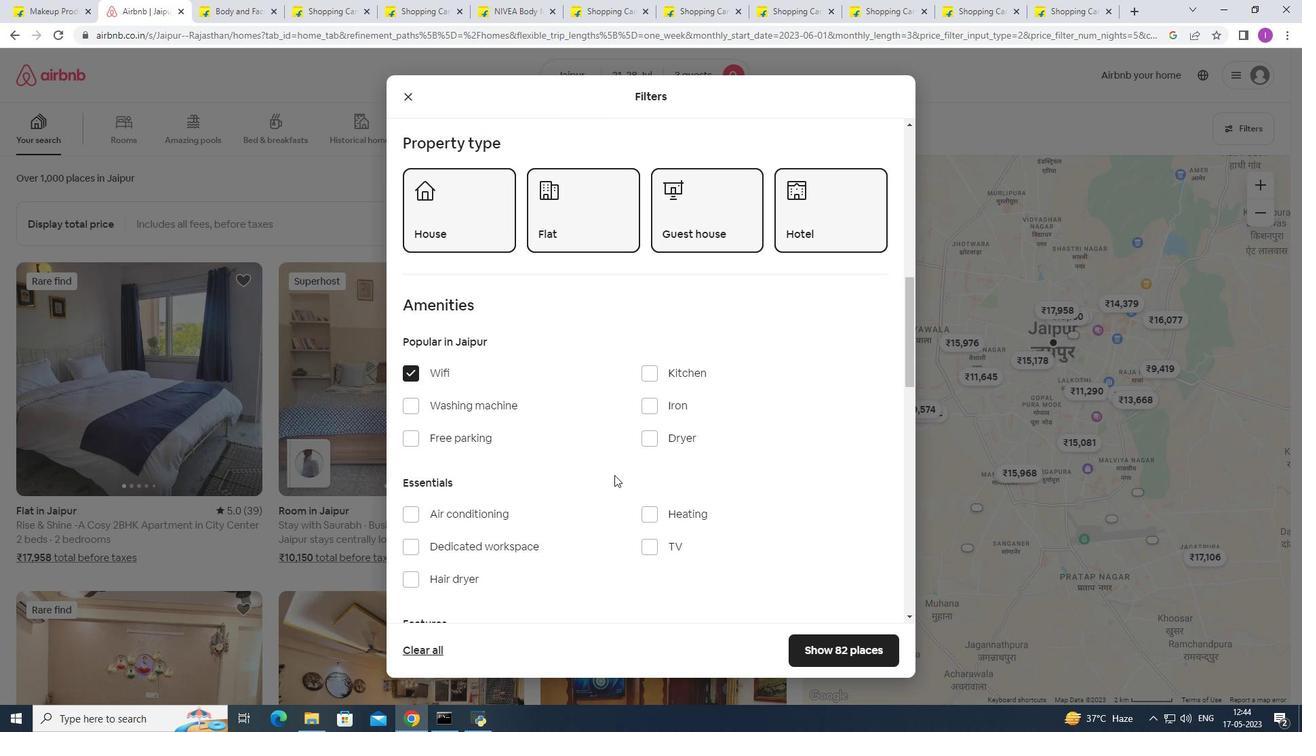 
Action: Mouse scrolled (614, 476) with delta (0, 0)
Screenshot: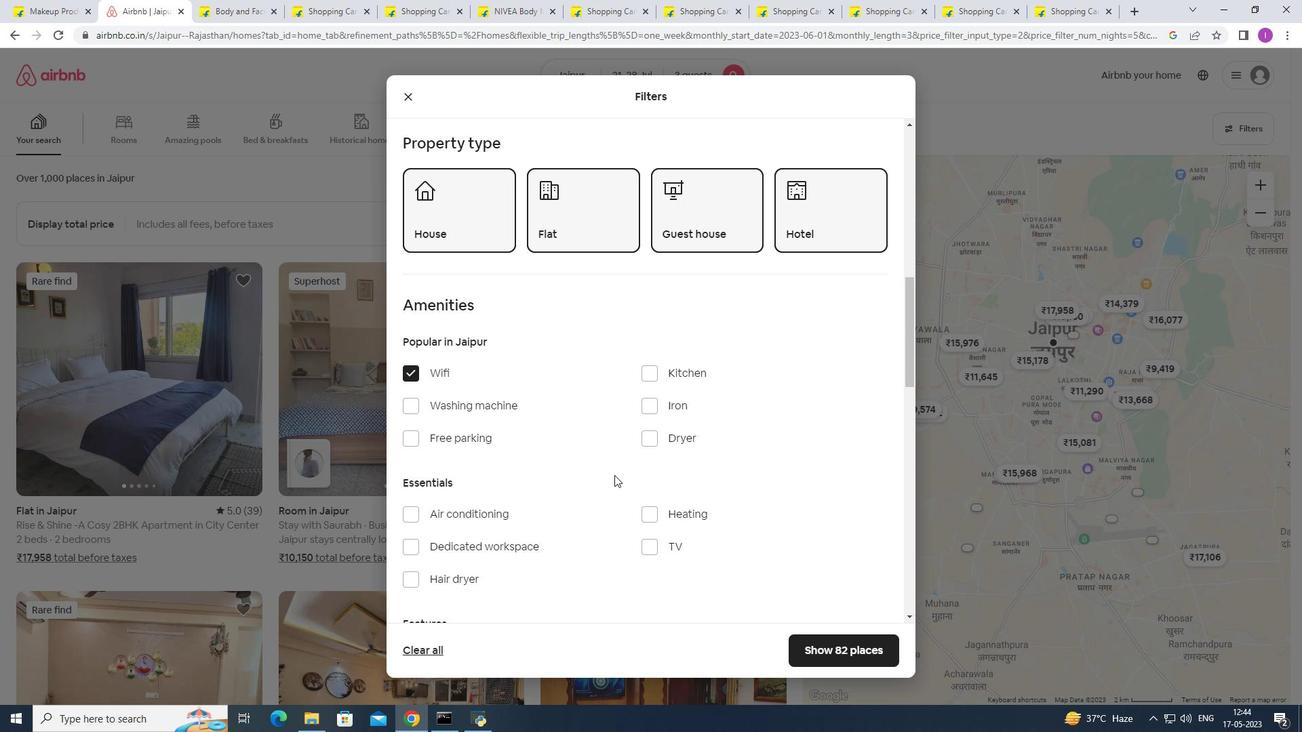 
Action: Mouse moved to (648, 409)
Screenshot: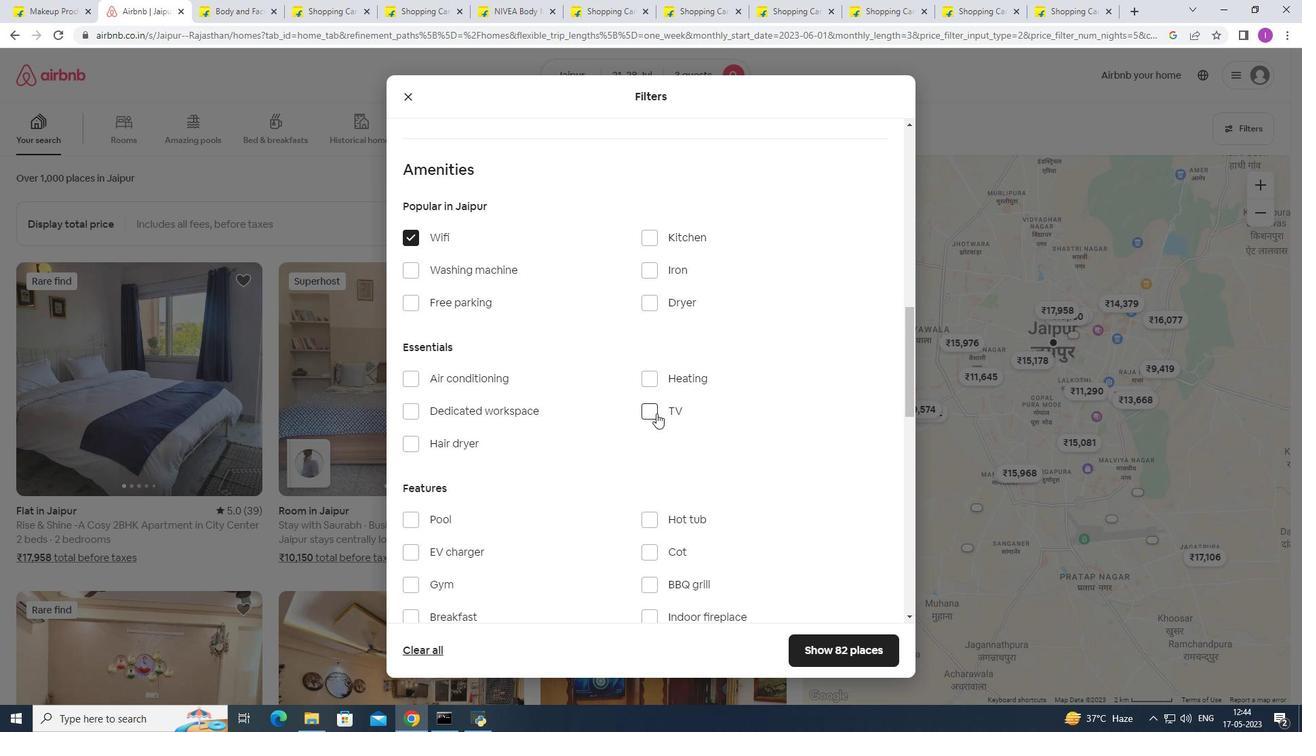 
Action: Mouse pressed left at (648, 409)
Screenshot: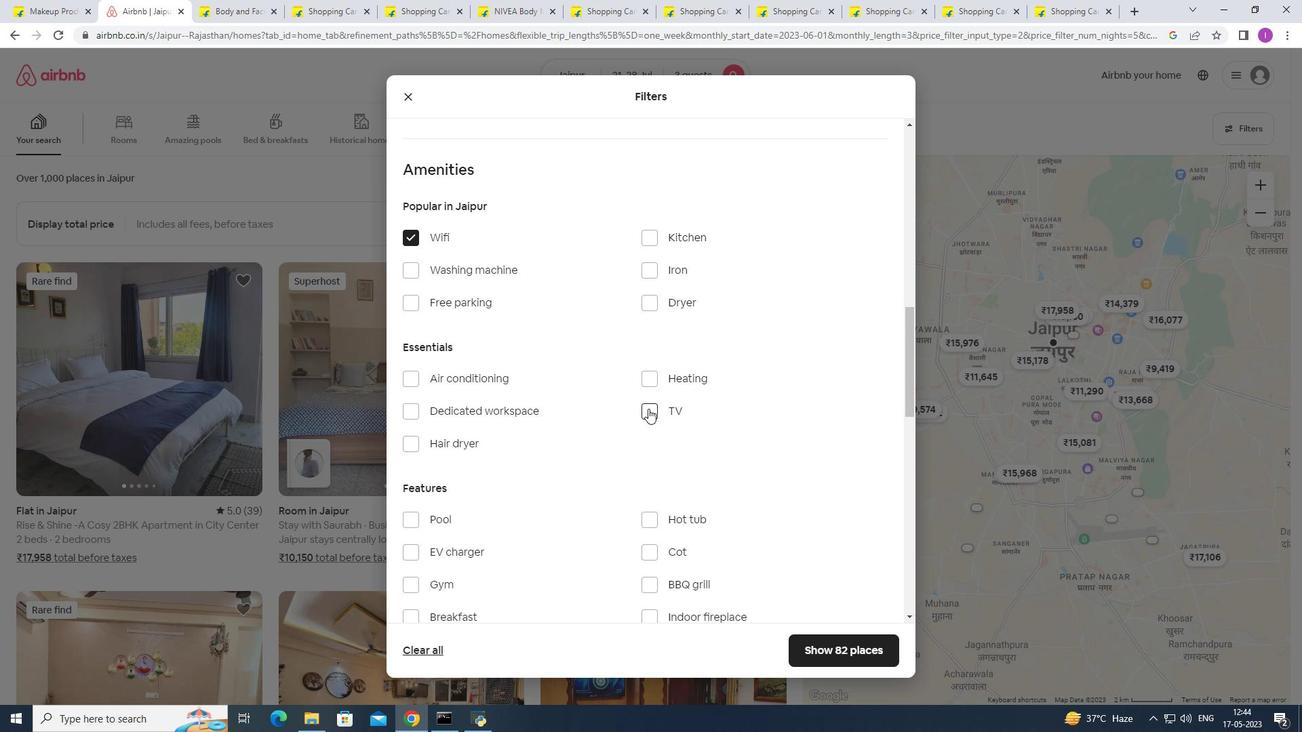 
Action: Mouse moved to (414, 381)
Screenshot: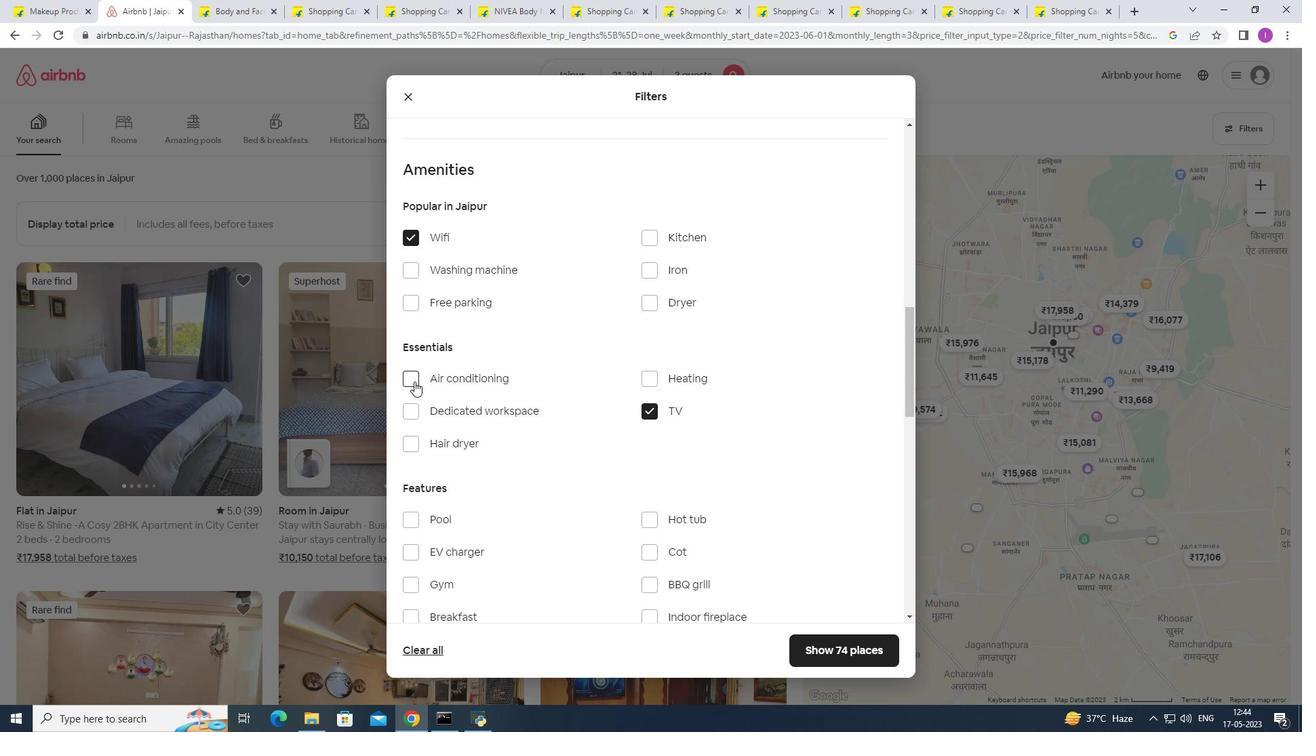 
Action: Mouse pressed left at (414, 381)
Screenshot: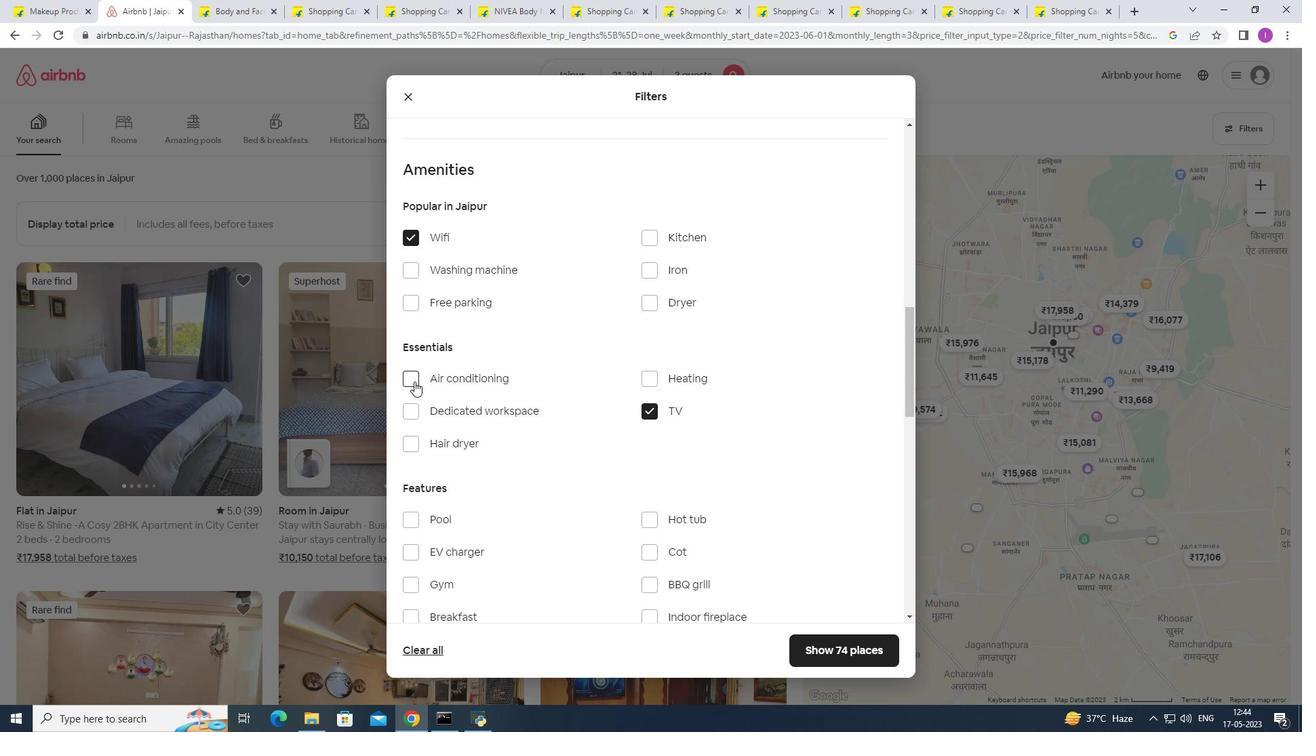 
Action: Mouse moved to (453, 477)
Screenshot: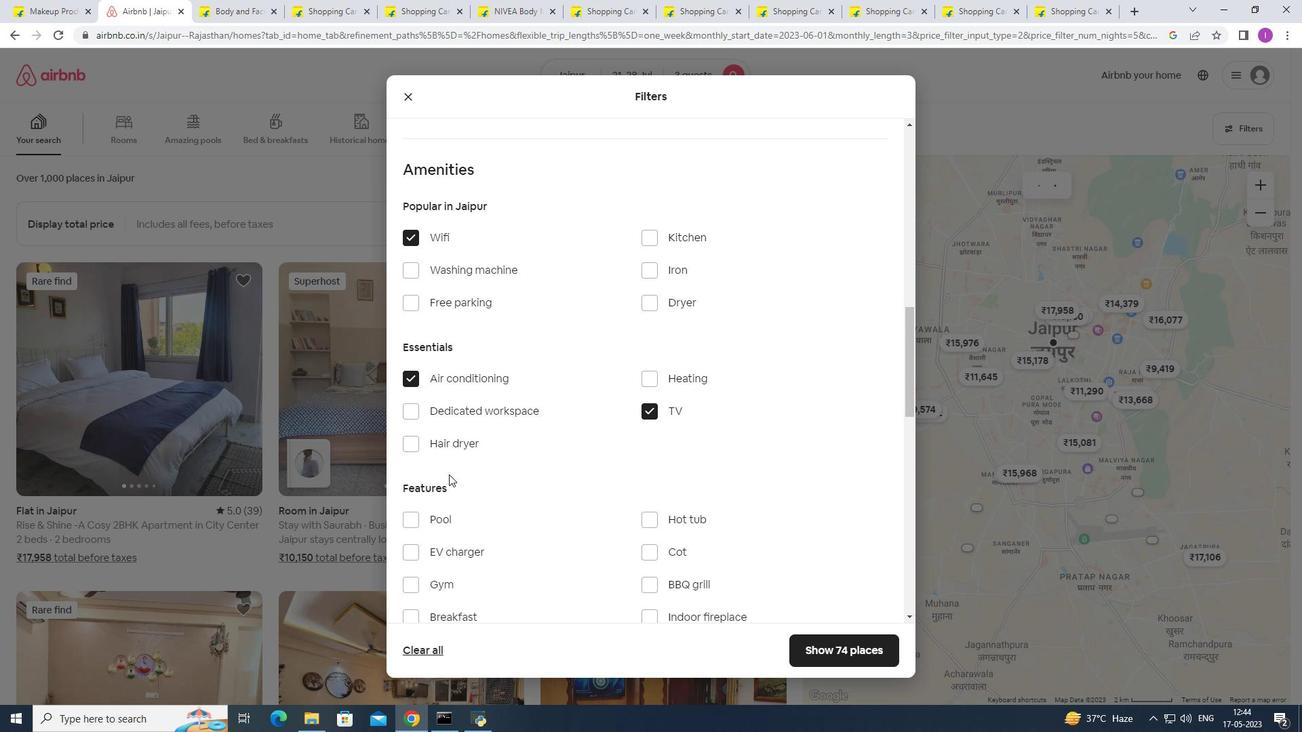 
Action: Mouse scrolled (453, 476) with delta (0, 0)
Screenshot: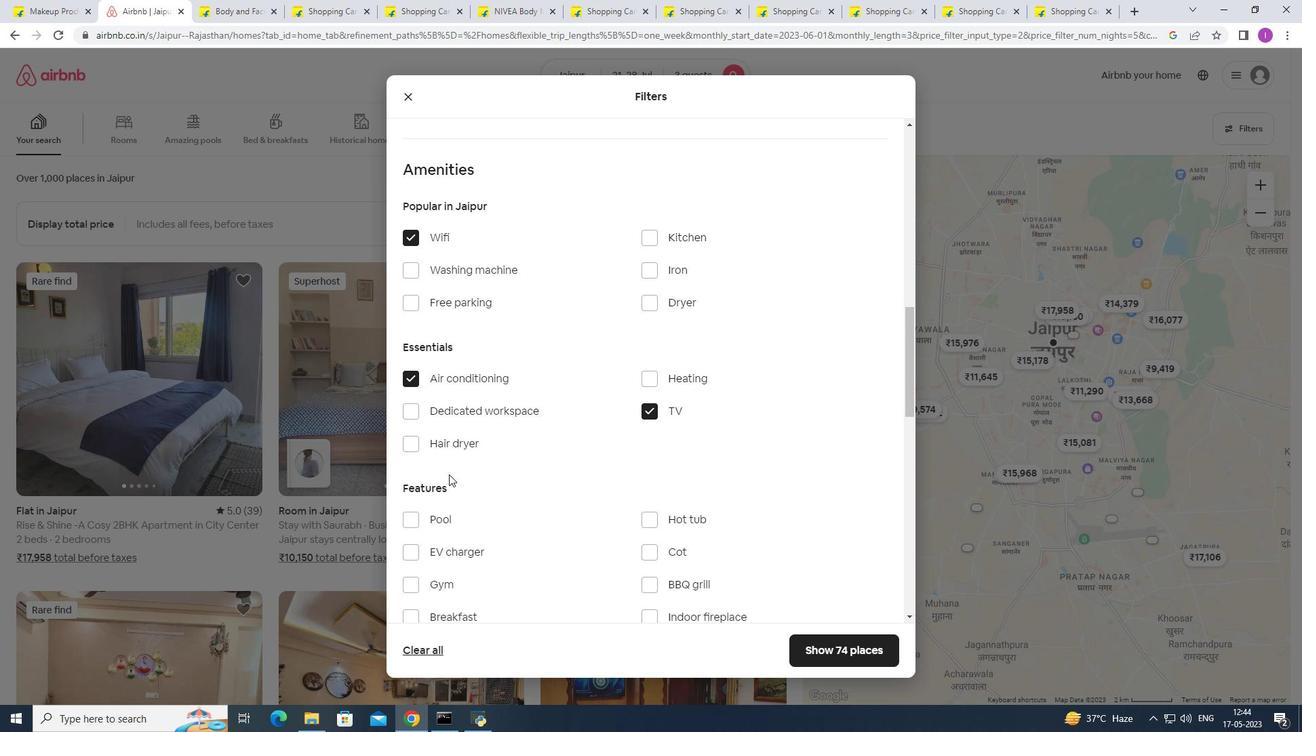 
Action: Mouse scrolled (453, 476) with delta (0, 0)
Screenshot: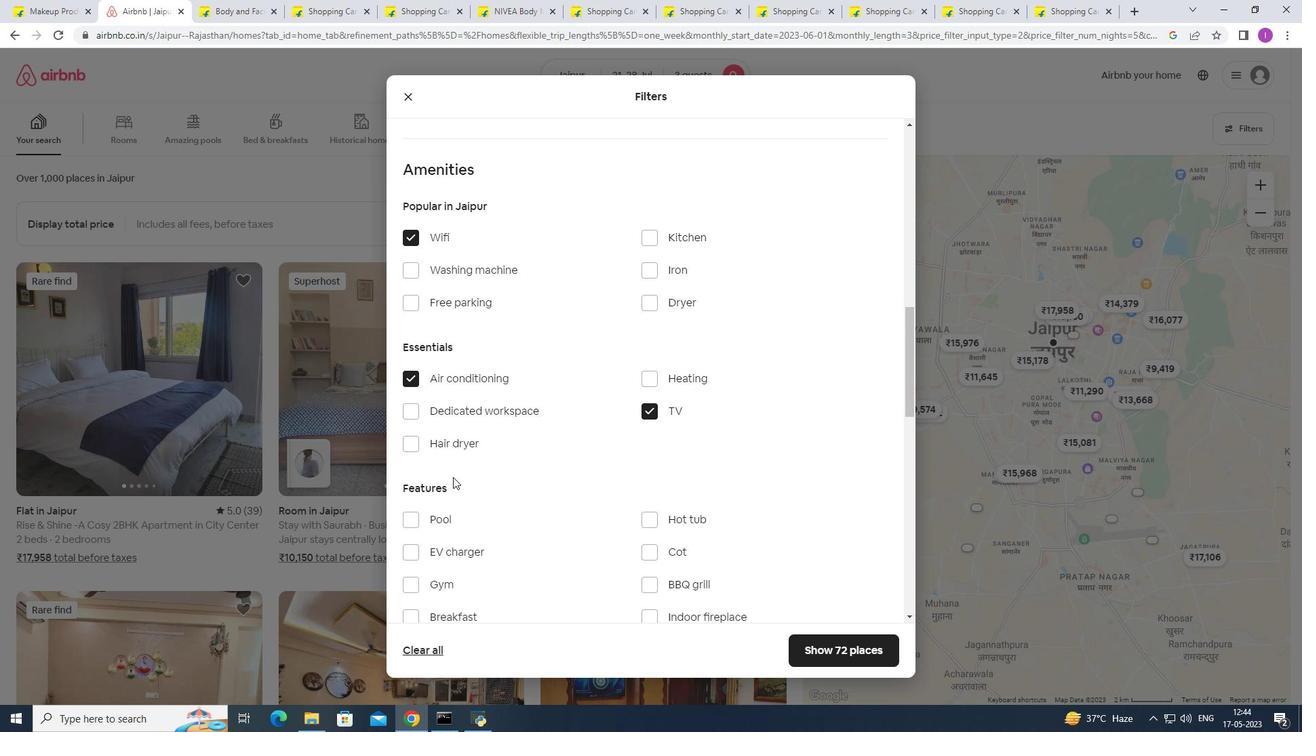 
Action: Mouse scrolled (453, 476) with delta (0, 0)
Screenshot: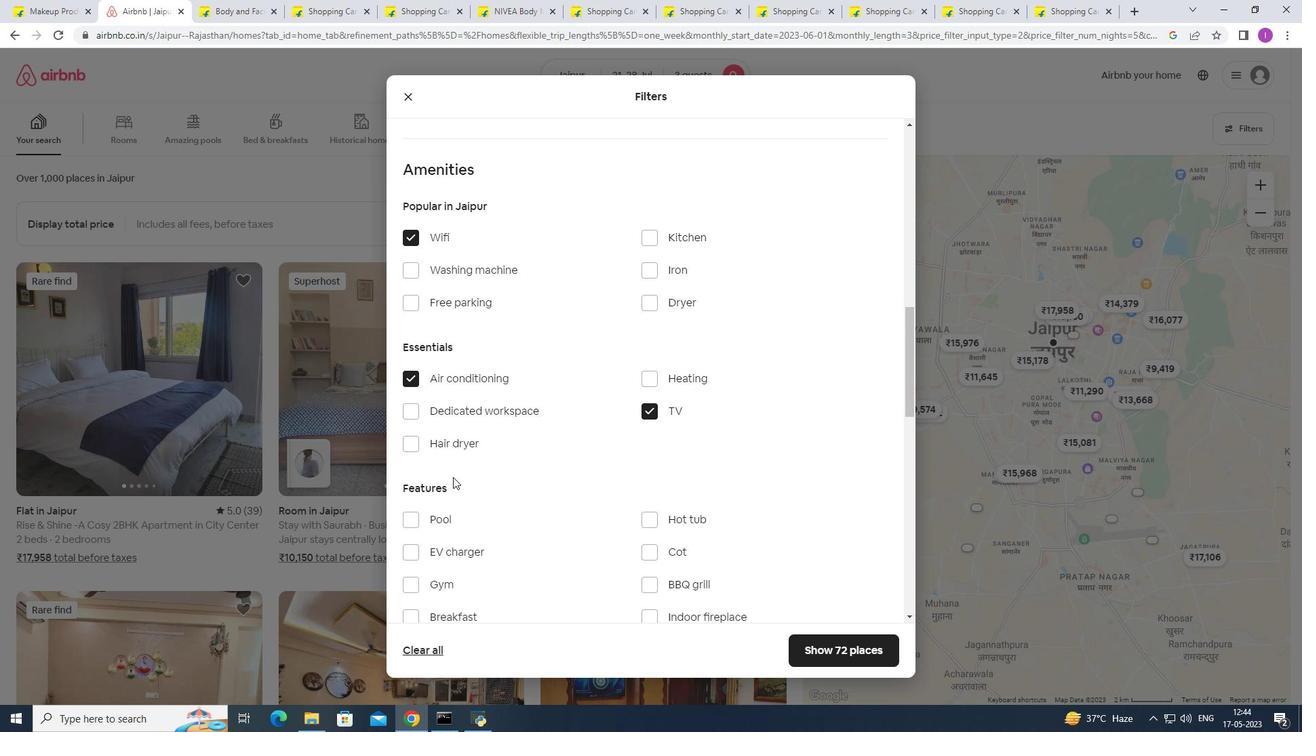 
Action: Mouse moved to (414, 411)
Screenshot: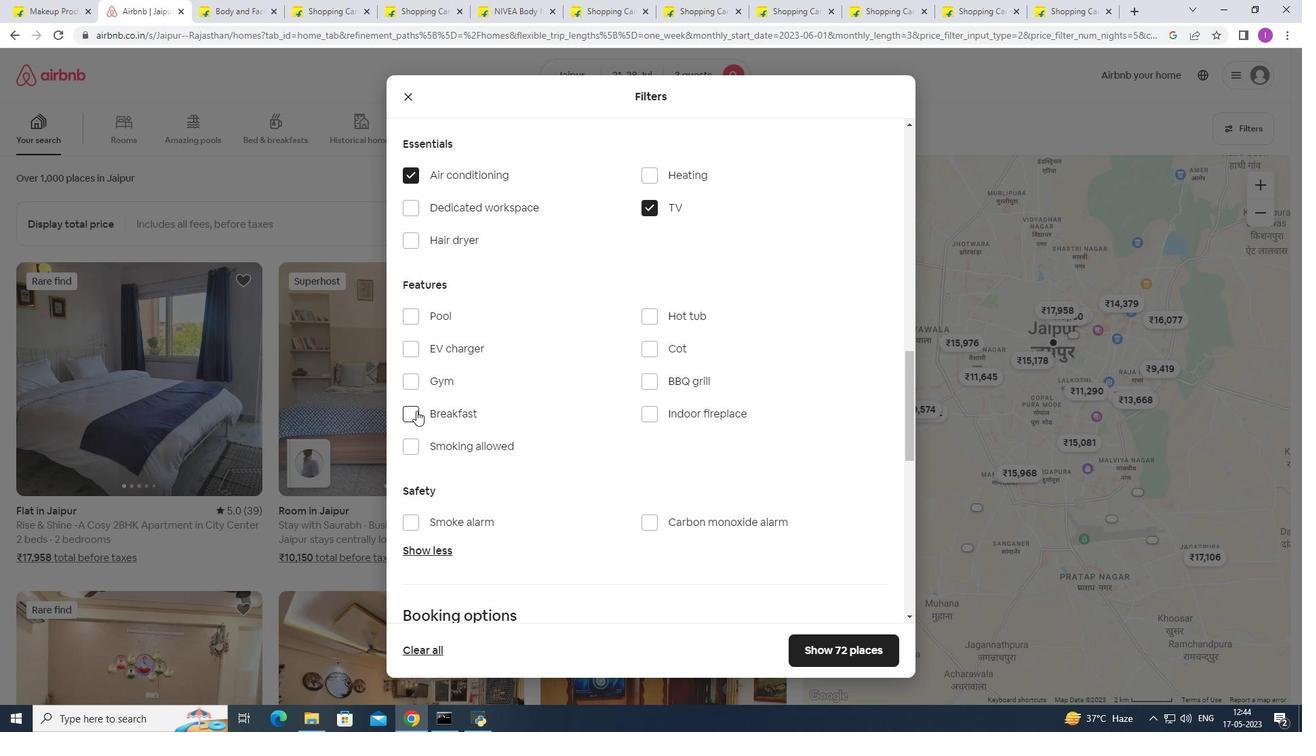 
Action: Mouse pressed left at (414, 411)
Screenshot: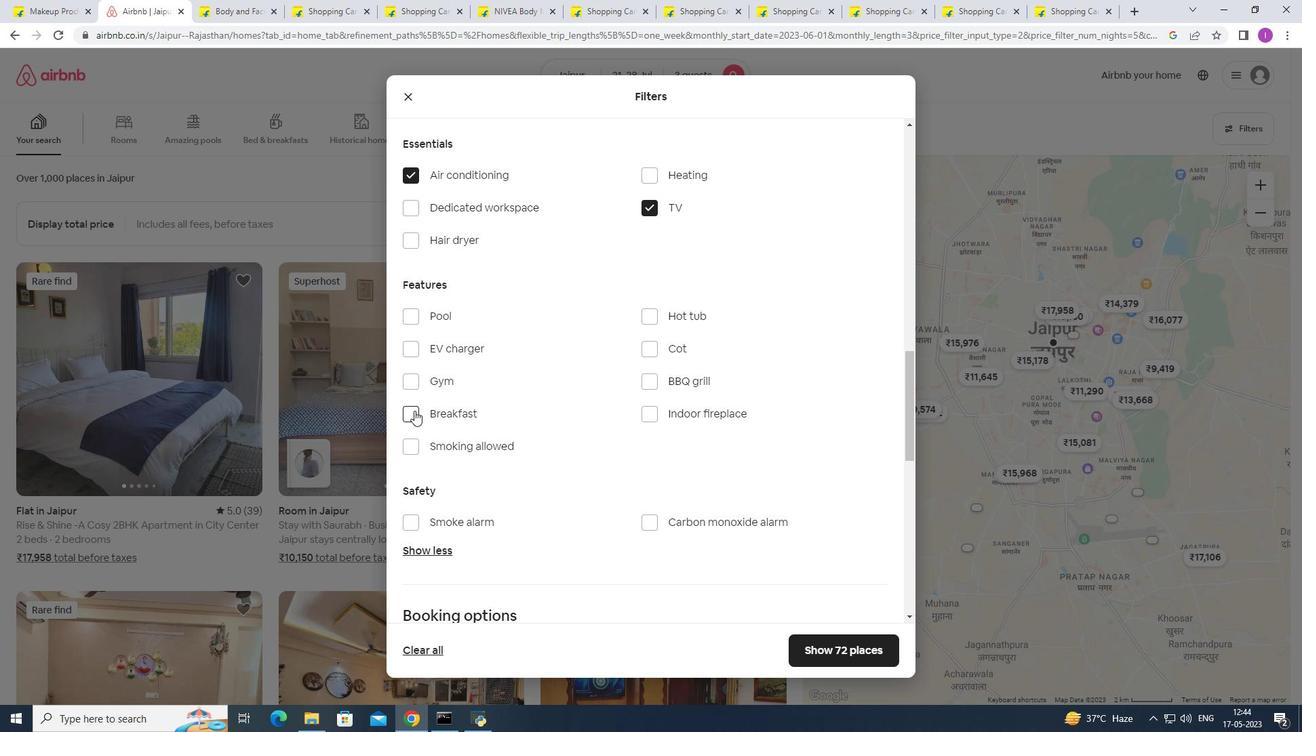 
Action: Mouse moved to (411, 319)
Screenshot: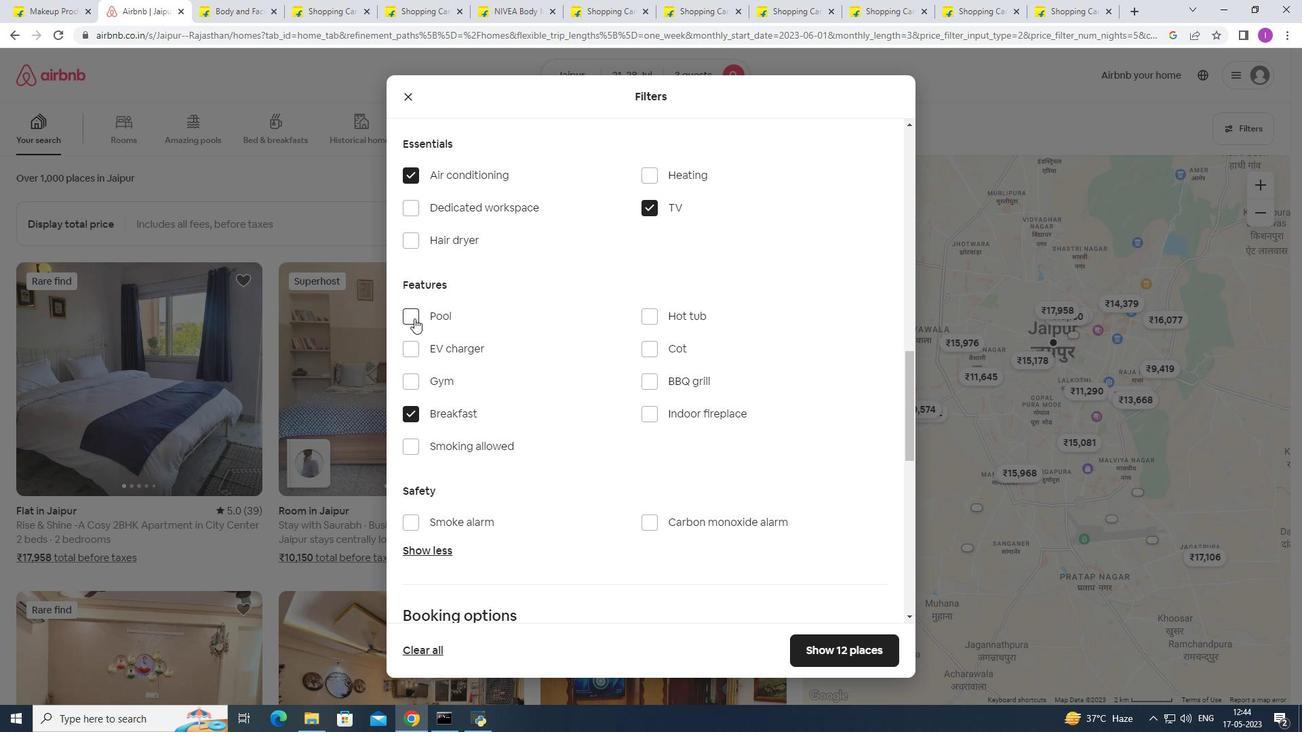 
Action: Mouse pressed left at (411, 319)
Screenshot: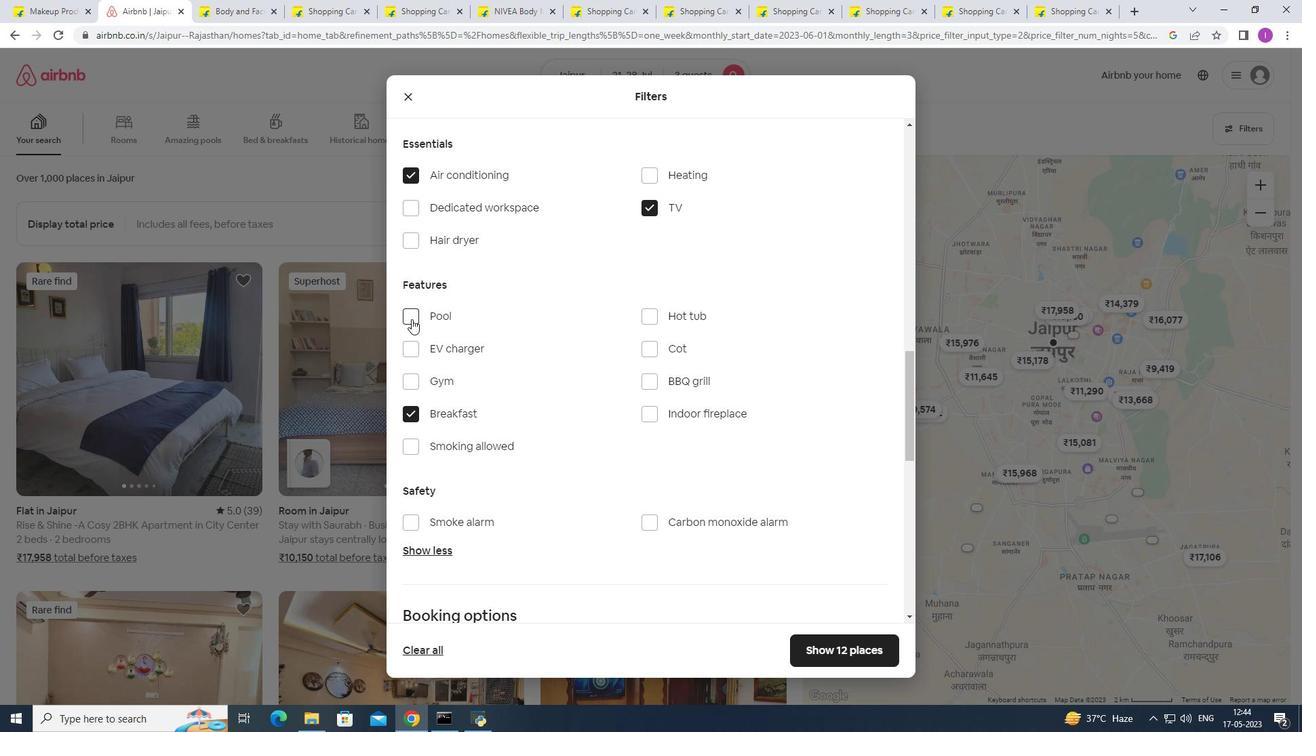 
Action: Mouse moved to (654, 384)
Screenshot: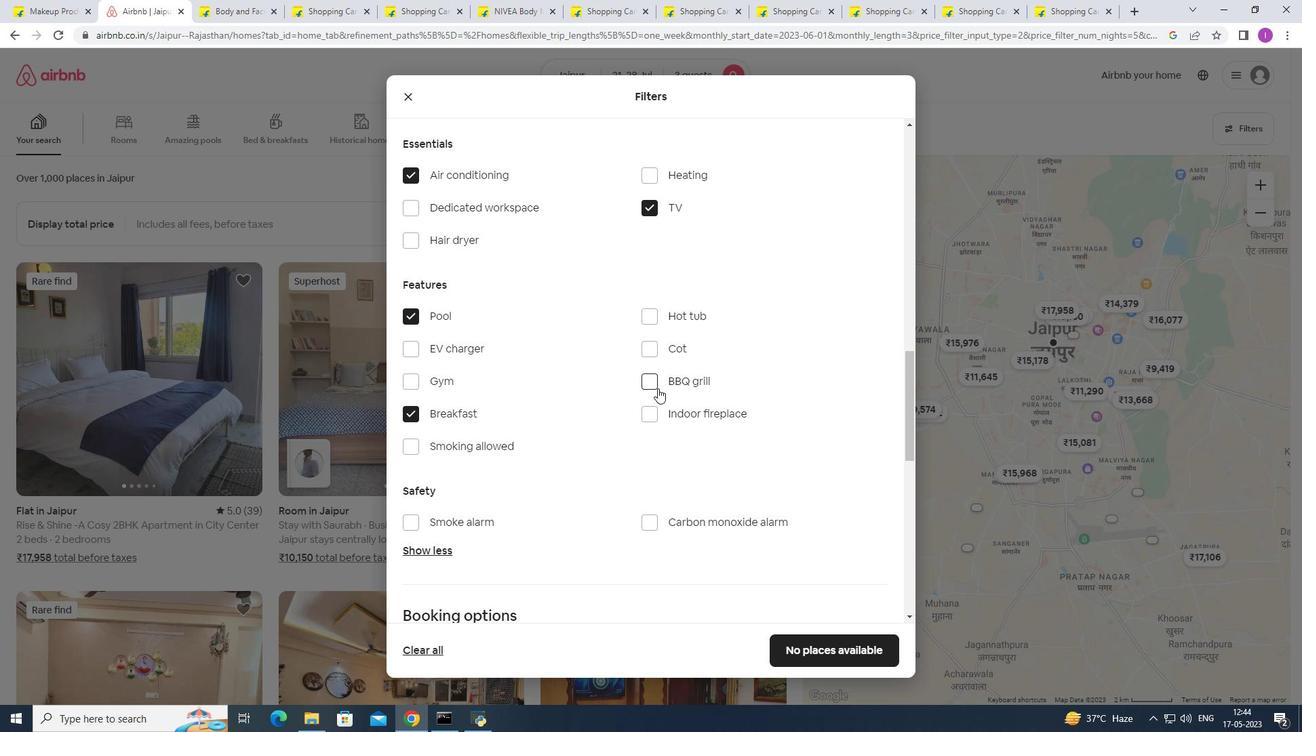 
Action: Mouse pressed left at (654, 384)
Screenshot: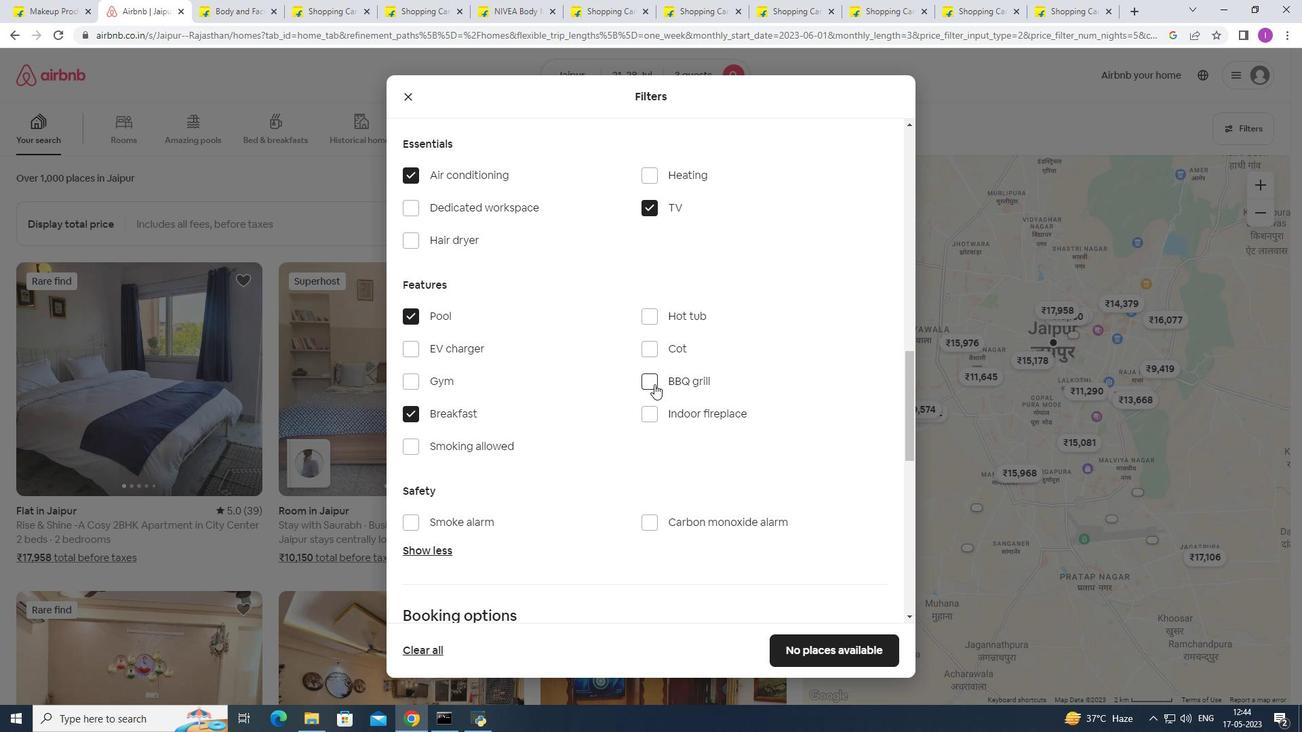 
Action: Mouse moved to (455, 508)
Screenshot: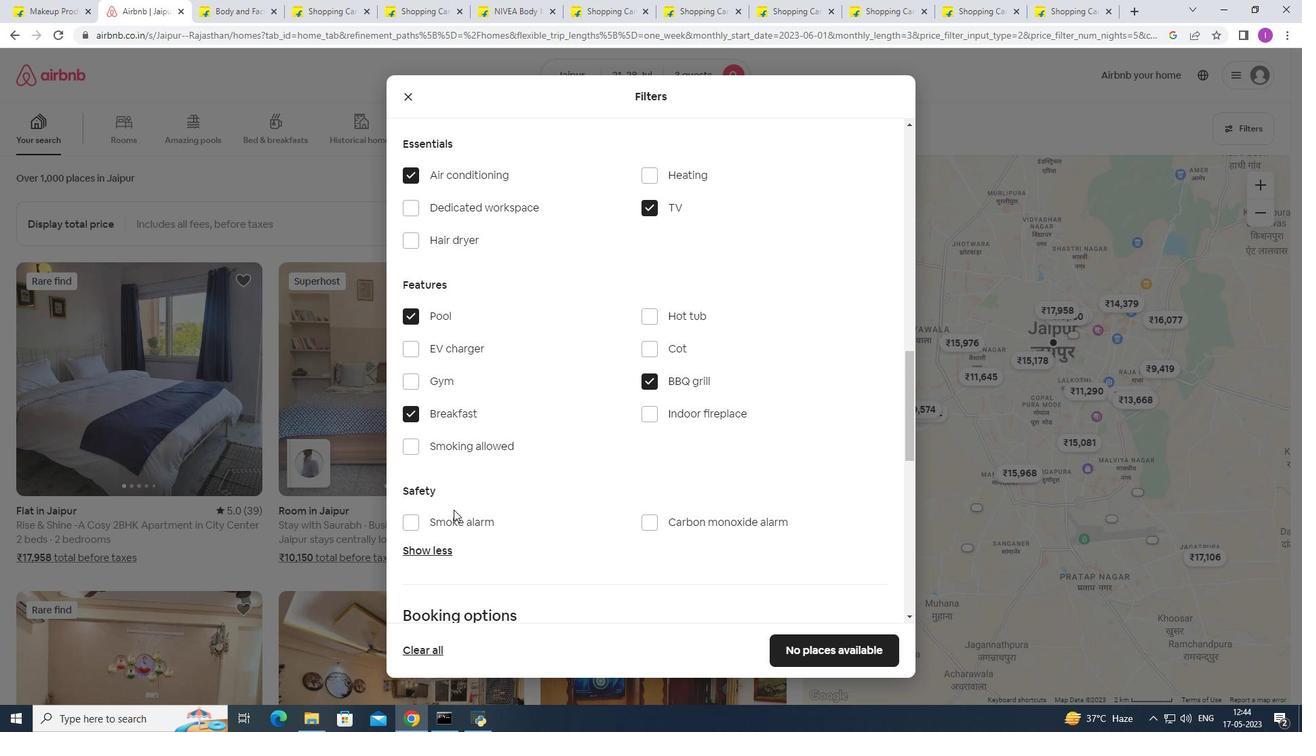 
Action: Mouse scrolled (455, 508) with delta (0, 0)
Screenshot: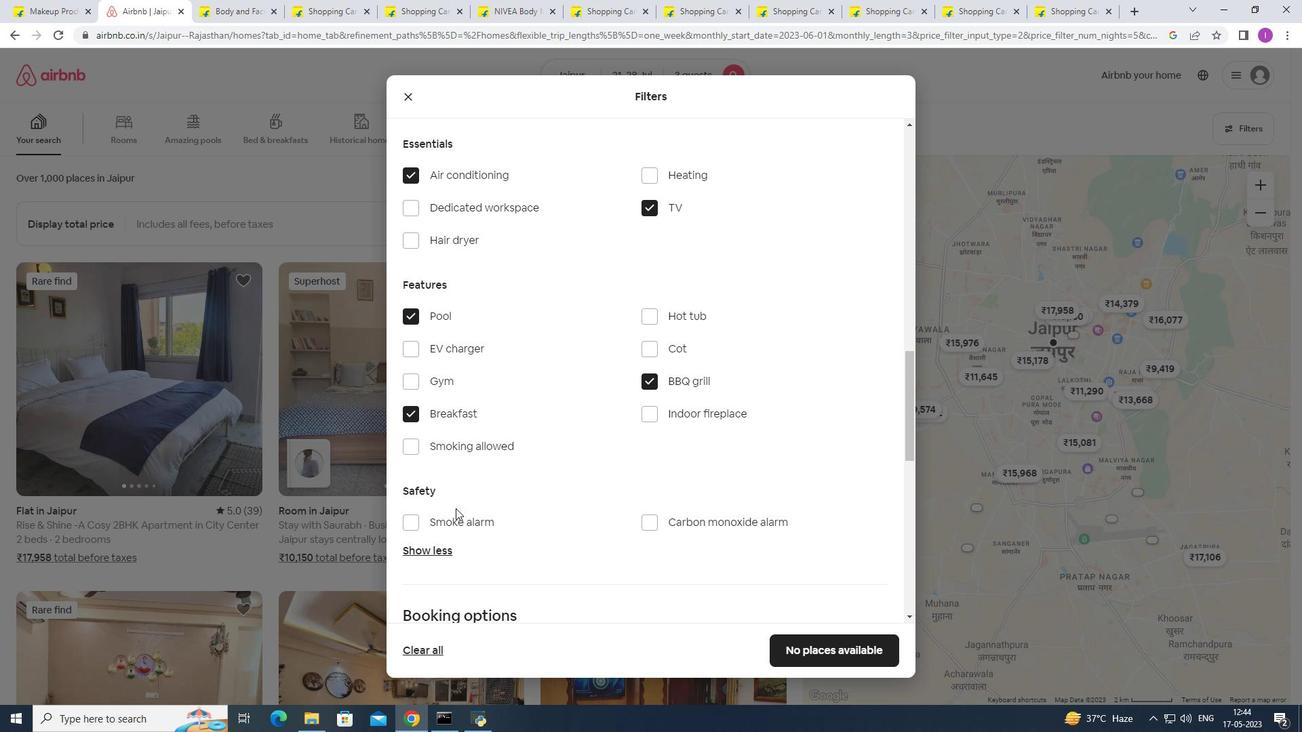
Action: Mouse moved to (456, 508)
Screenshot: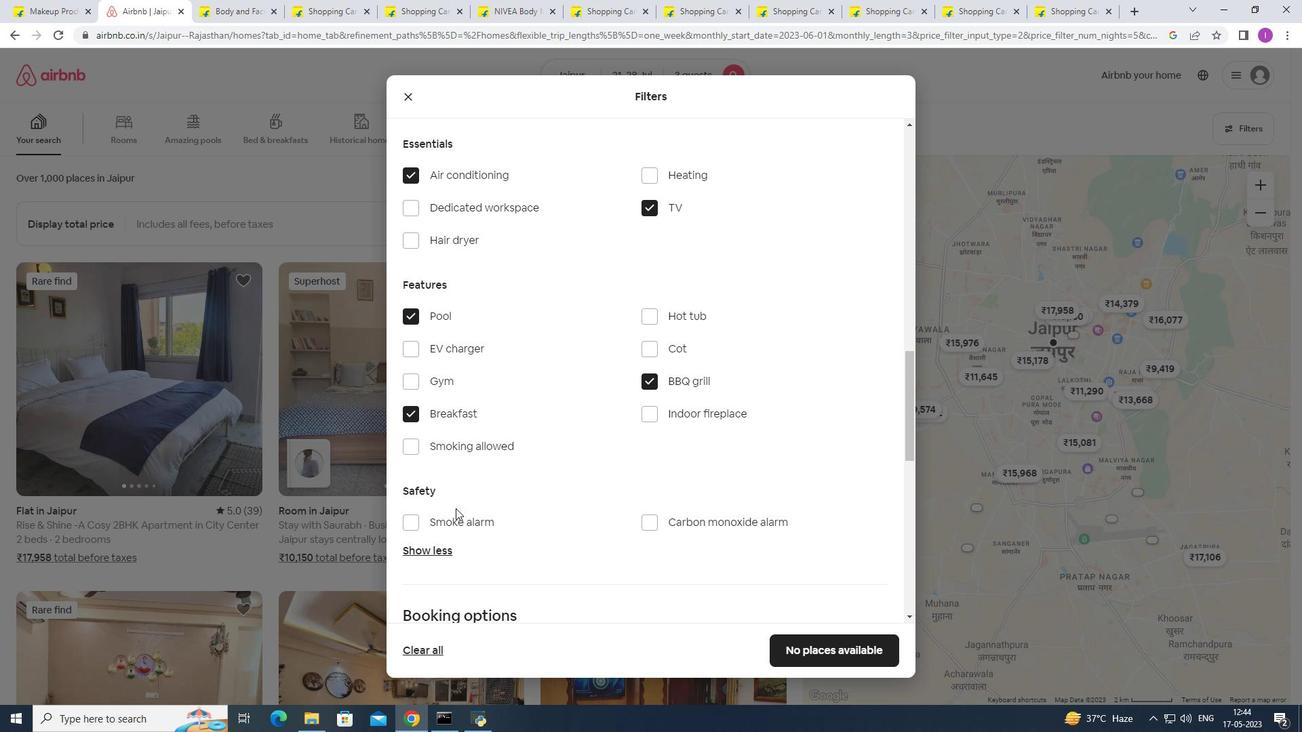 
Action: Mouse scrolled (456, 508) with delta (0, 0)
Screenshot: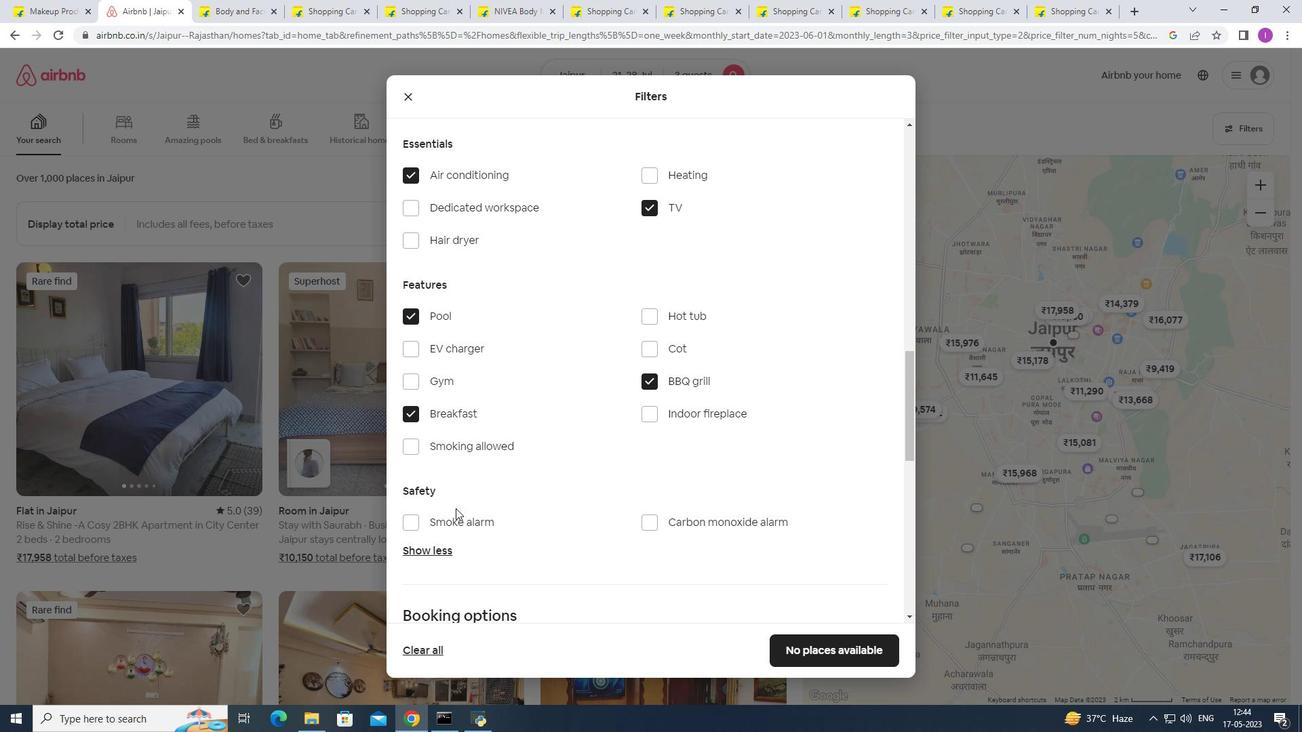 
Action: Mouse moved to (468, 499)
Screenshot: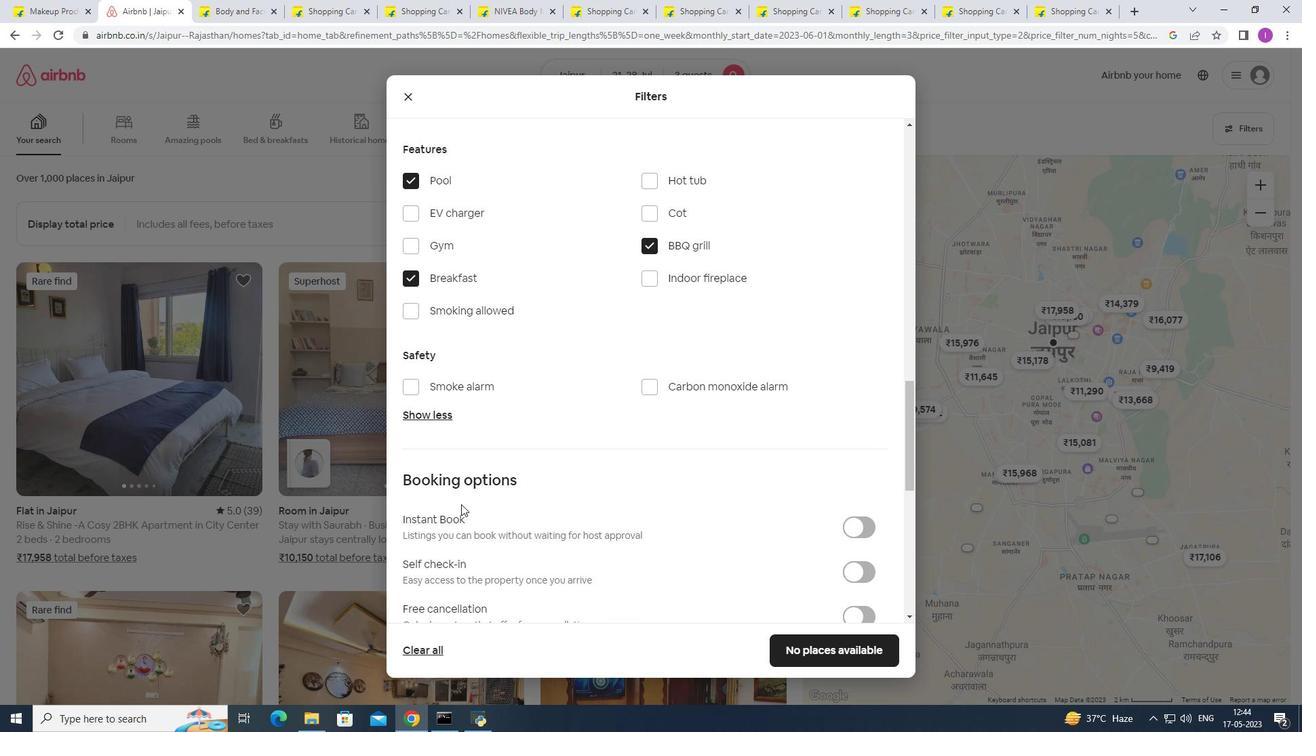 
Action: Mouse scrolled (466, 500) with delta (0, 0)
Screenshot: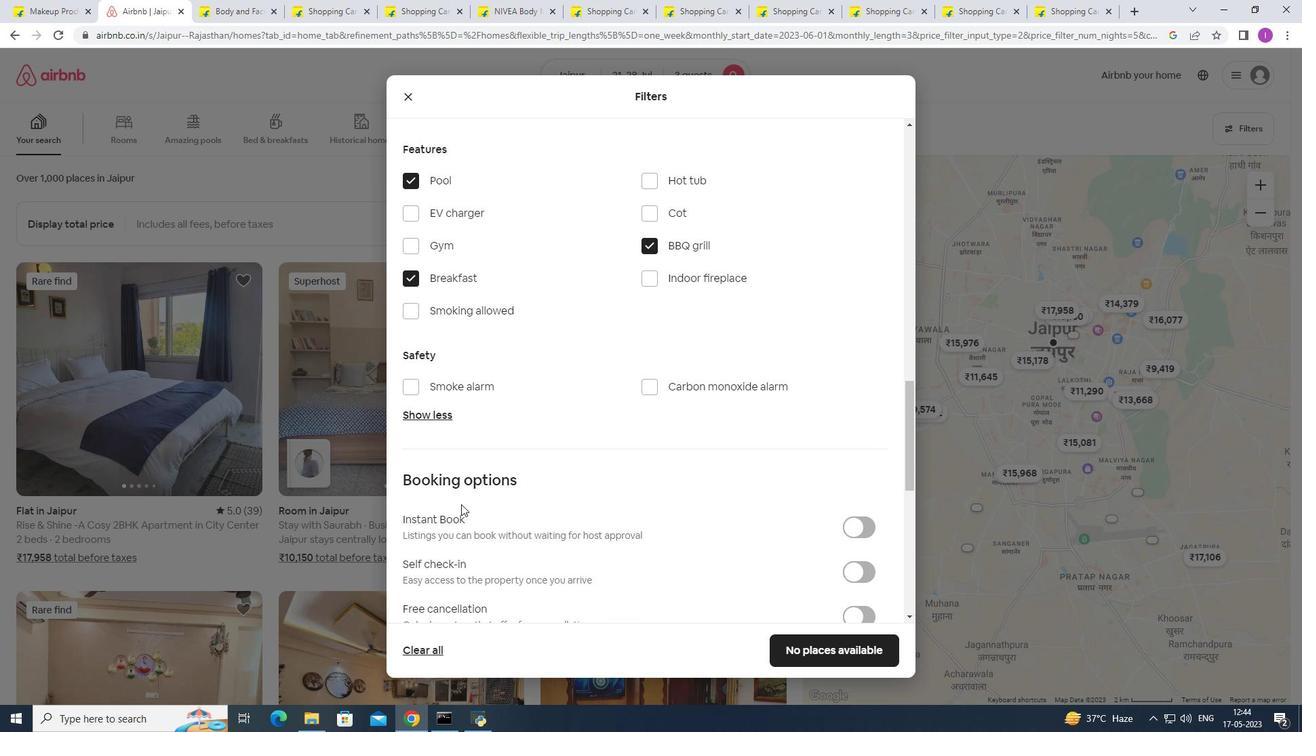 
Action: Mouse moved to (716, 464)
Screenshot: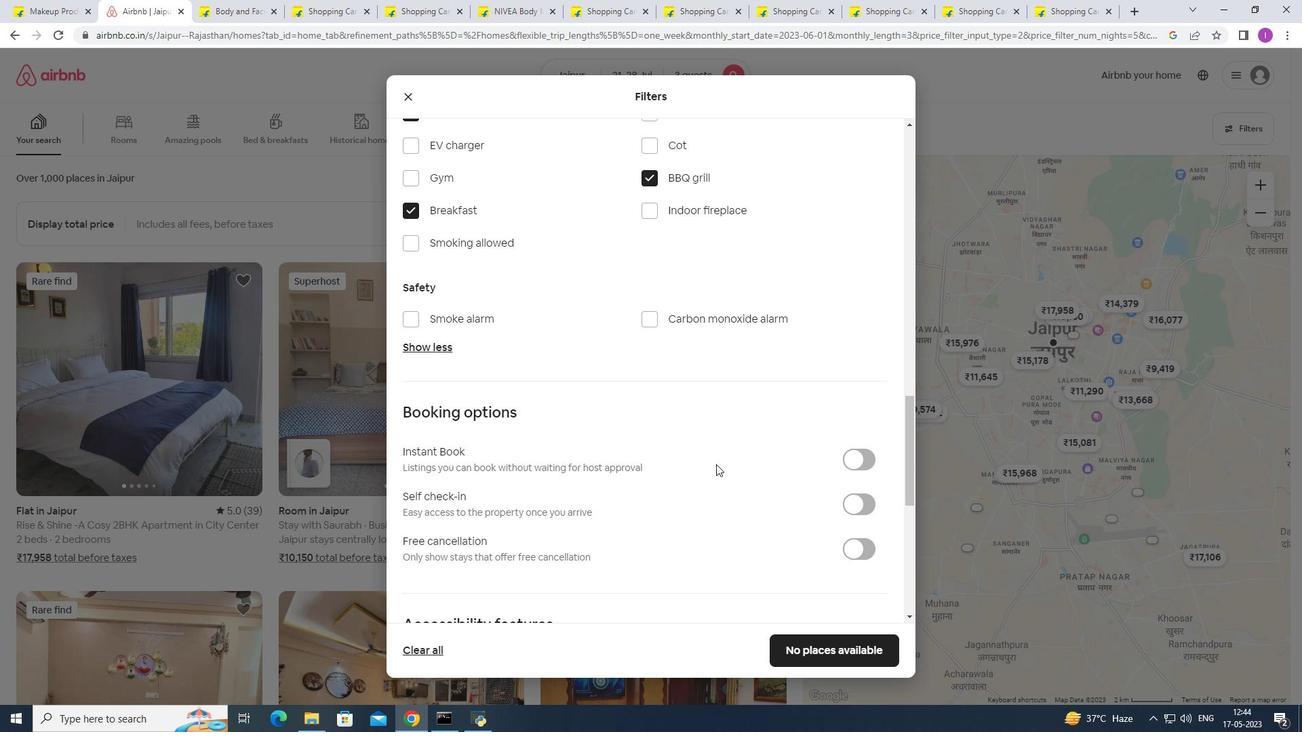
Action: Mouse scrolled (716, 463) with delta (0, 0)
Screenshot: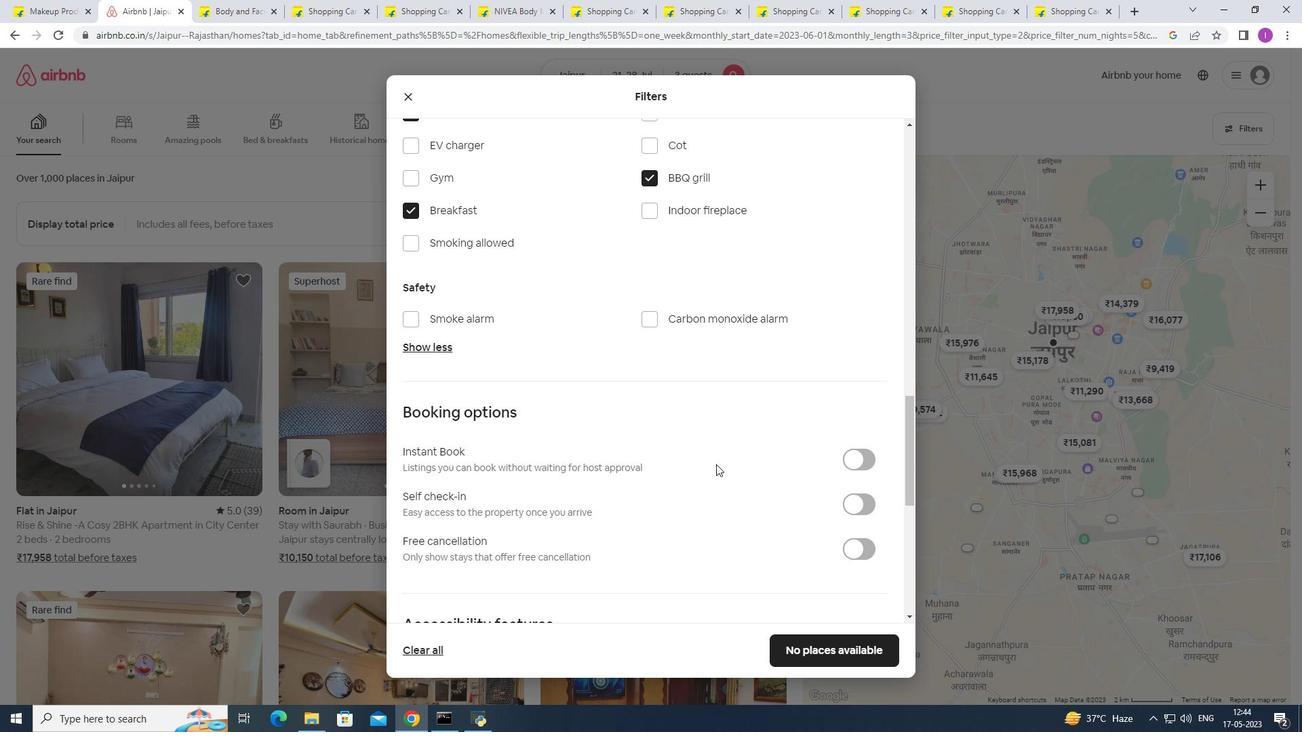 
Action: Mouse scrolled (716, 463) with delta (0, 0)
Screenshot: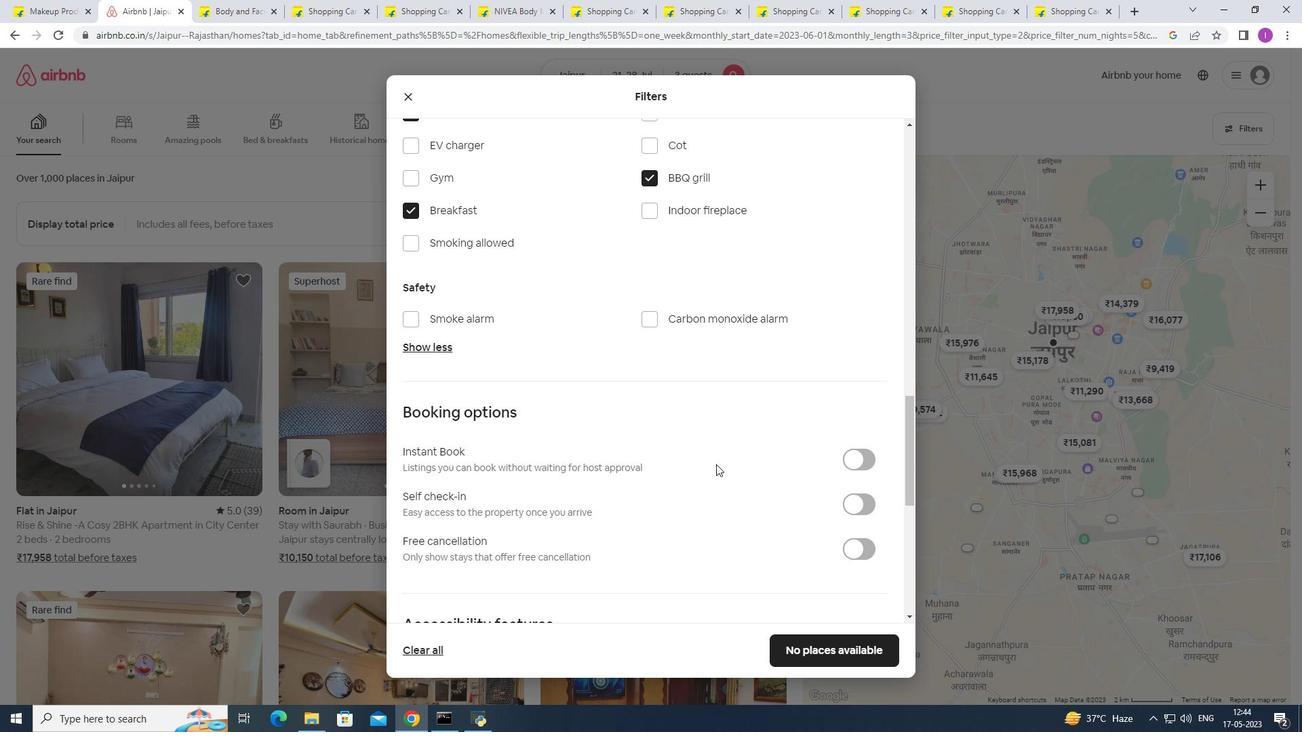 
Action: Mouse scrolled (716, 463) with delta (0, 0)
Screenshot: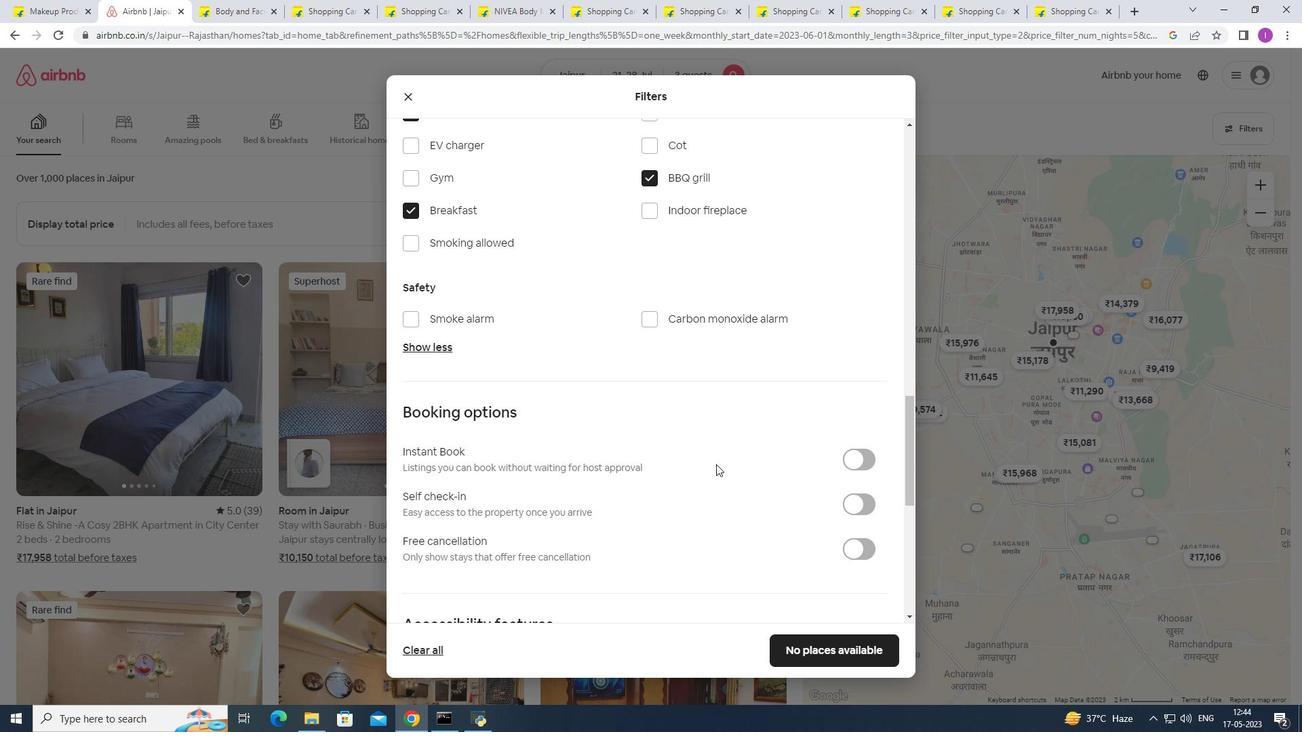 
Action: Mouse moved to (864, 296)
Screenshot: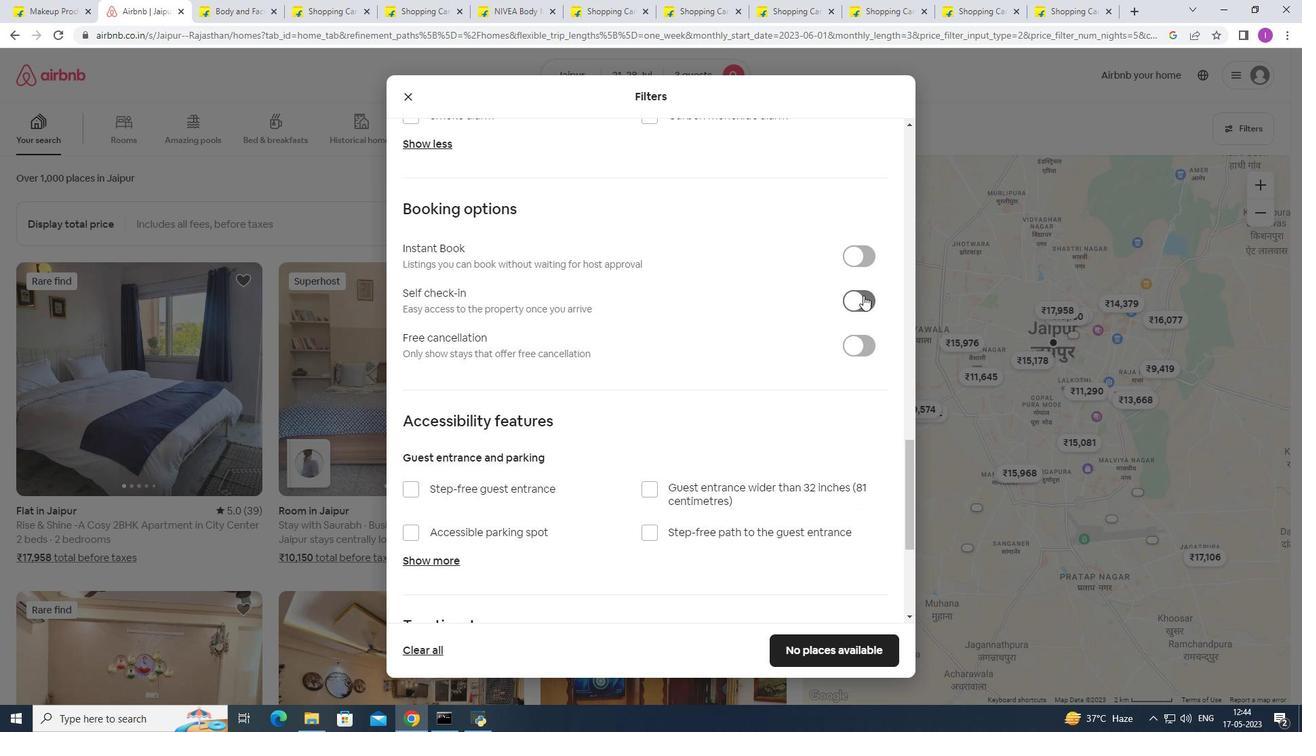 
Action: Mouse pressed left at (864, 296)
Screenshot: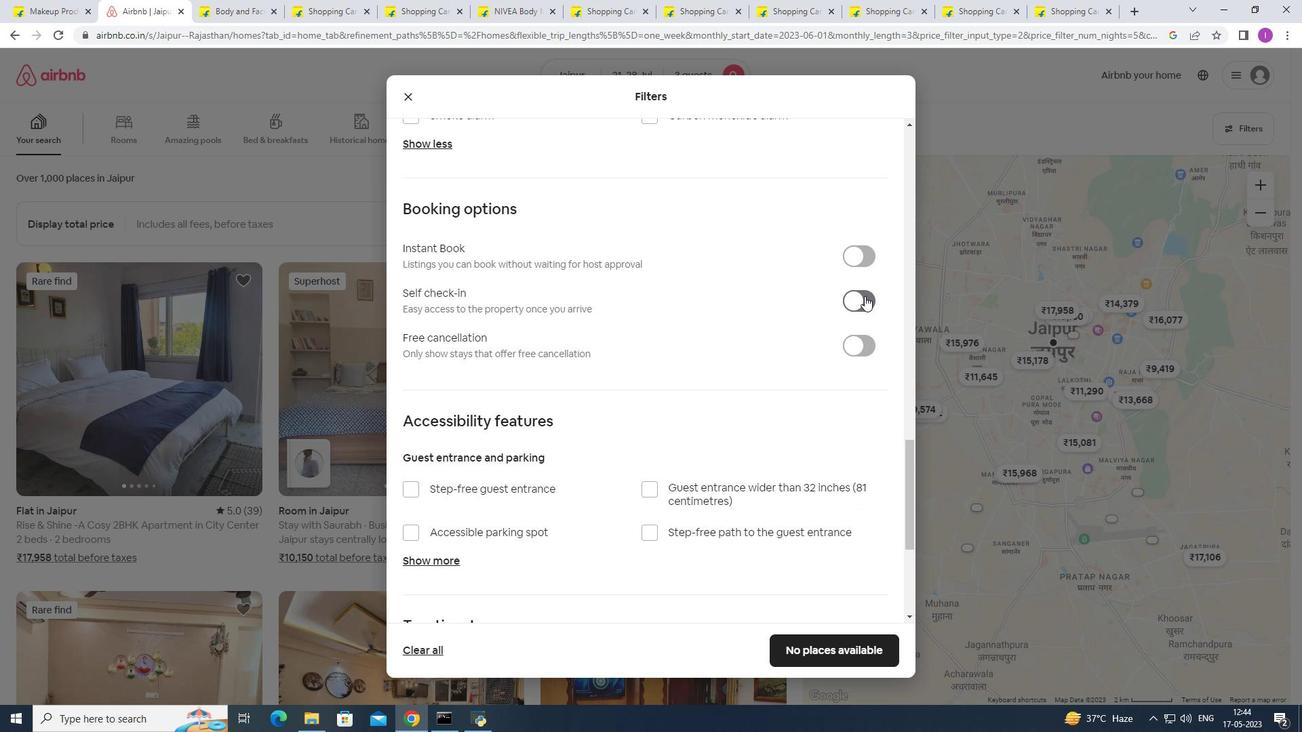 
Action: Mouse moved to (472, 463)
Screenshot: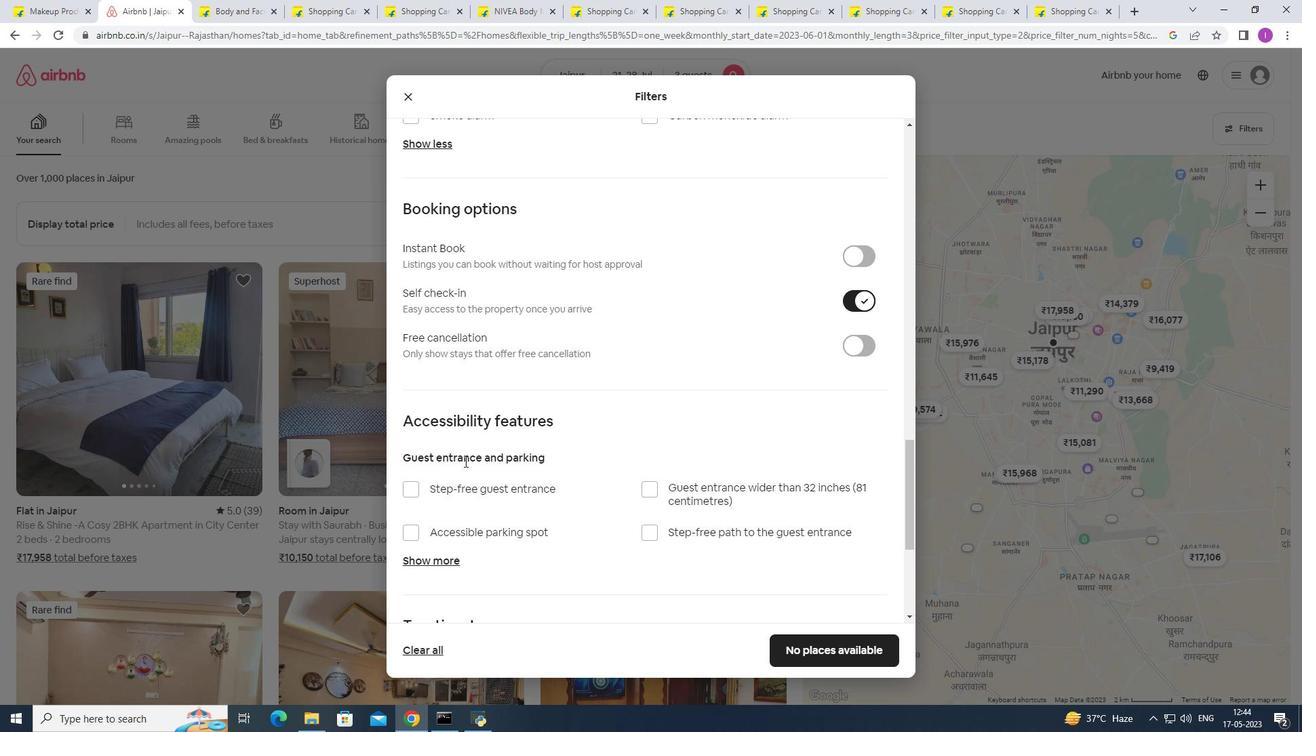 
Action: Mouse scrolled (472, 463) with delta (0, 0)
Screenshot: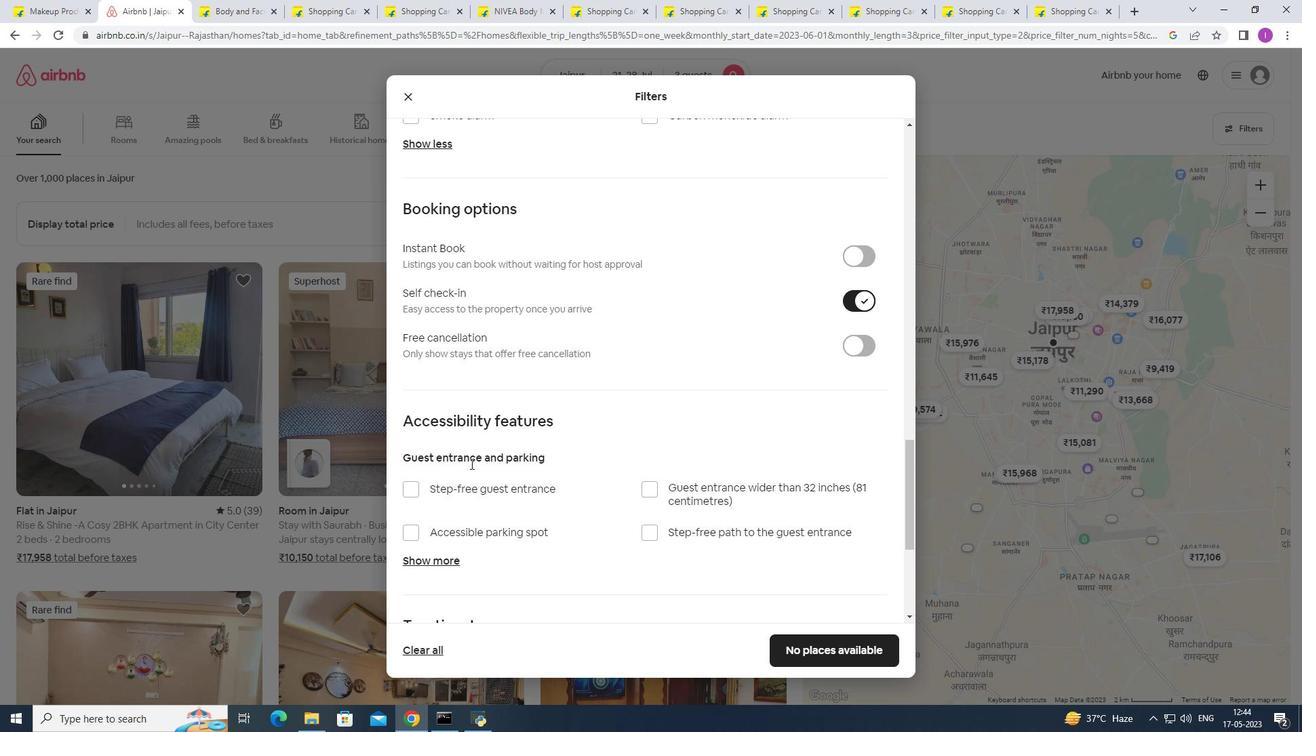 
Action: Mouse scrolled (472, 463) with delta (0, 0)
Screenshot: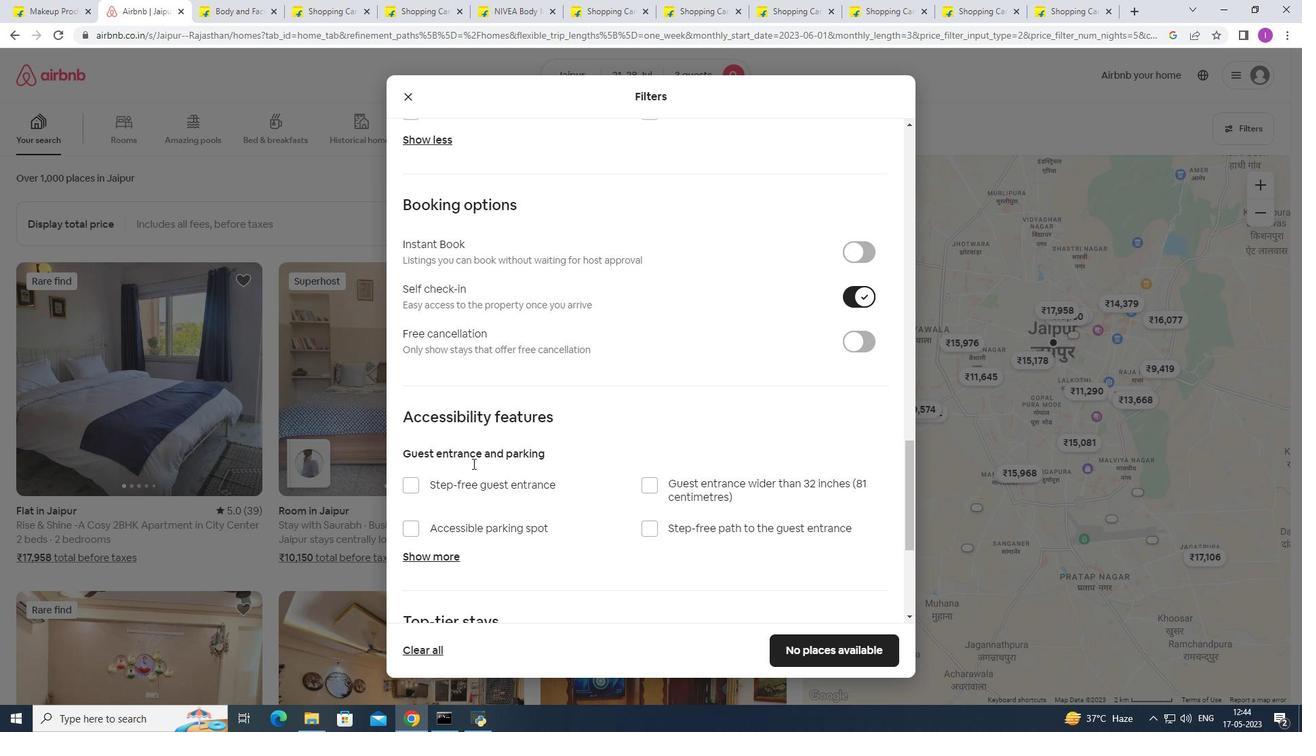 
Action: Mouse moved to (411, 351)
Screenshot: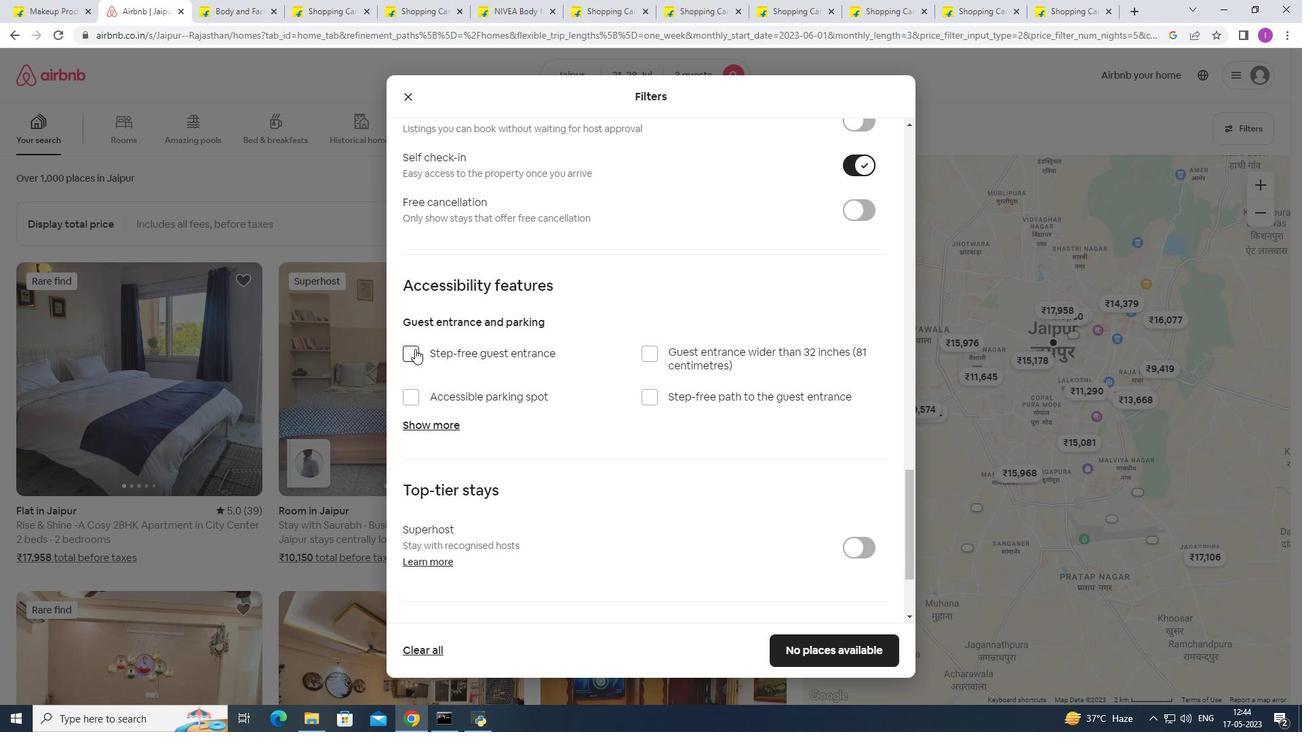 
Action: Mouse pressed left at (411, 351)
Screenshot: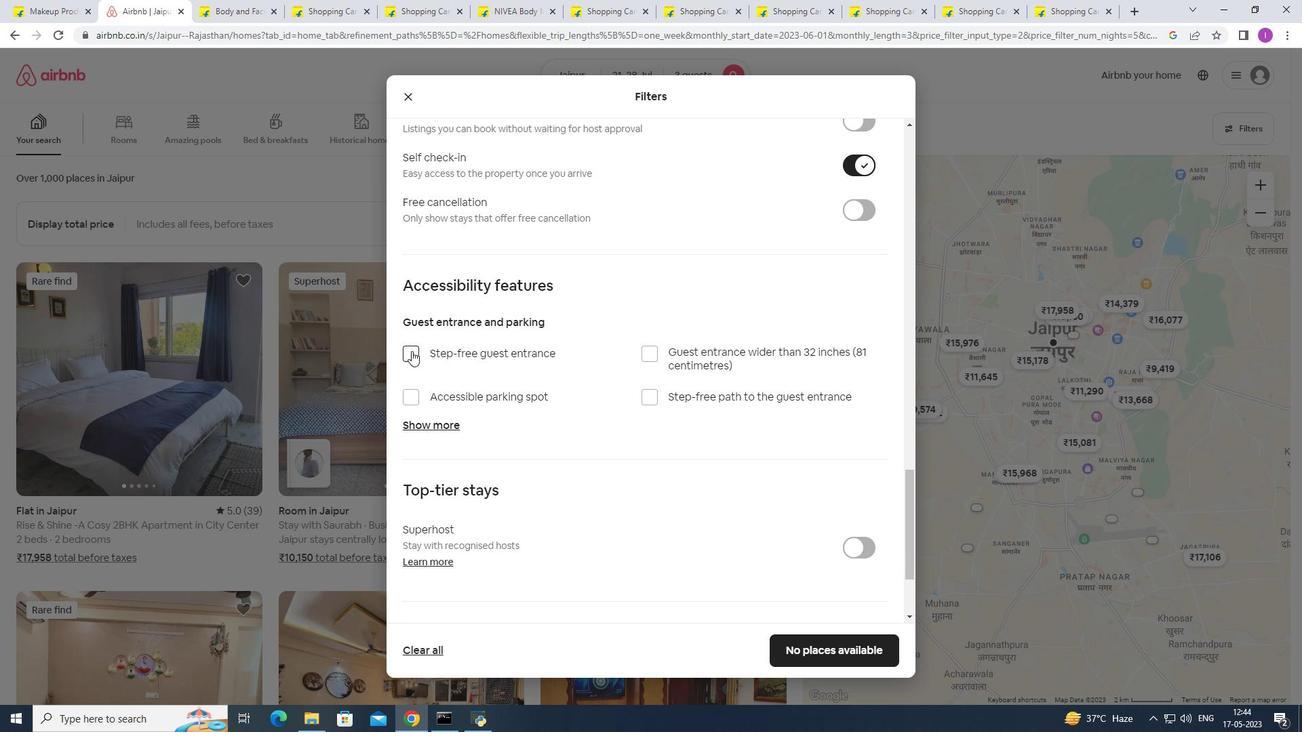
Action: Mouse moved to (522, 350)
Screenshot: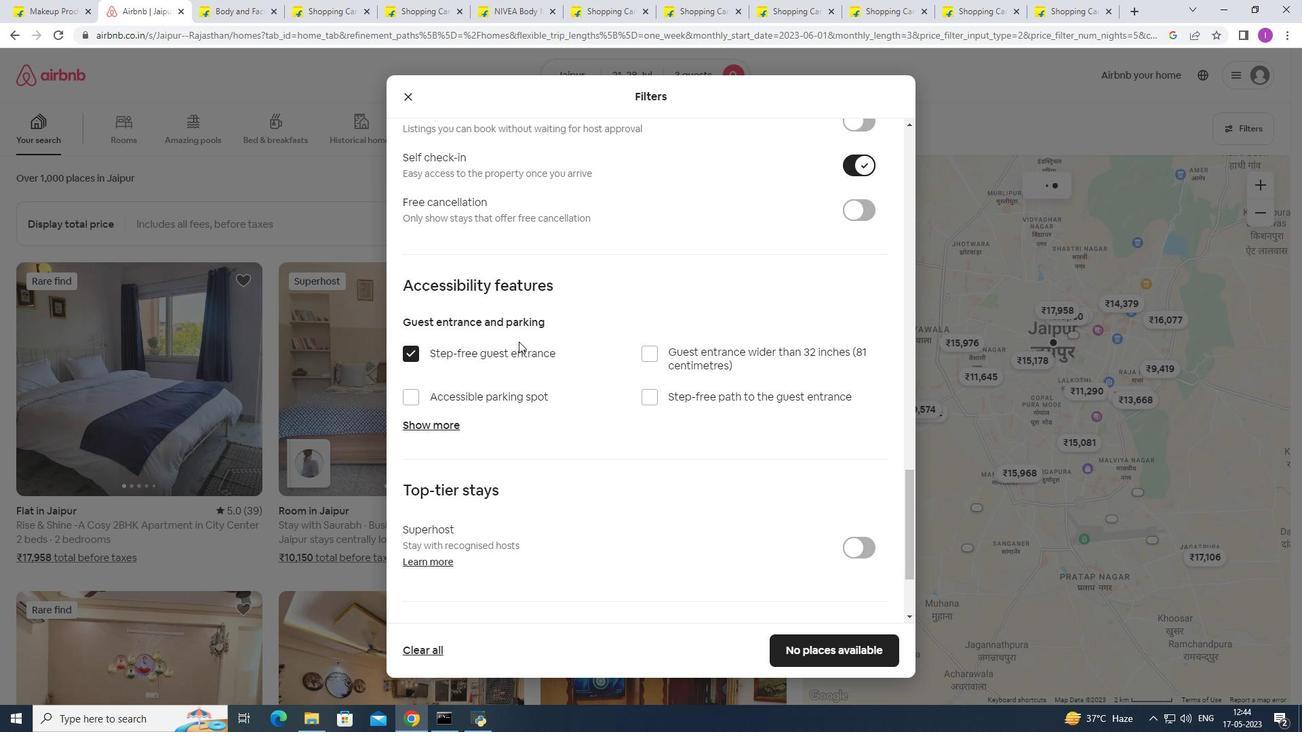 
Action: Mouse scrolled (522, 349) with delta (0, 0)
Screenshot: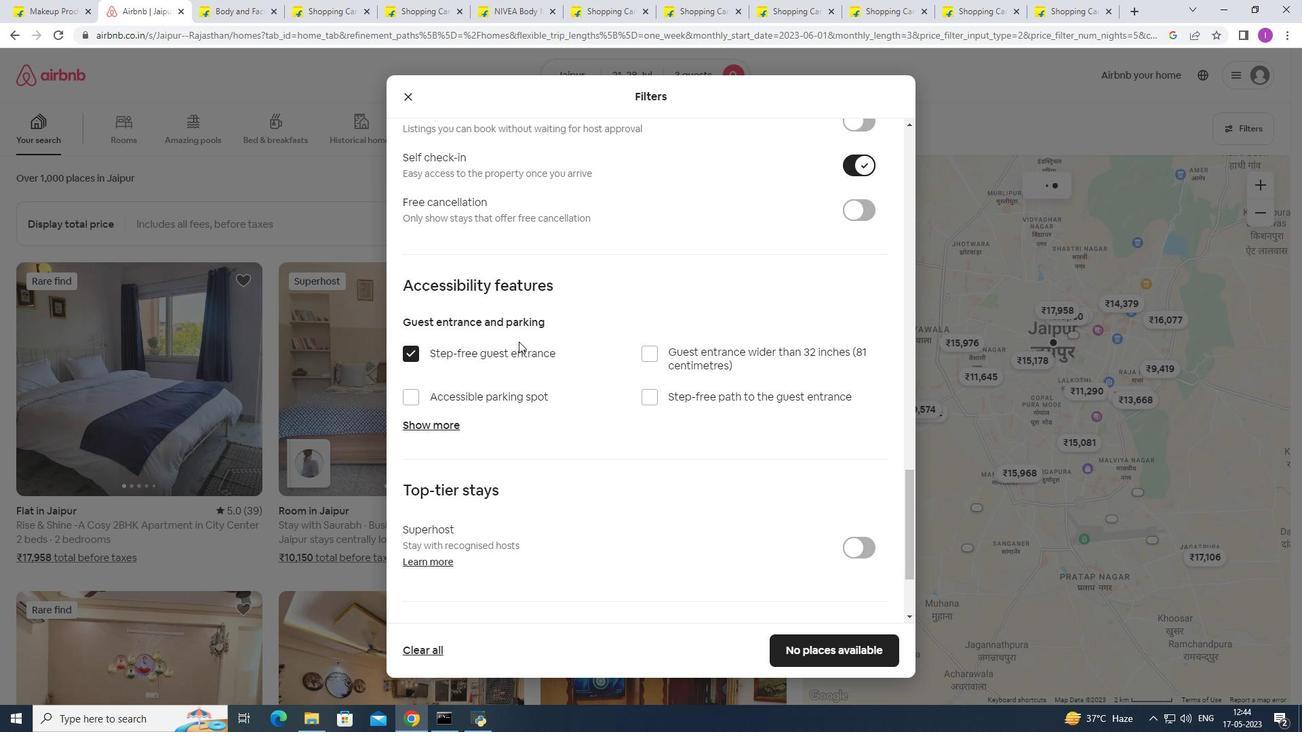 
Action: Mouse moved to (522, 351)
Screenshot: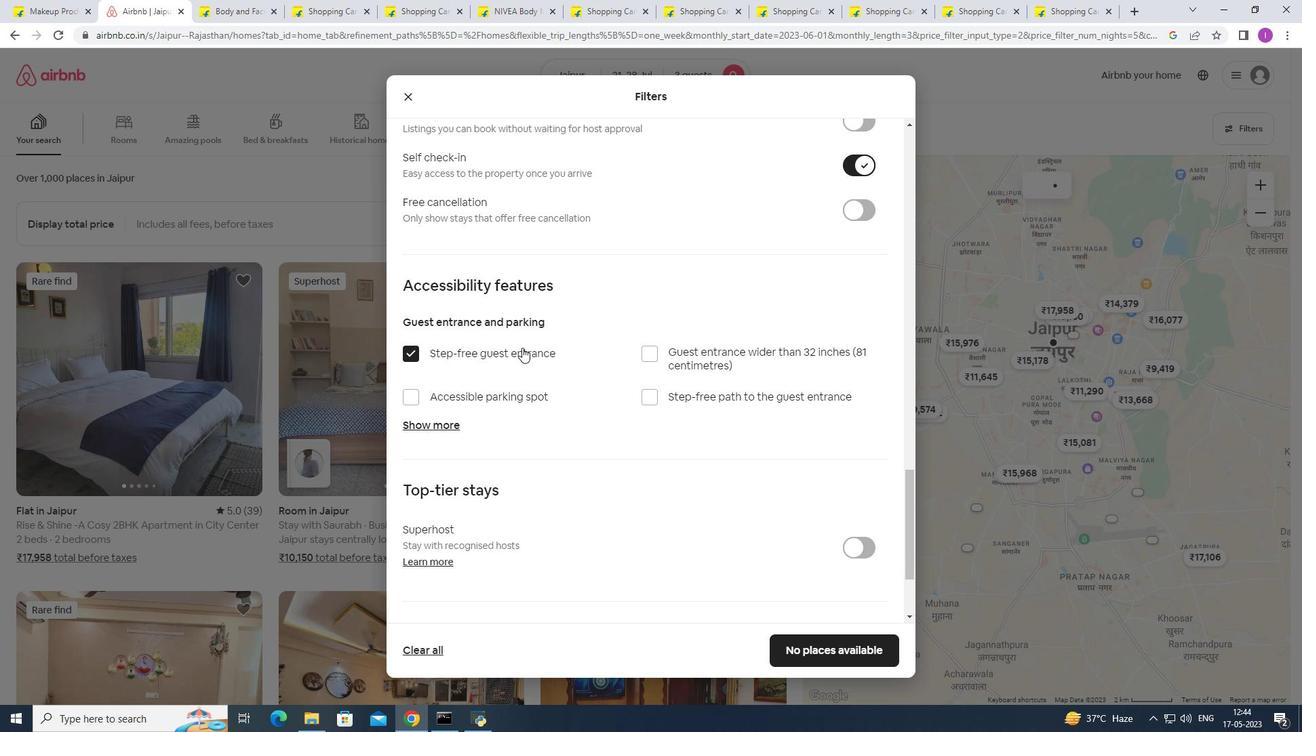 
Action: Mouse scrolled (522, 350) with delta (0, 0)
Screenshot: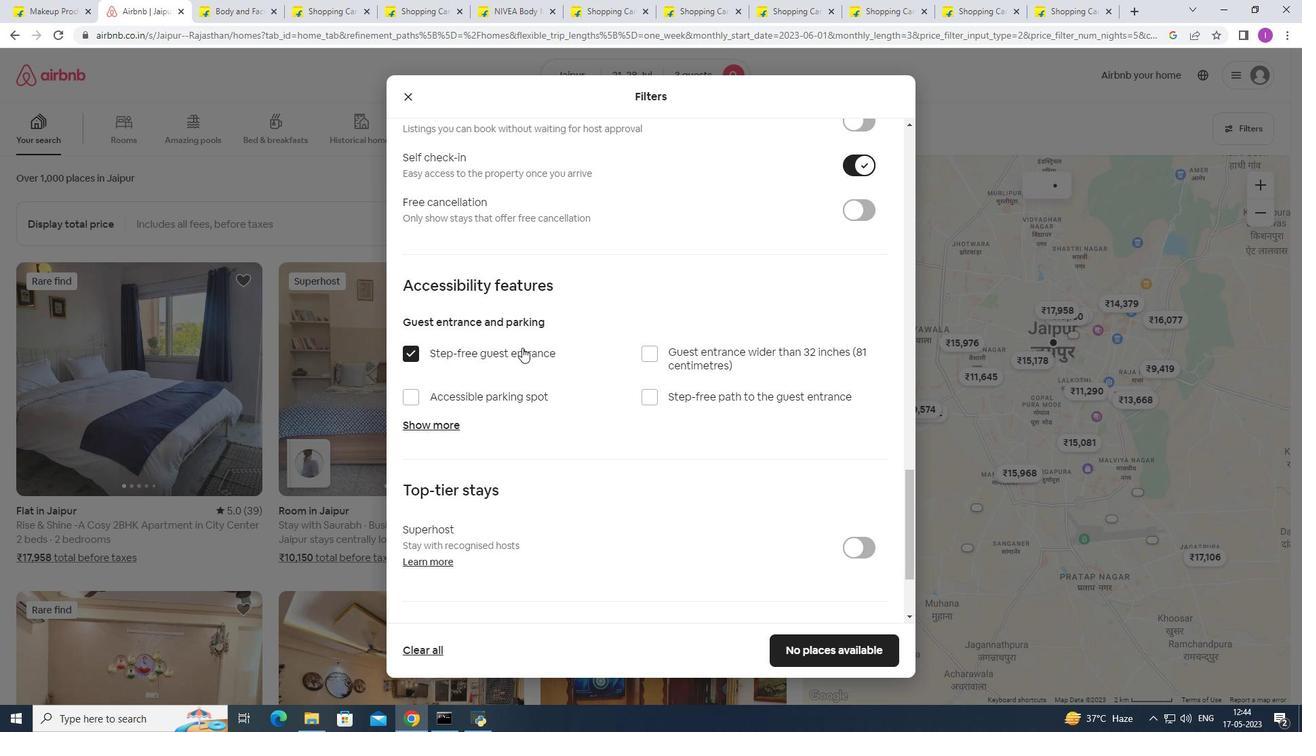 
Action: Mouse scrolled (522, 350) with delta (0, 0)
Screenshot: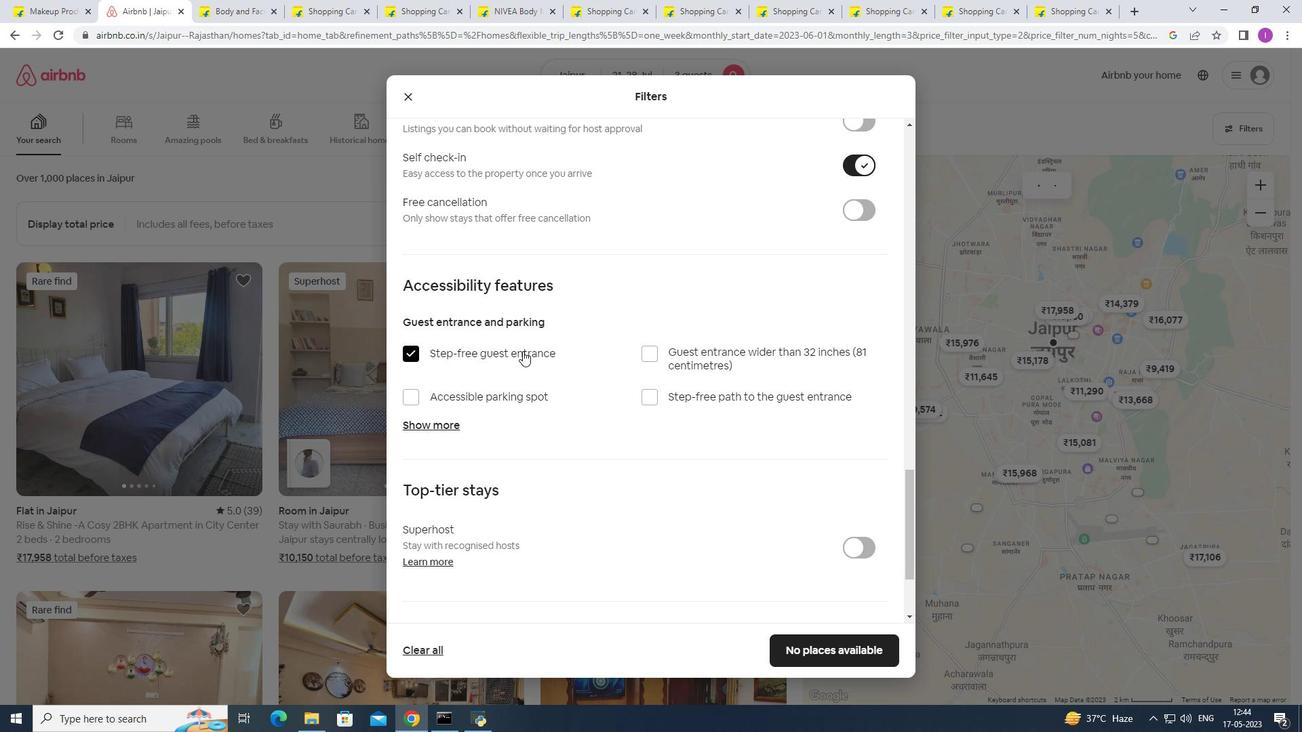 
Action: Mouse moved to (522, 353)
Screenshot: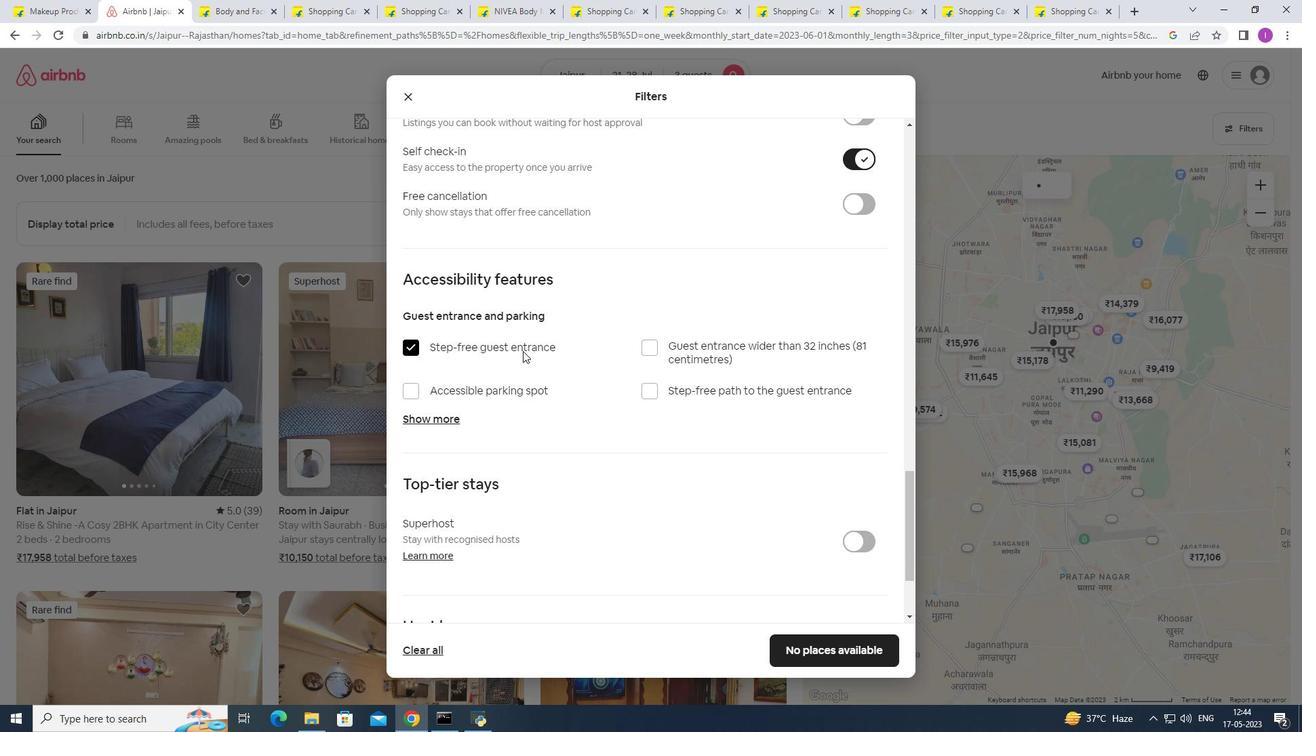 
Action: Mouse scrolled (522, 352) with delta (0, 0)
Screenshot: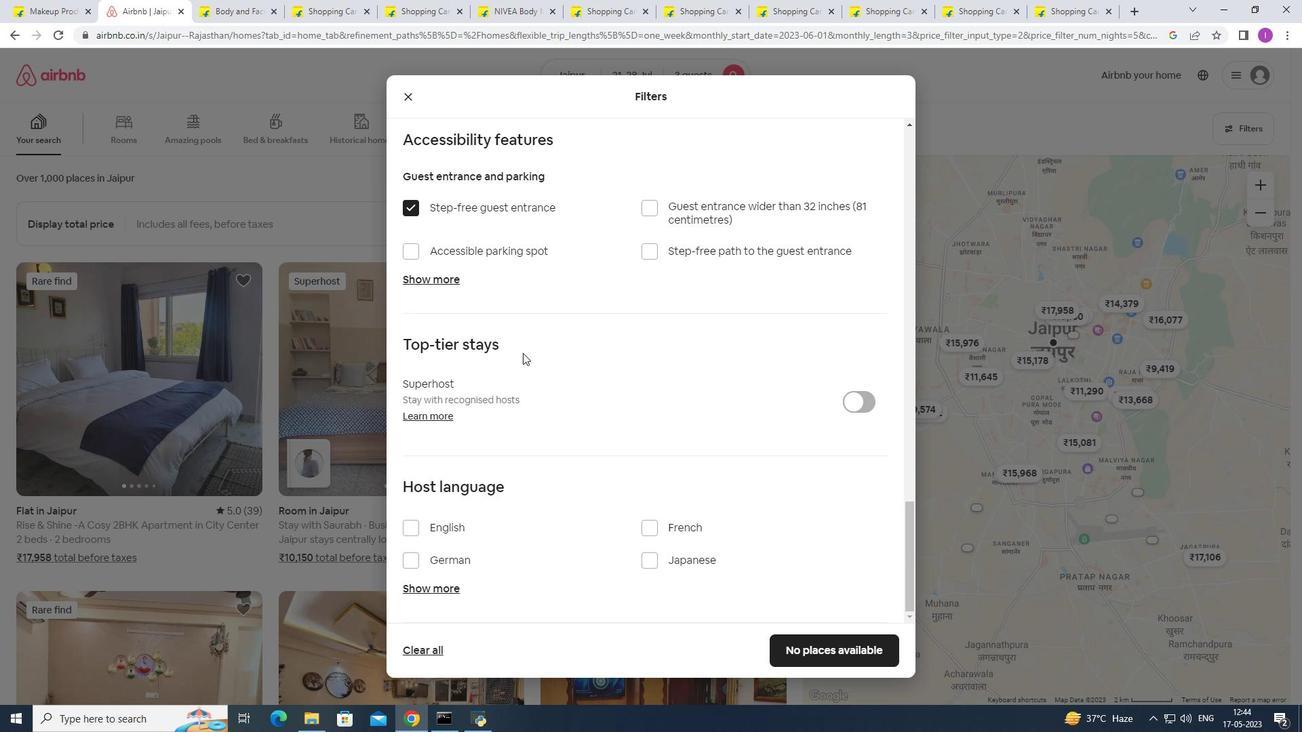 
Action: Mouse scrolled (522, 352) with delta (0, 0)
Screenshot: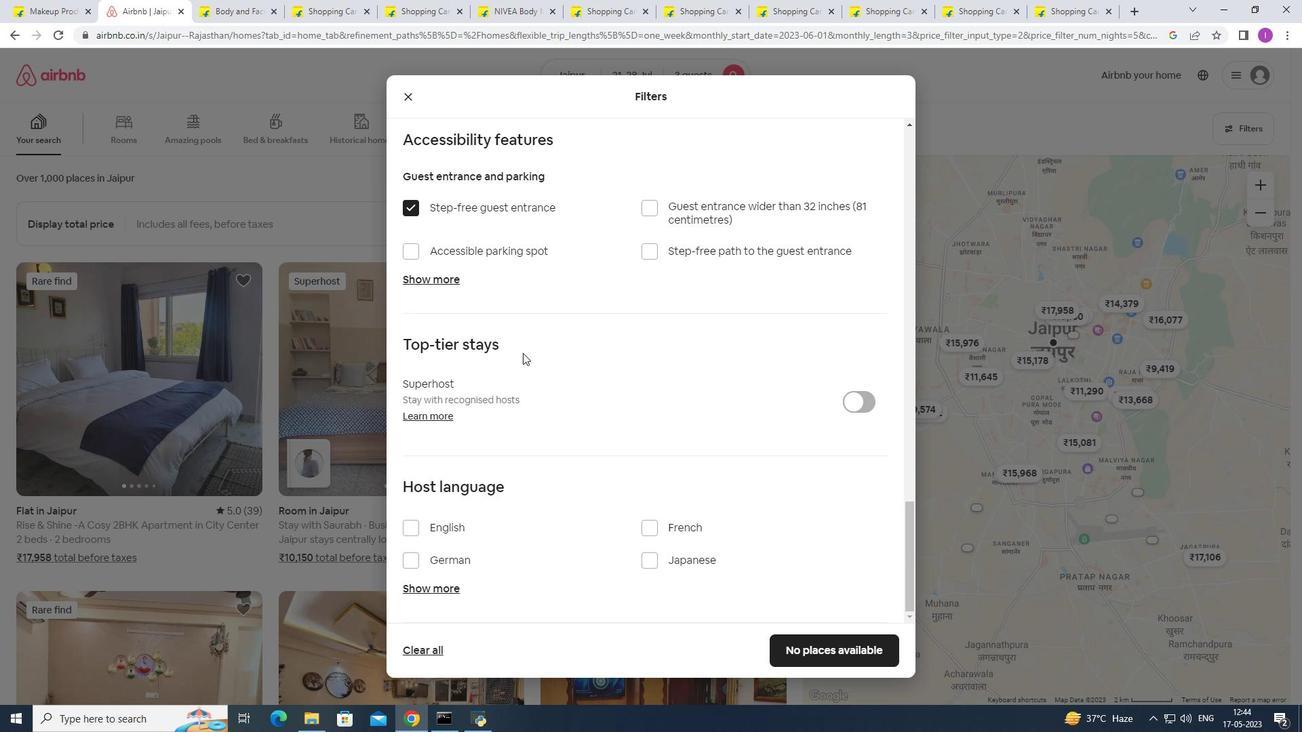 
Action: Mouse moved to (546, 477)
Screenshot: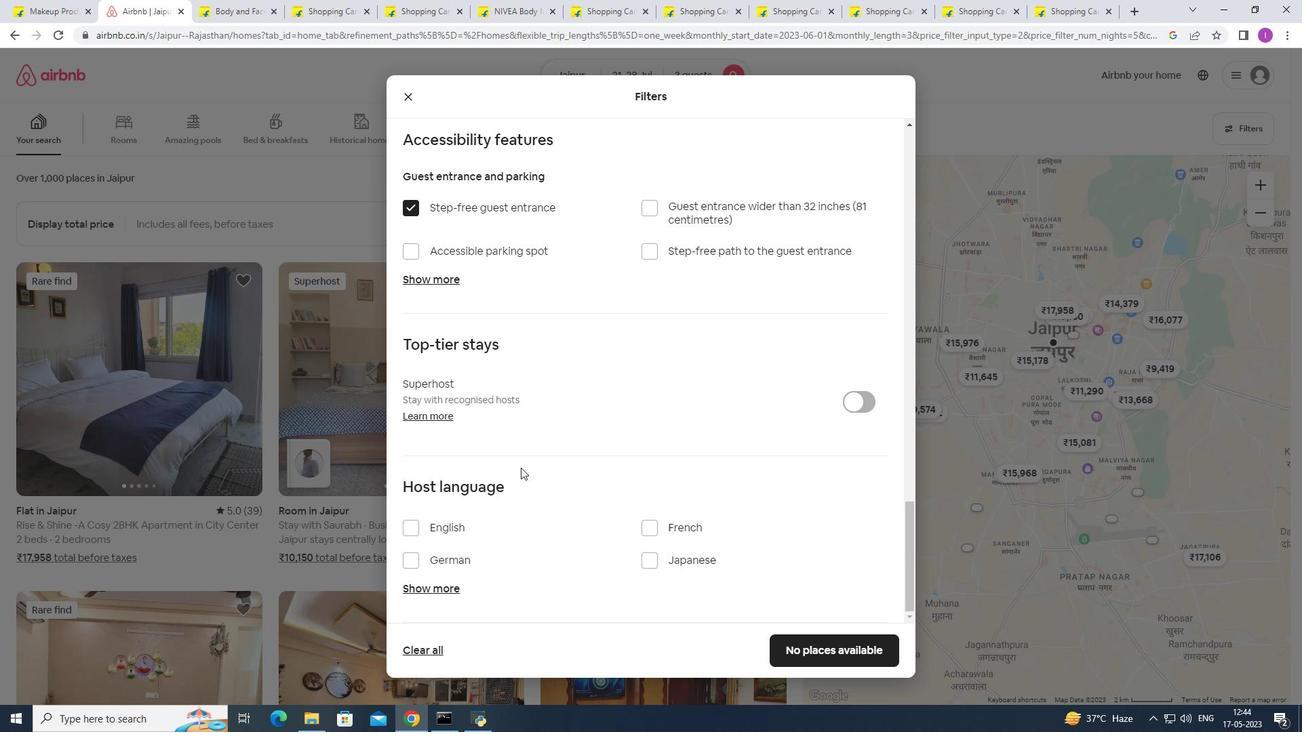 
Action: Mouse scrolled (546, 476) with delta (0, 0)
Screenshot: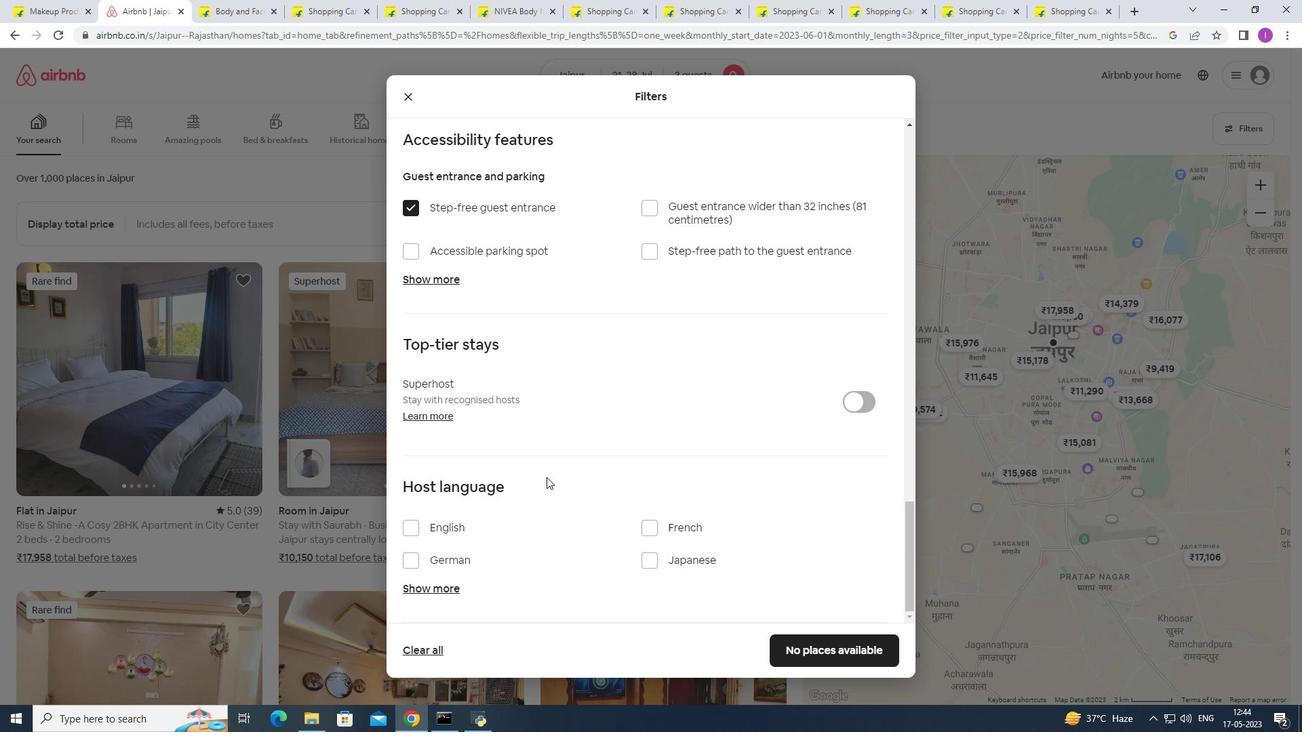 
Action: Mouse scrolled (546, 476) with delta (0, 0)
Screenshot: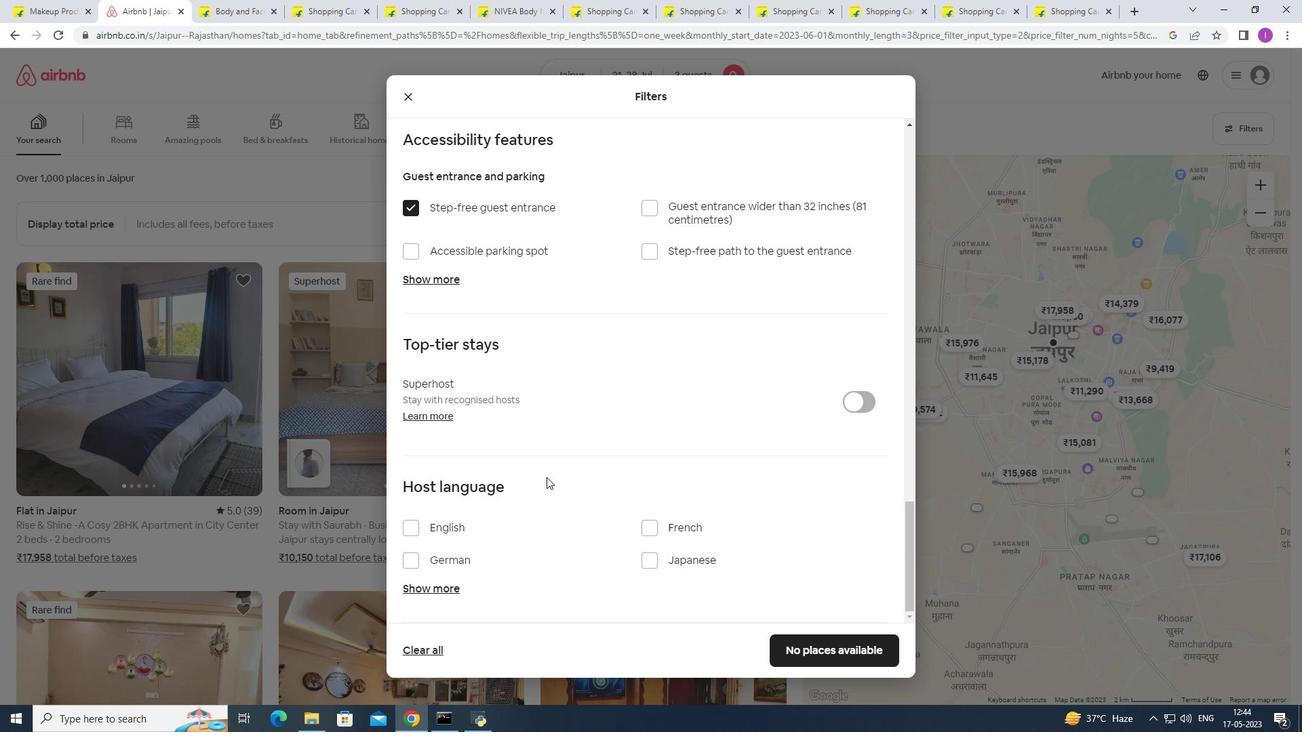 
Action: Mouse scrolled (546, 476) with delta (0, 0)
Screenshot: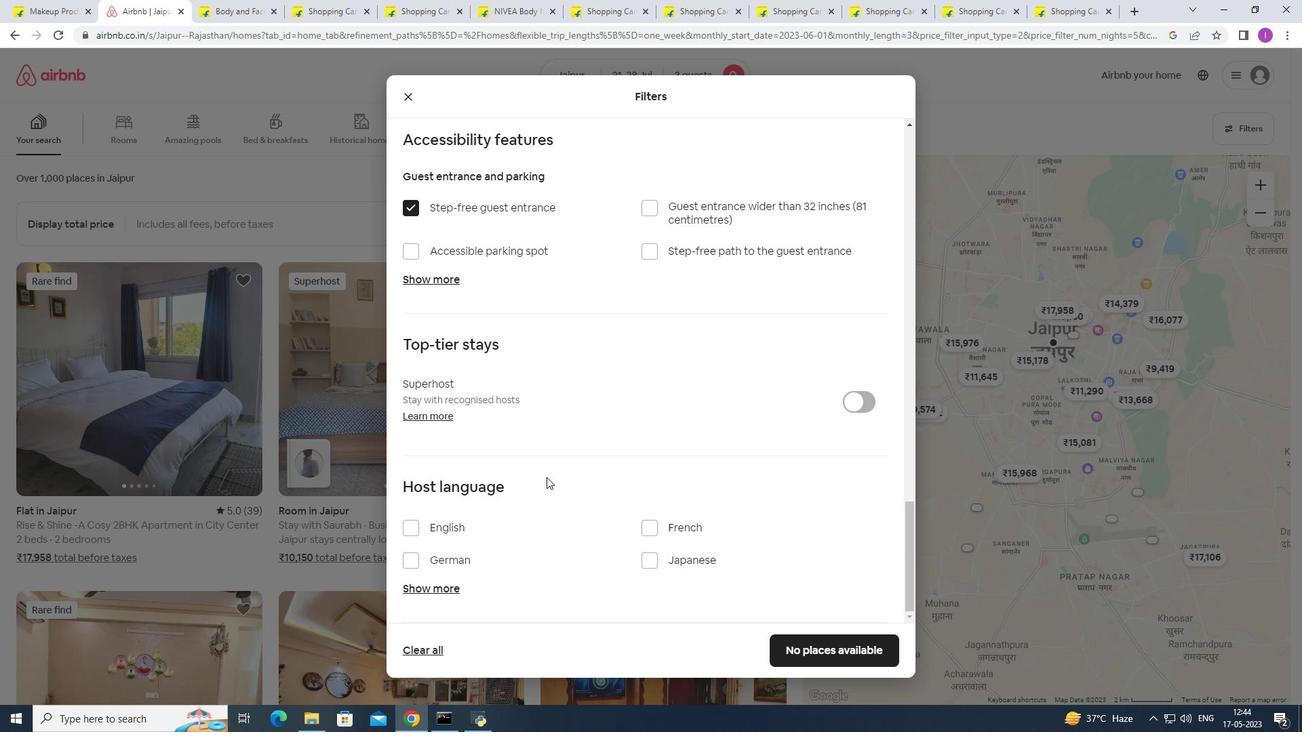 
Action: Mouse moved to (433, 589)
Screenshot: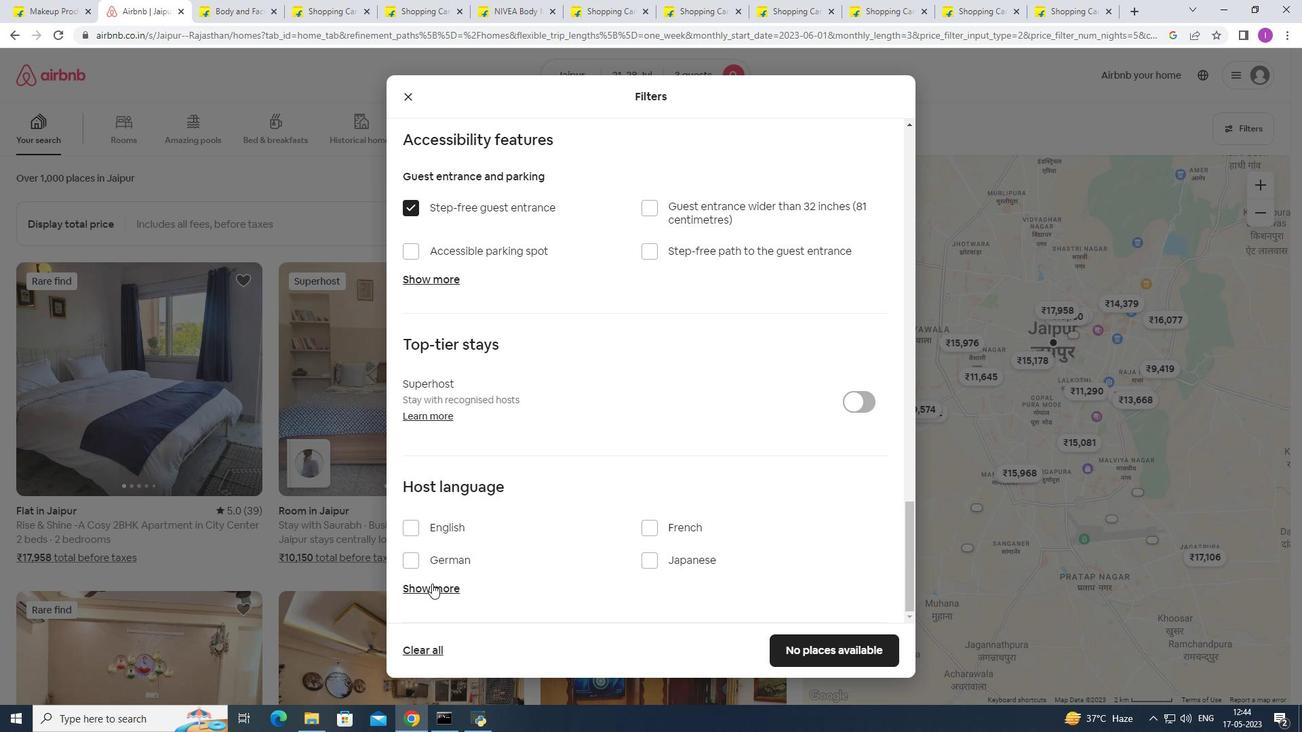 
Action: Mouse pressed left at (433, 589)
Screenshot: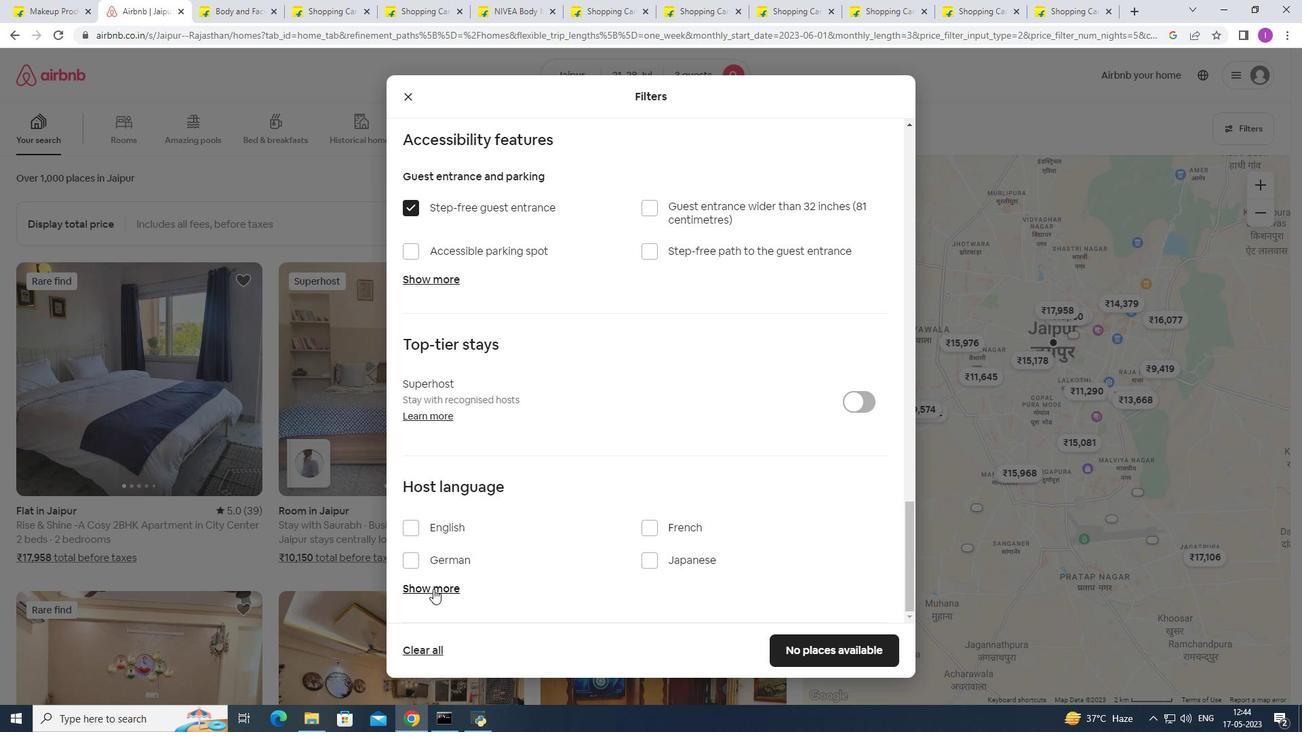 
Action: Mouse moved to (555, 550)
Screenshot: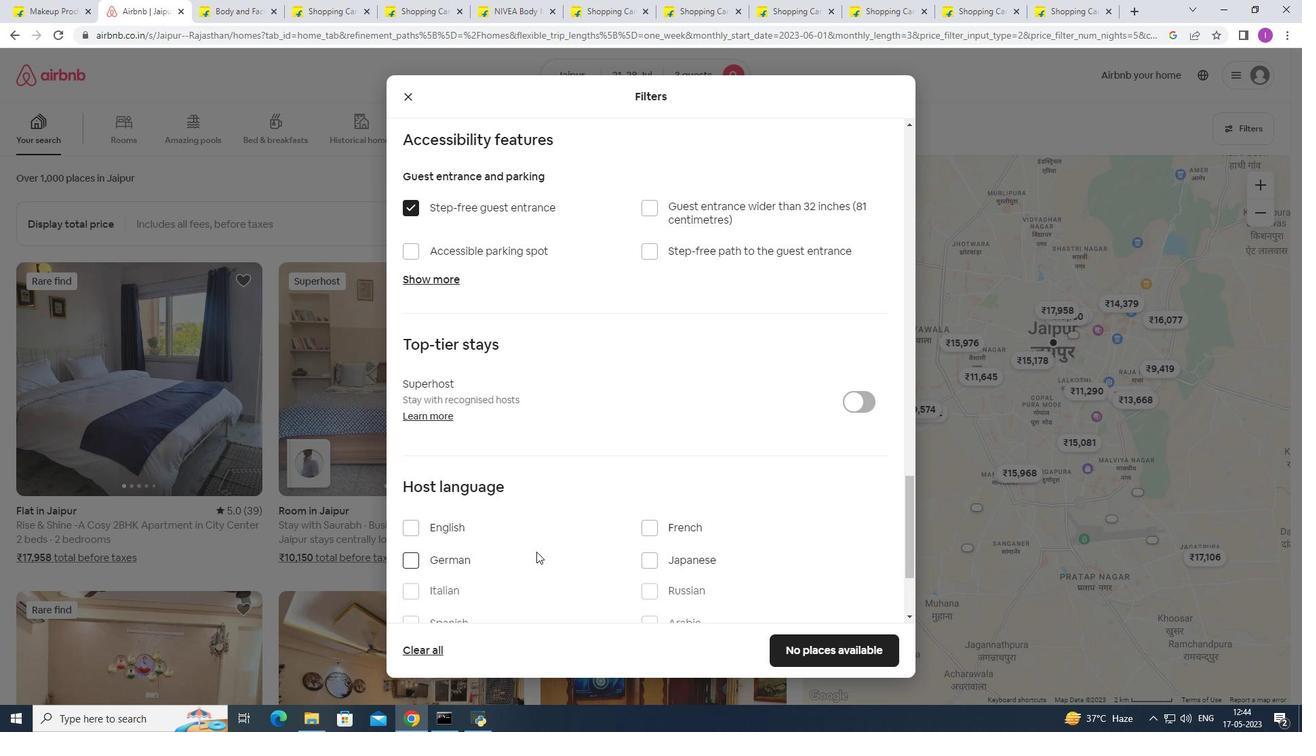 
Action: Mouse scrolled (555, 549) with delta (0, 0)
Screenshot: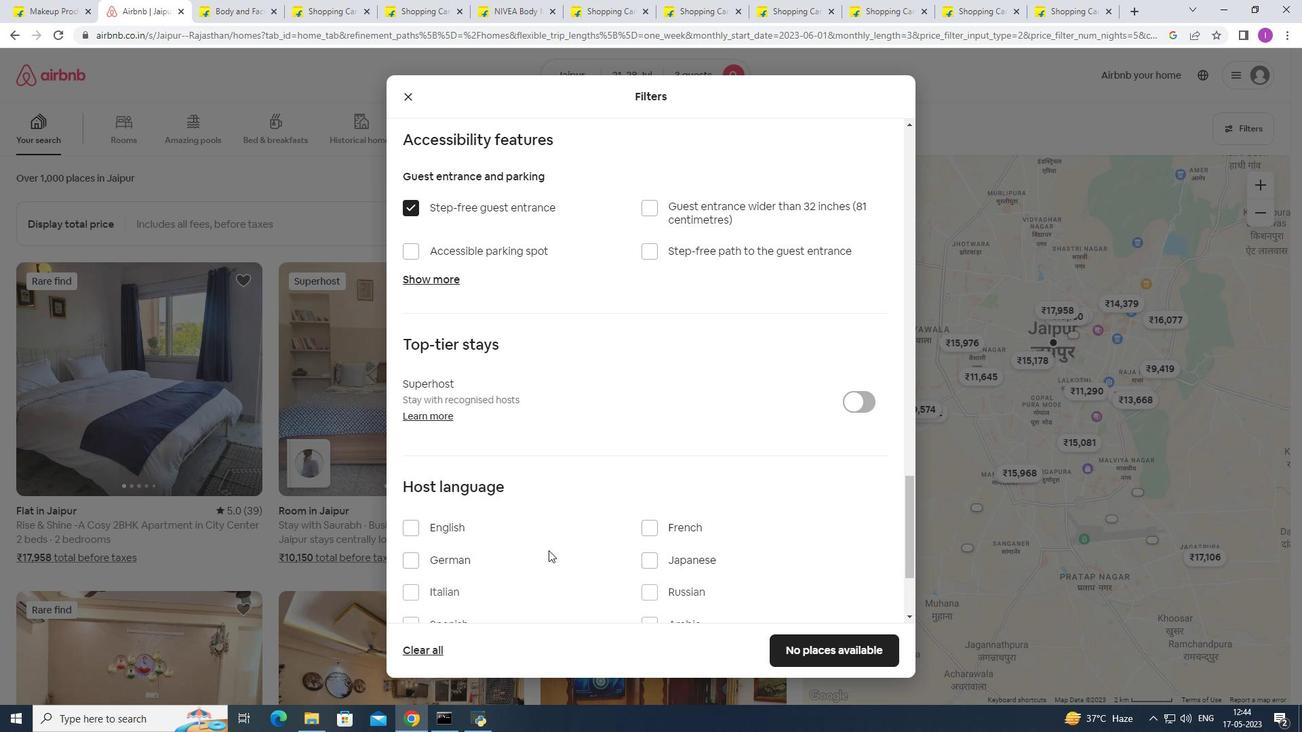 
Action: Mouse scrolled (555, 549) with delta (0, 0)
Screenshot: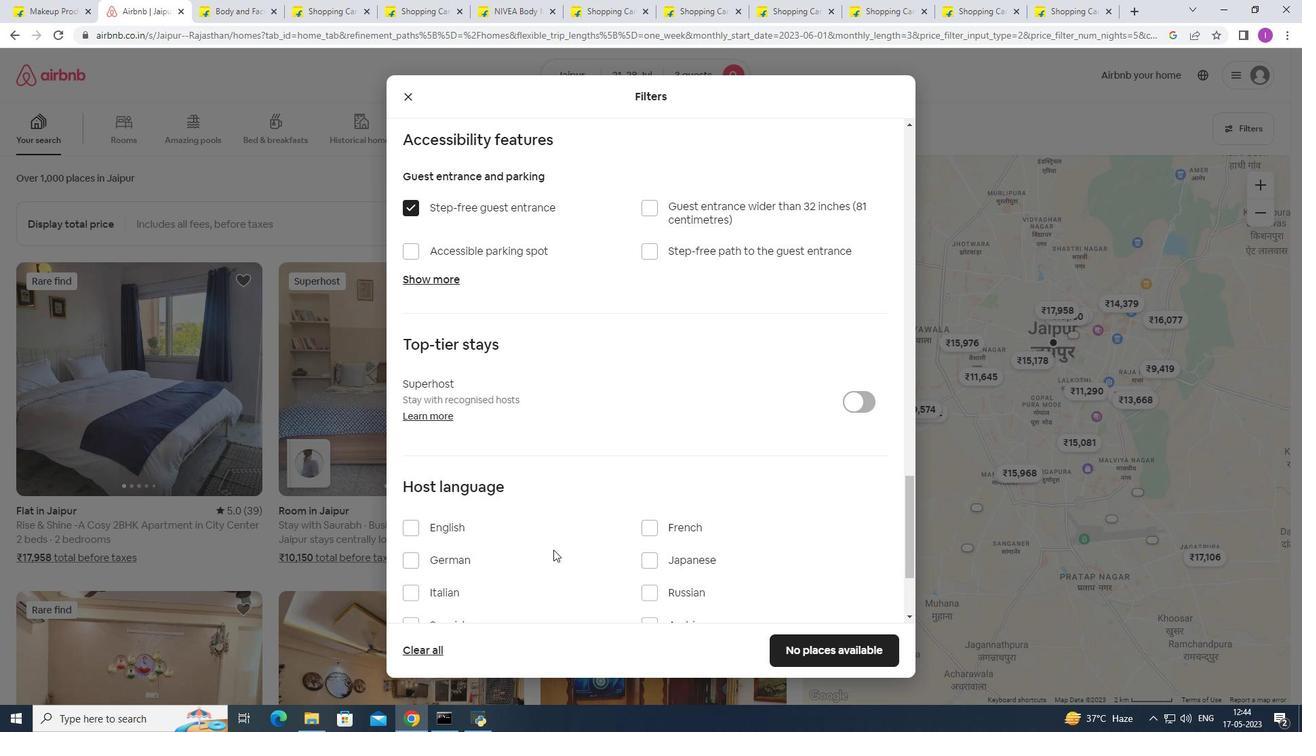 
Action: Mouse scrolled (555, 549) with delta (0, 0)
Screenshot: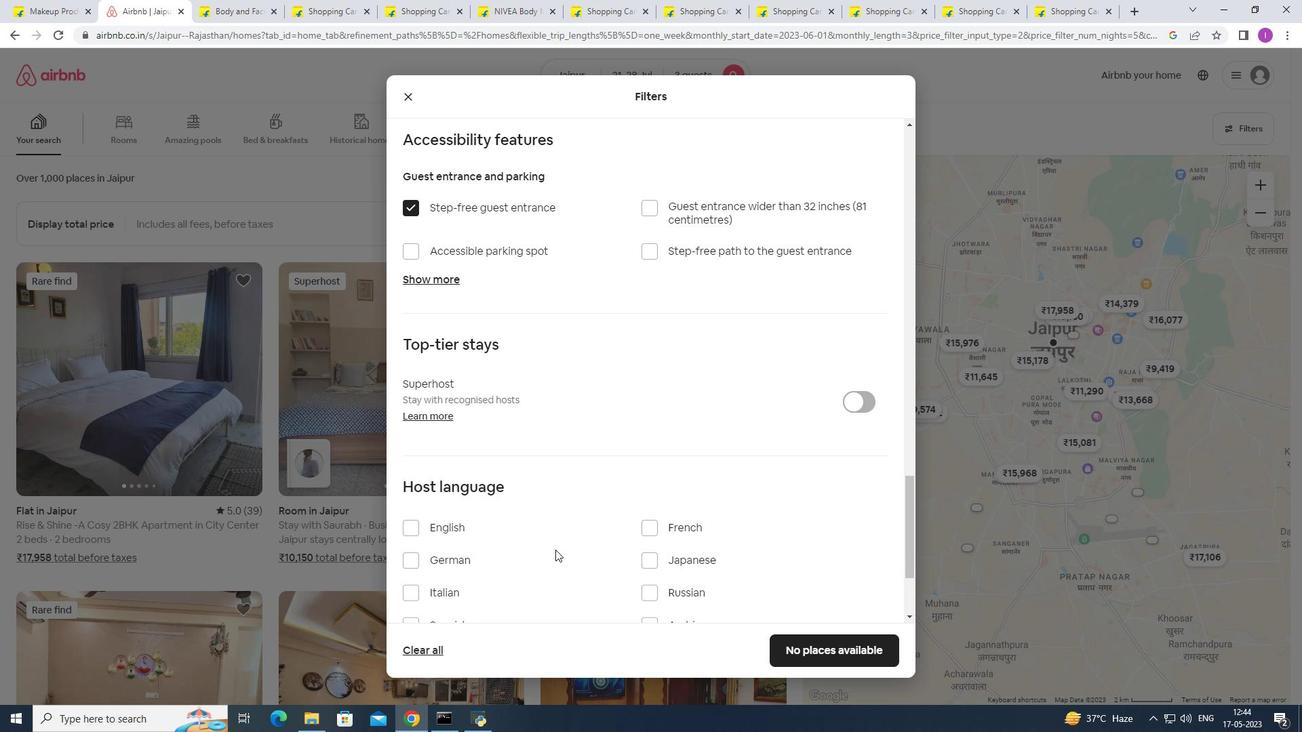 
Action: Mouse moved to (410, 494)
Screenshot: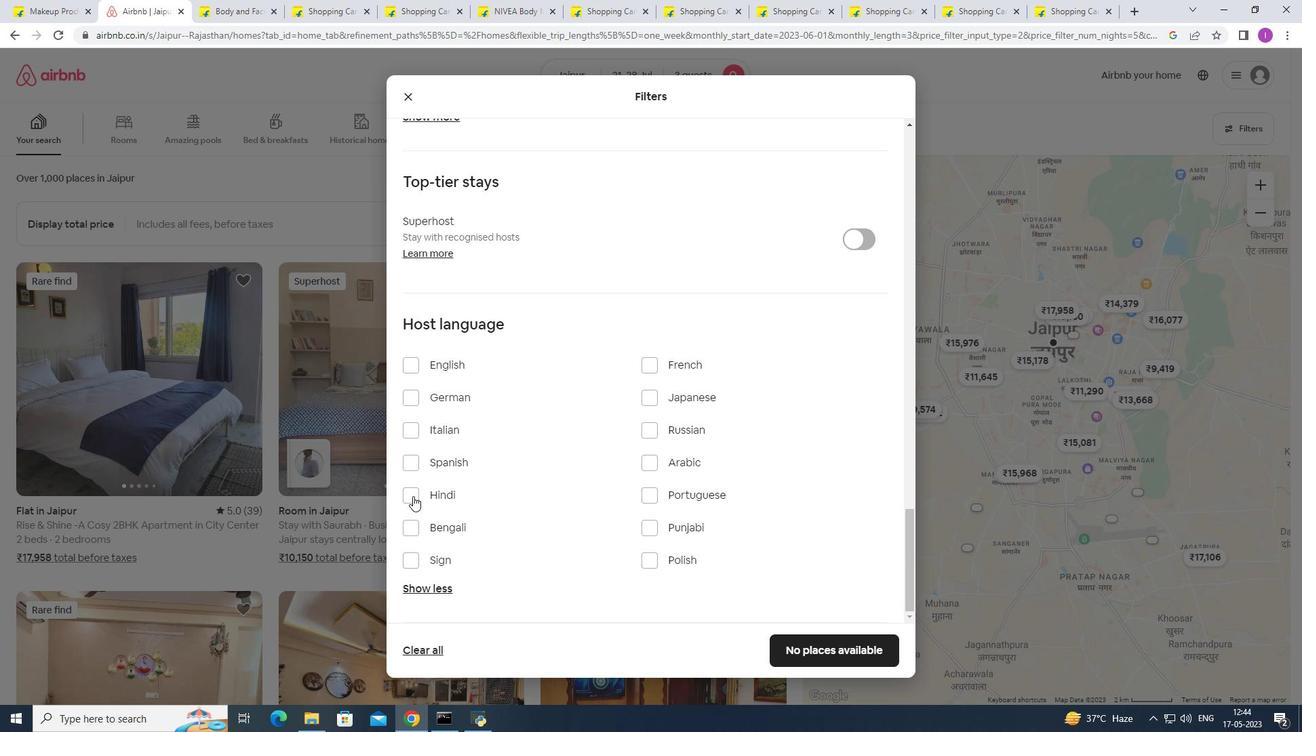 
Action: Mouse pressed left at (410, 494)
Screenshot: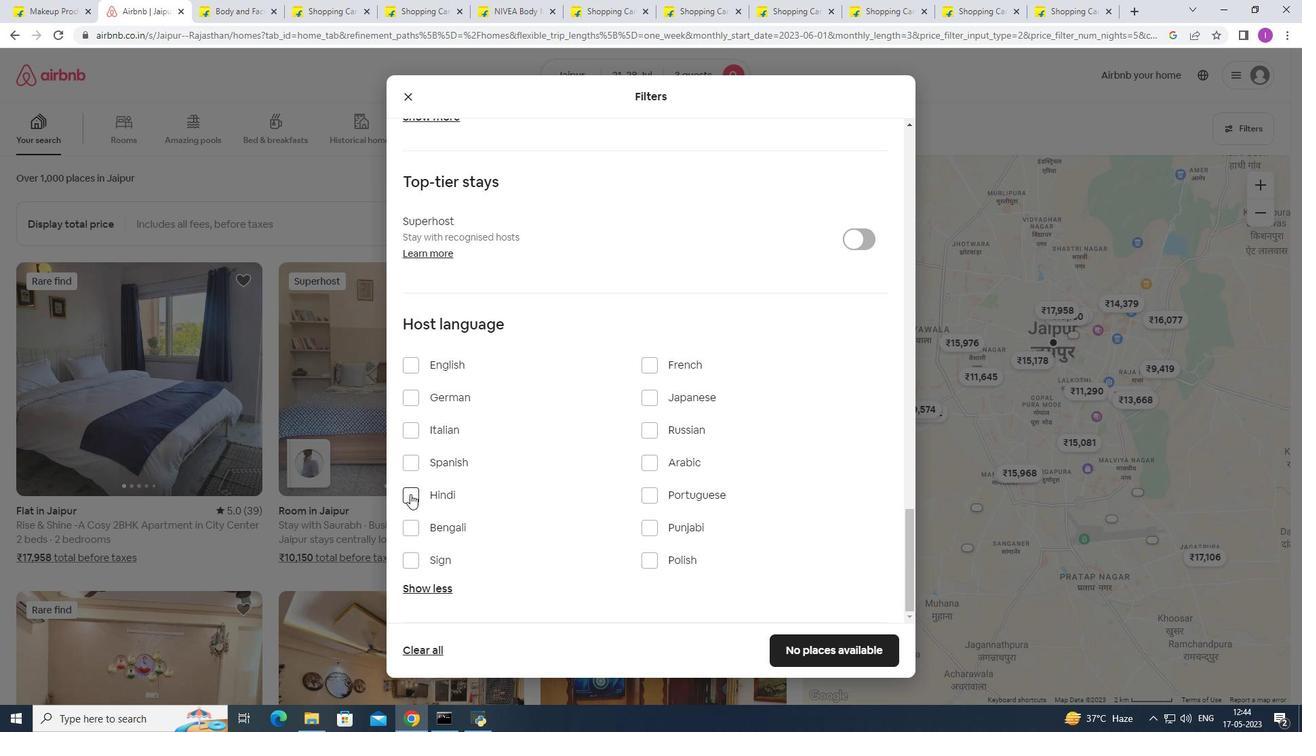 
Action: Mouse moved to (514, 499)
Screenshot: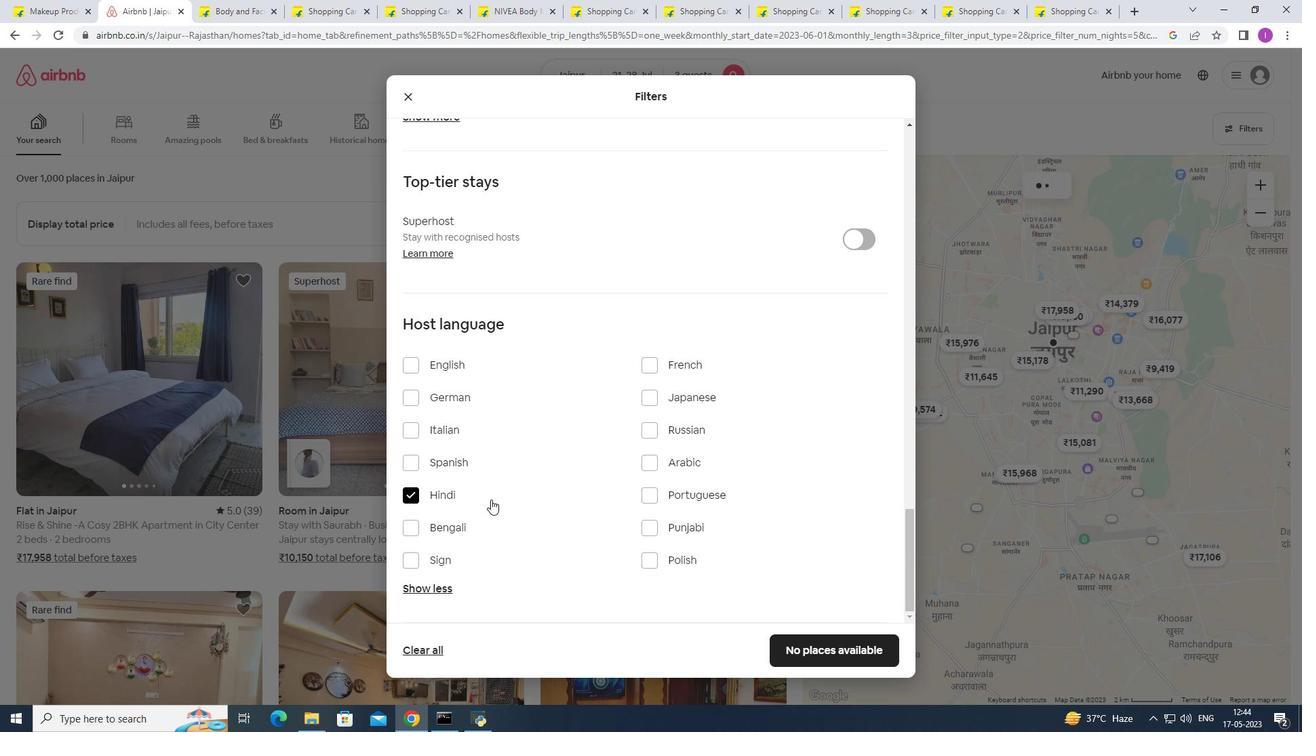 
Action: Mouse scrolled (514, 498) with delta (0, 0)
Screenshot: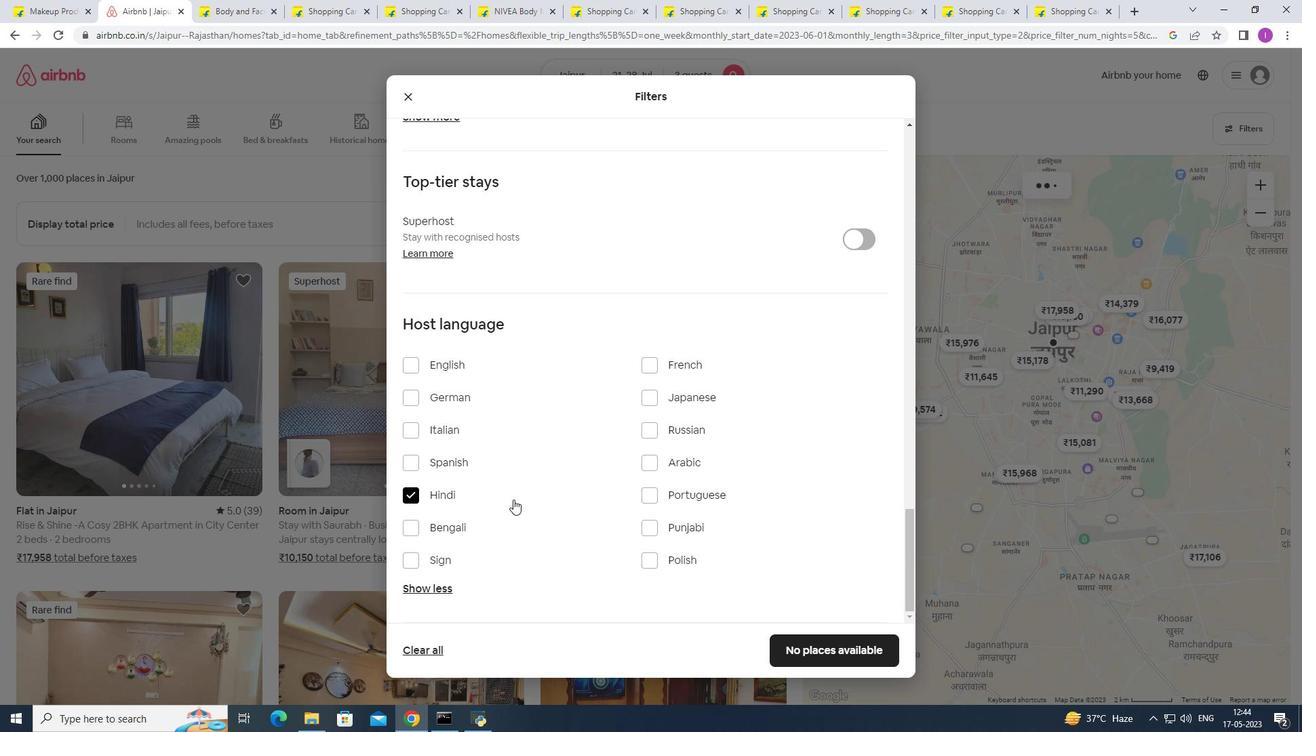 
Action: Mouse moved to (514, 499)
Screenshot: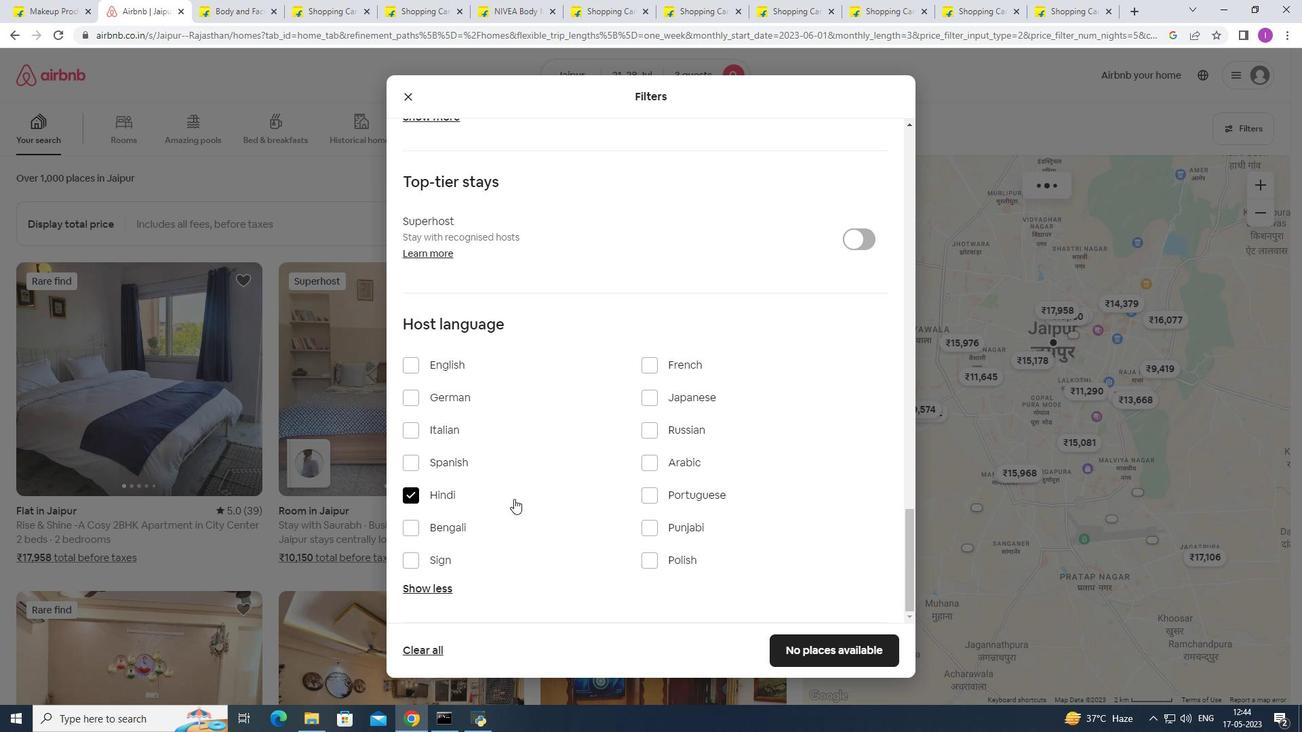 
Action: Mouse scrolled (514, 498) with delta (0, 0)
Screenshot: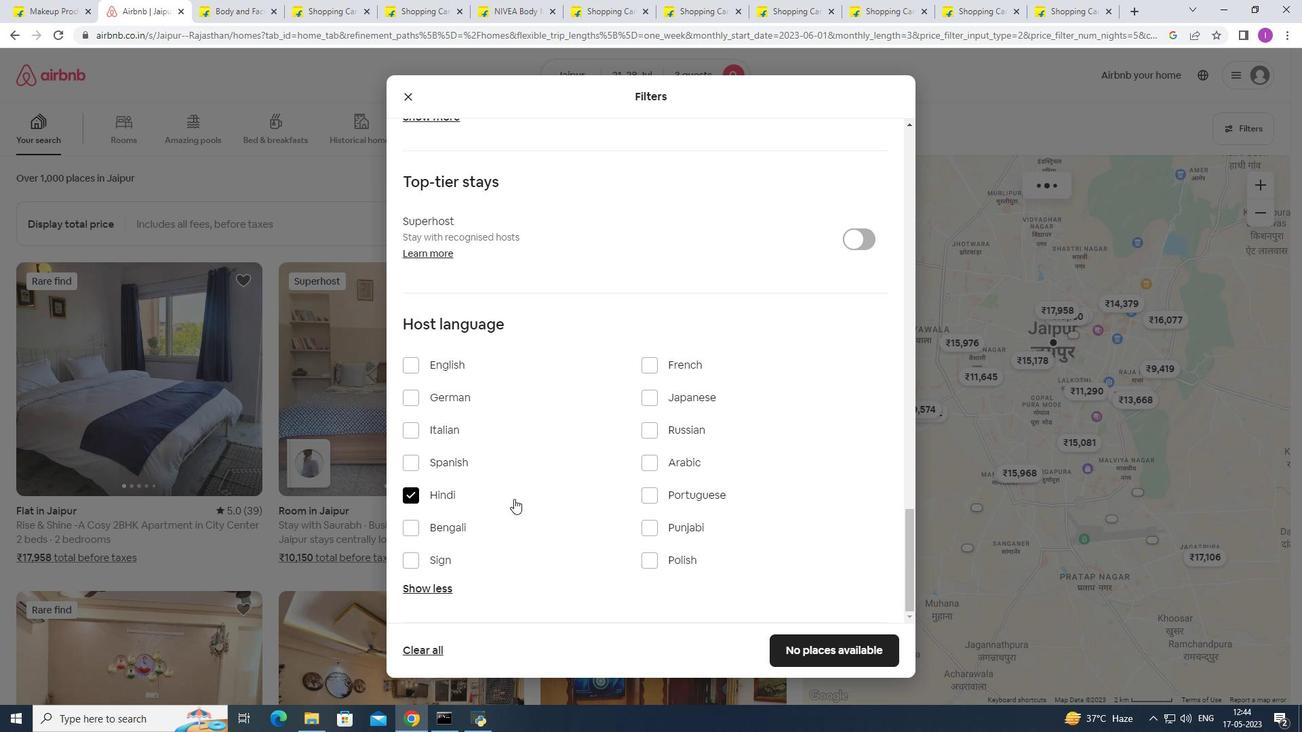 
Action: Mouse moved to (514, 499)
Screenshot: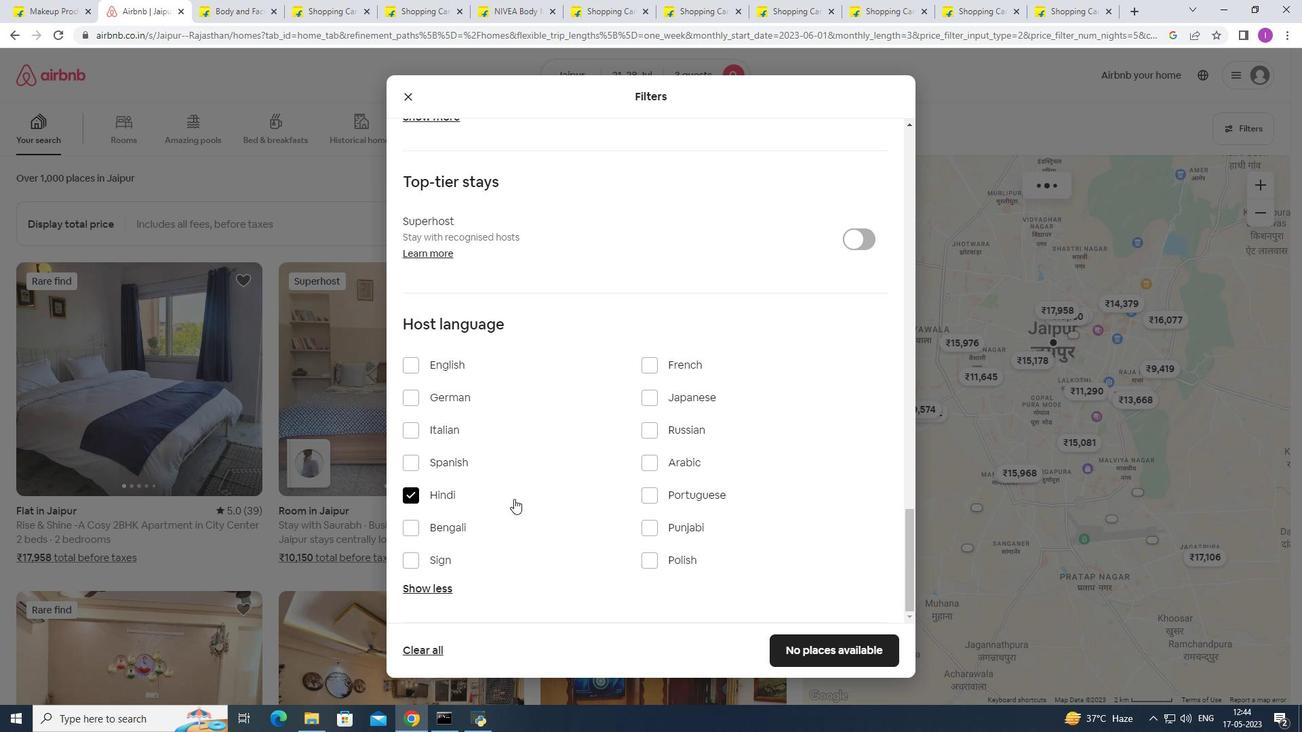 
Action: Mouse scrolled (514, 498) with delta (0, 0)
Screenshot: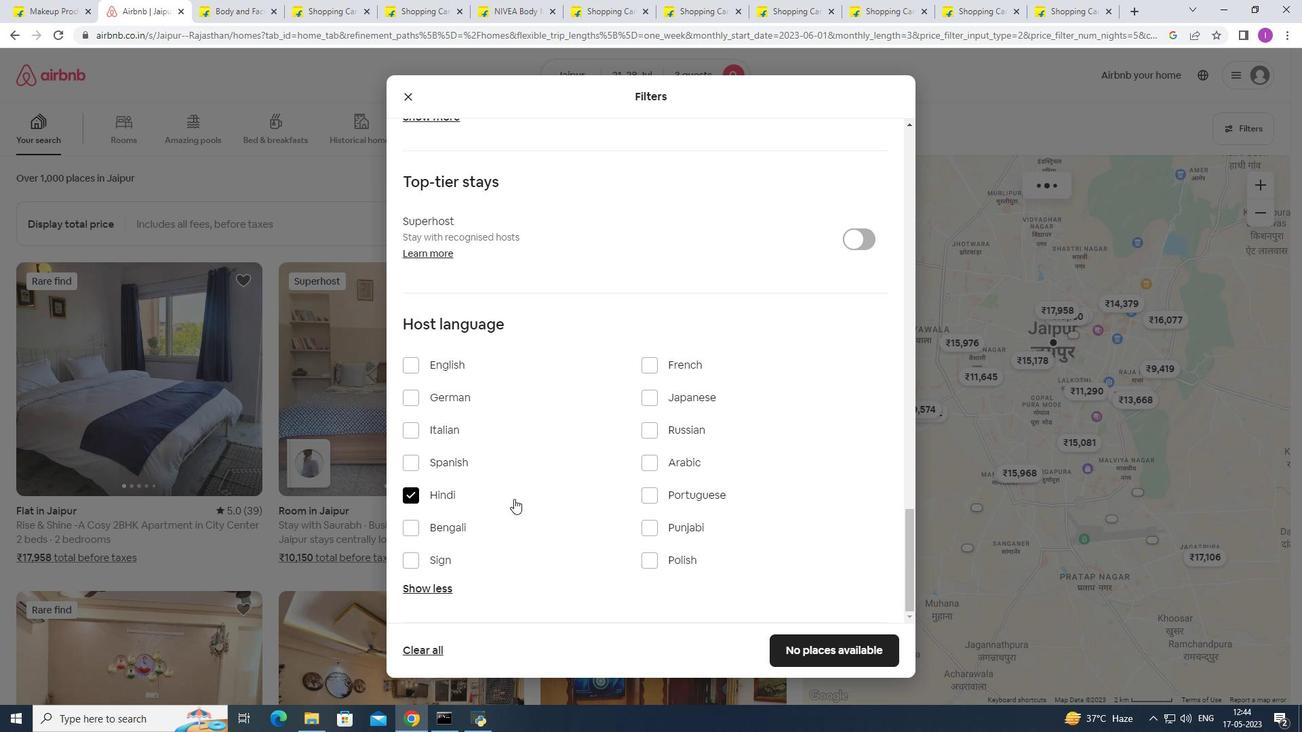 
Action: Mouse moved to (514, 500)
Screenshot: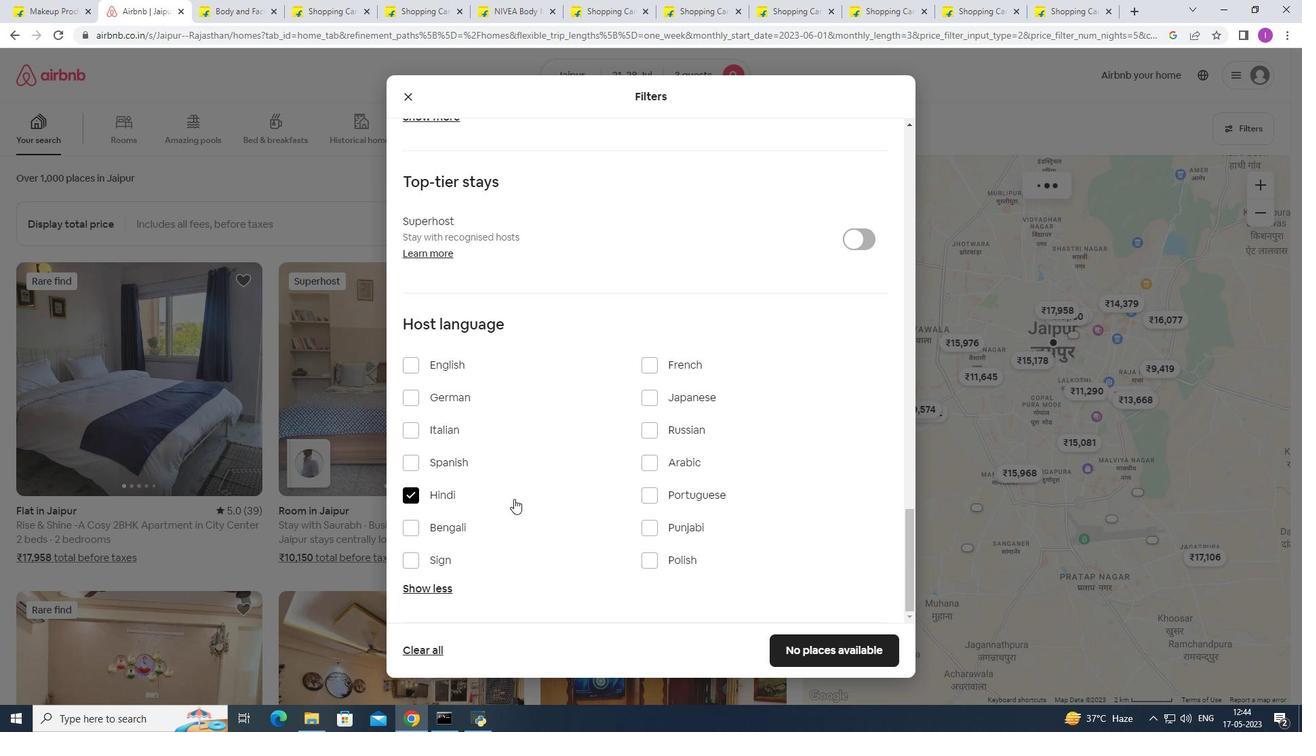 
Action: Mouse scrolled (514, 499) with delta (0, 0)
Screenshot: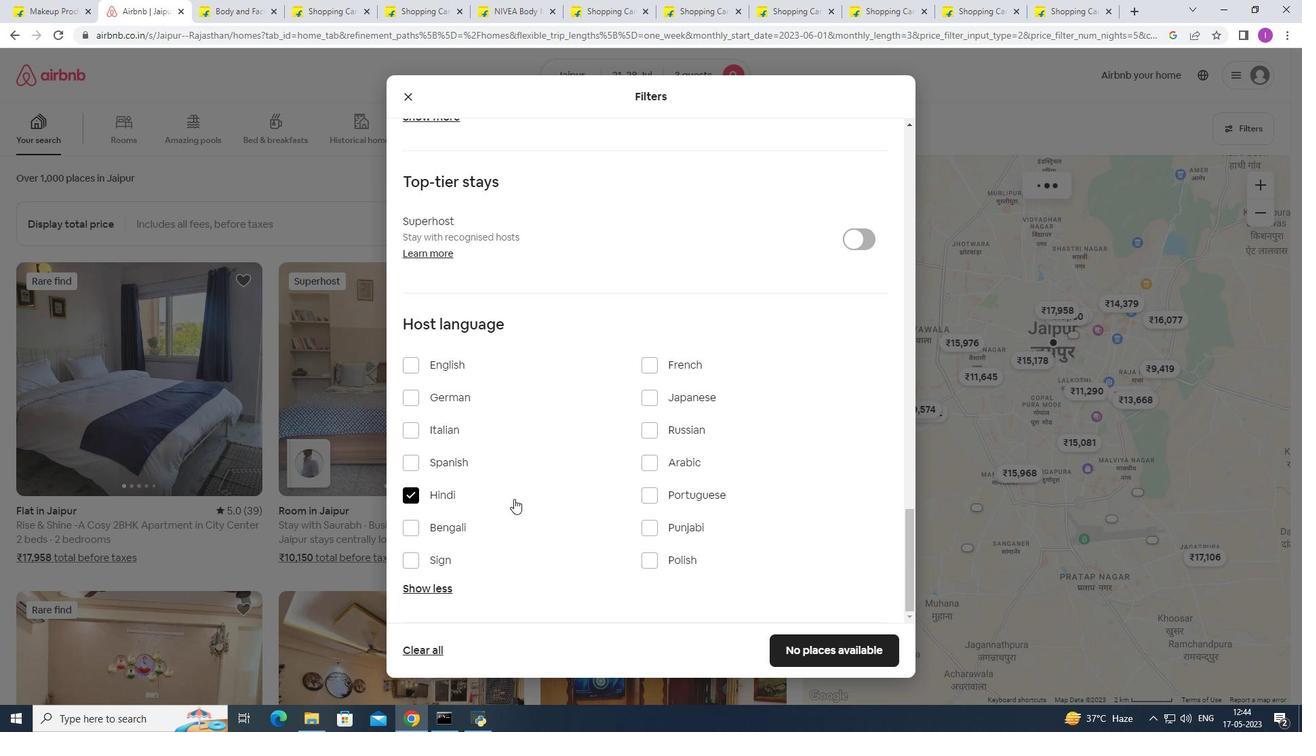 
Action: Mouse moved to (527, 522)
Screenshot: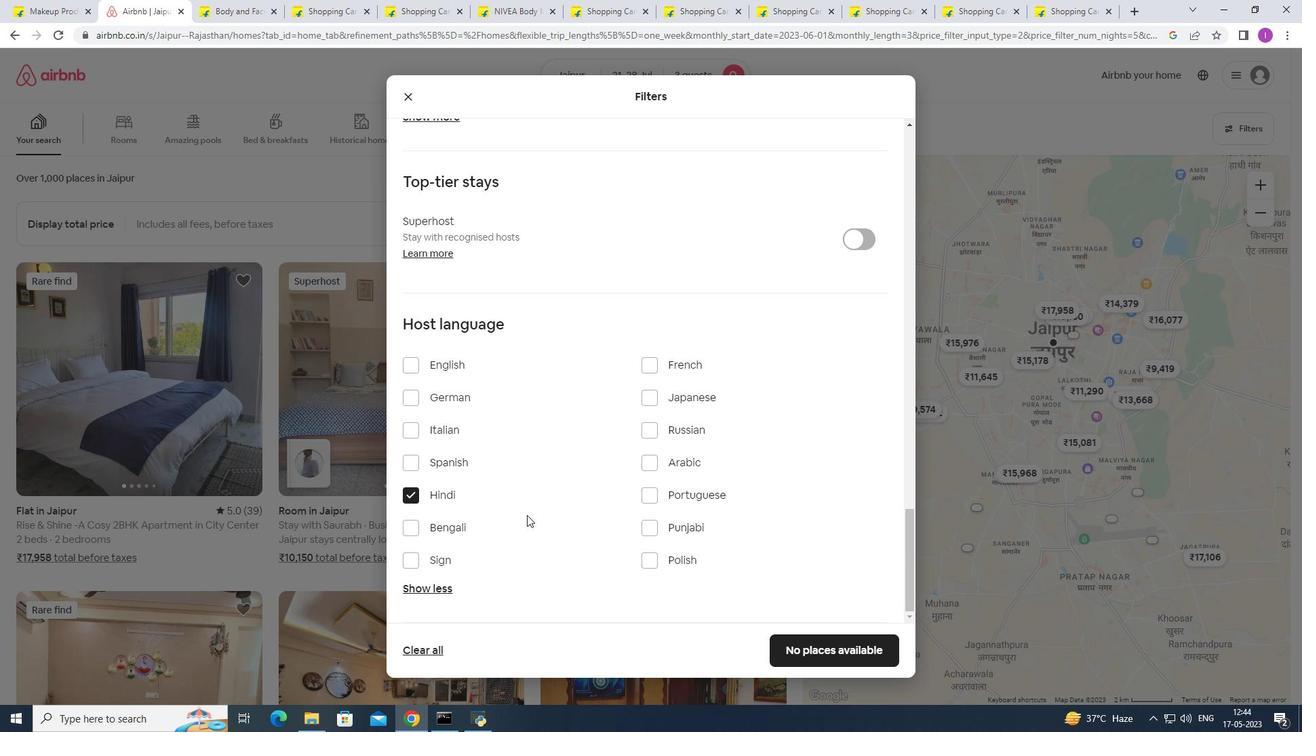 
Action: Mouse scrolled (527, 522) with delta (0, 0)
Screenshot: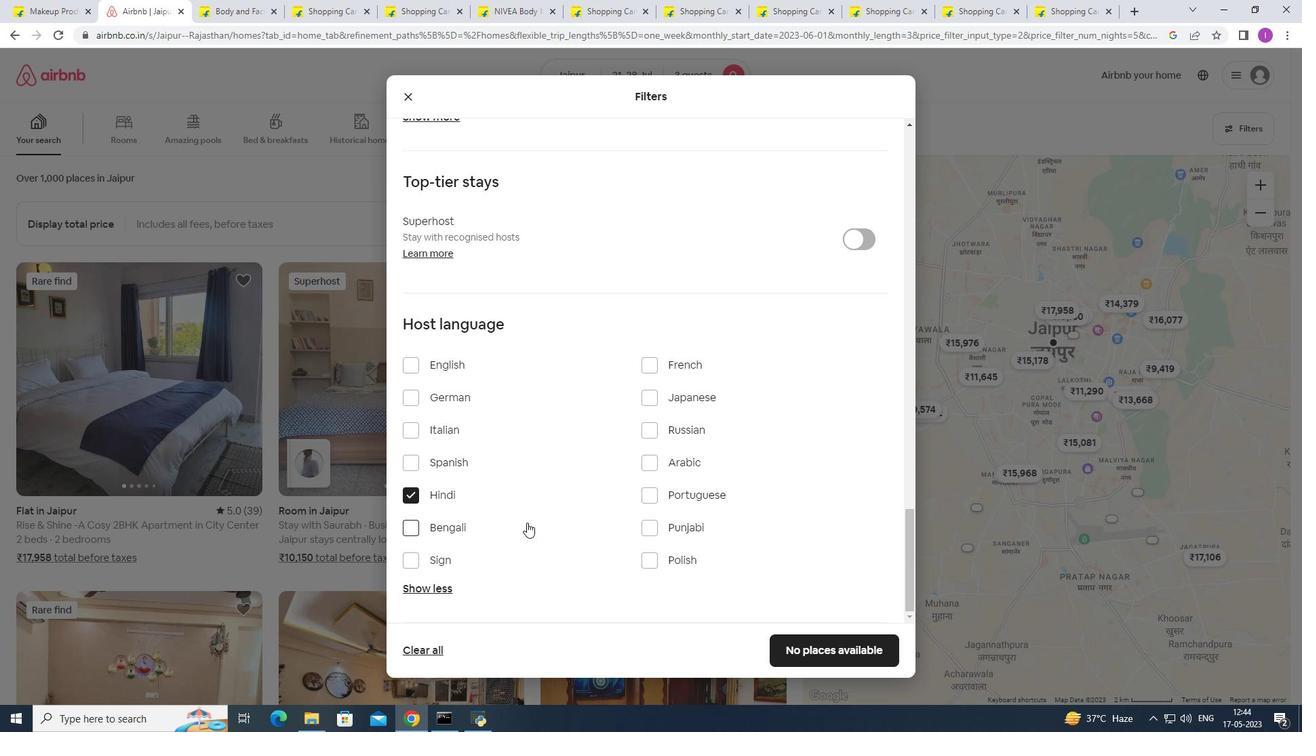 
Action: Mouse scrolled (527, 522) with delta (0, 0)
Screenshot: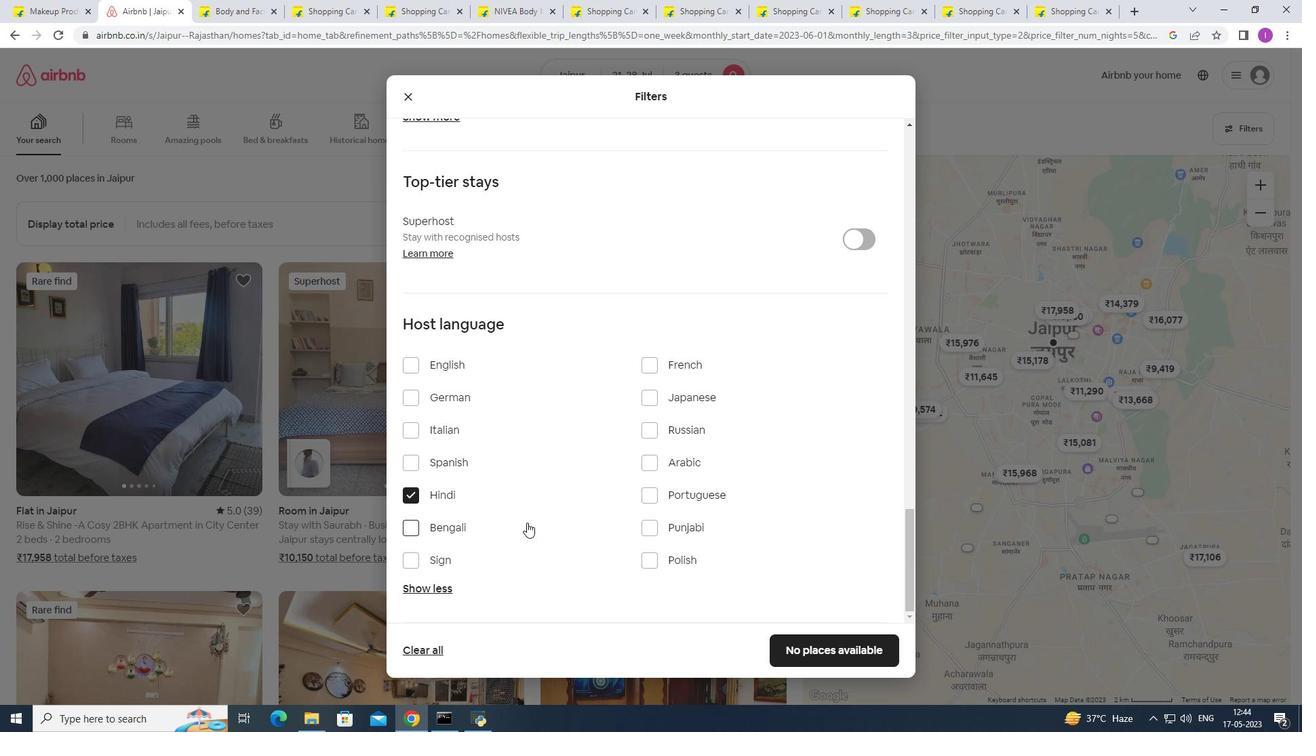 
Action: Mouse scrolled (527, 522) with delta (0, 0)
Screenshot: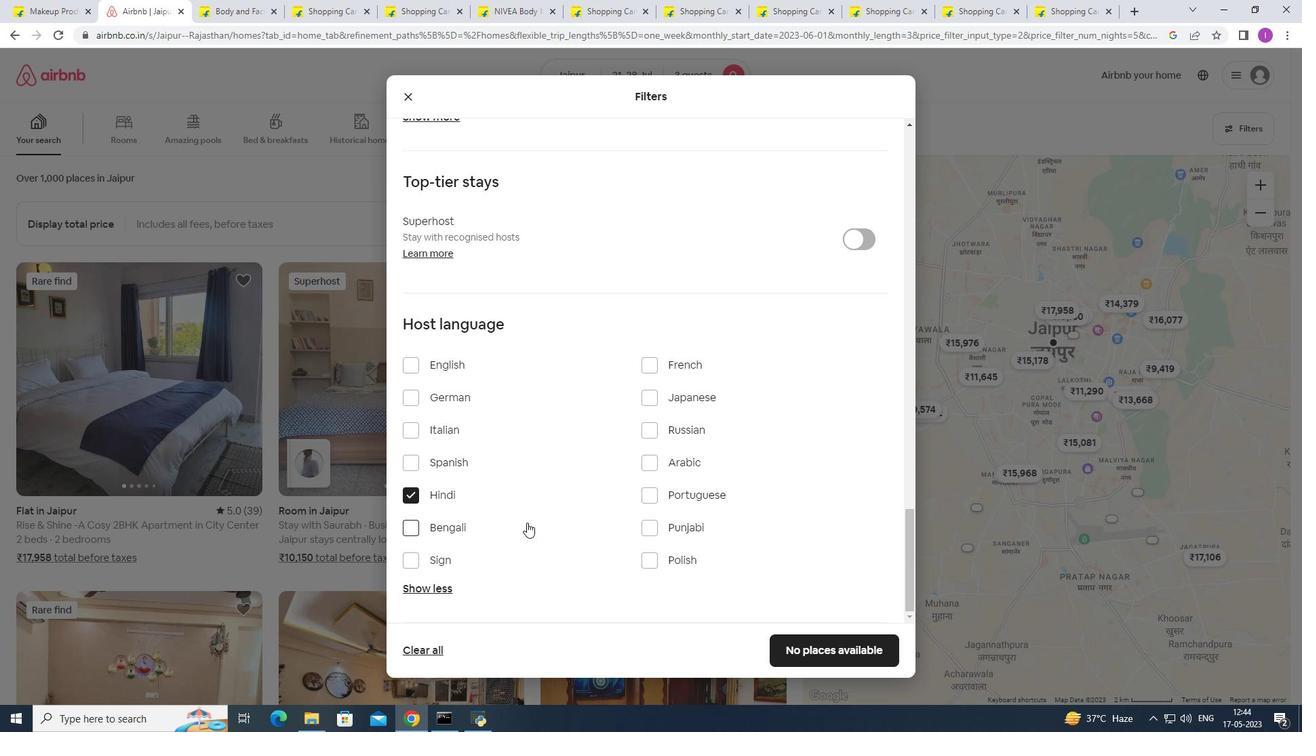 
Action: Mouse moved to (535, 519)
Screenshot: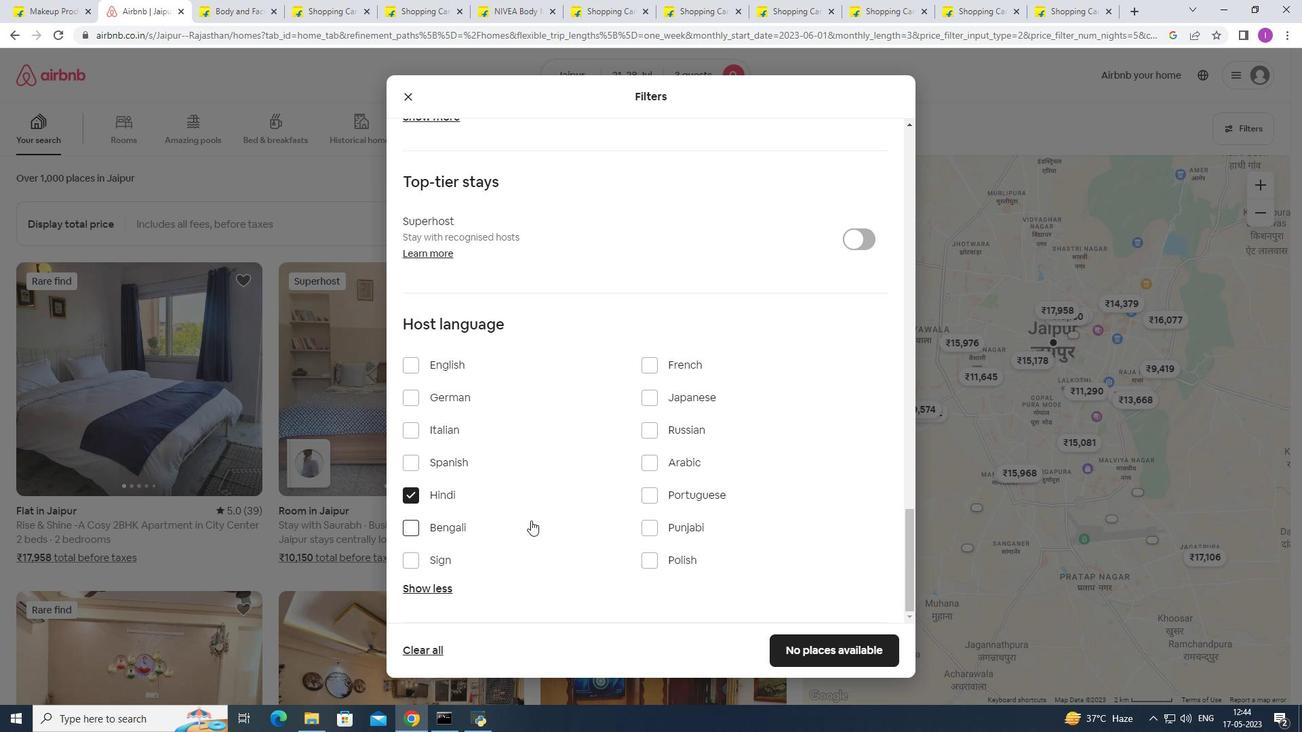 
Action: Mouse scrolled (535, 518) with delta (0, 0)
Screenshot: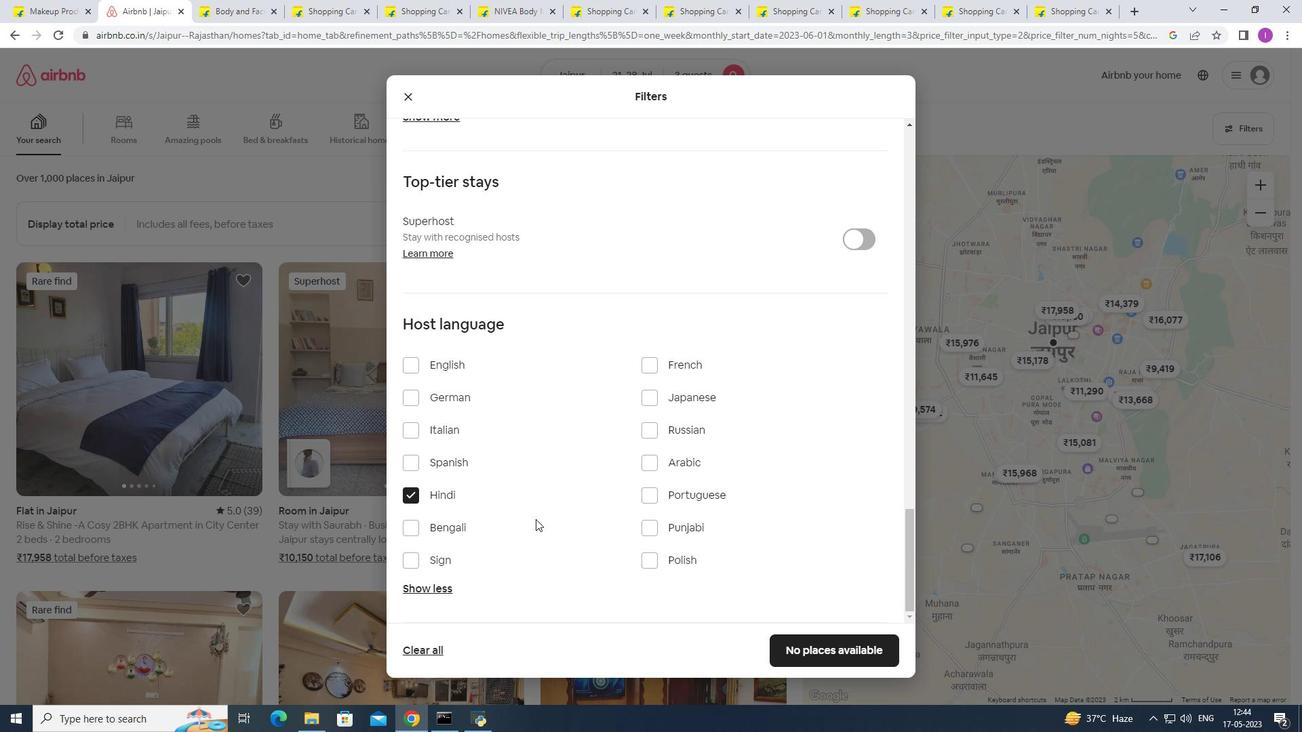 
Action: Mouse moved to (535, 519)
Screenshot: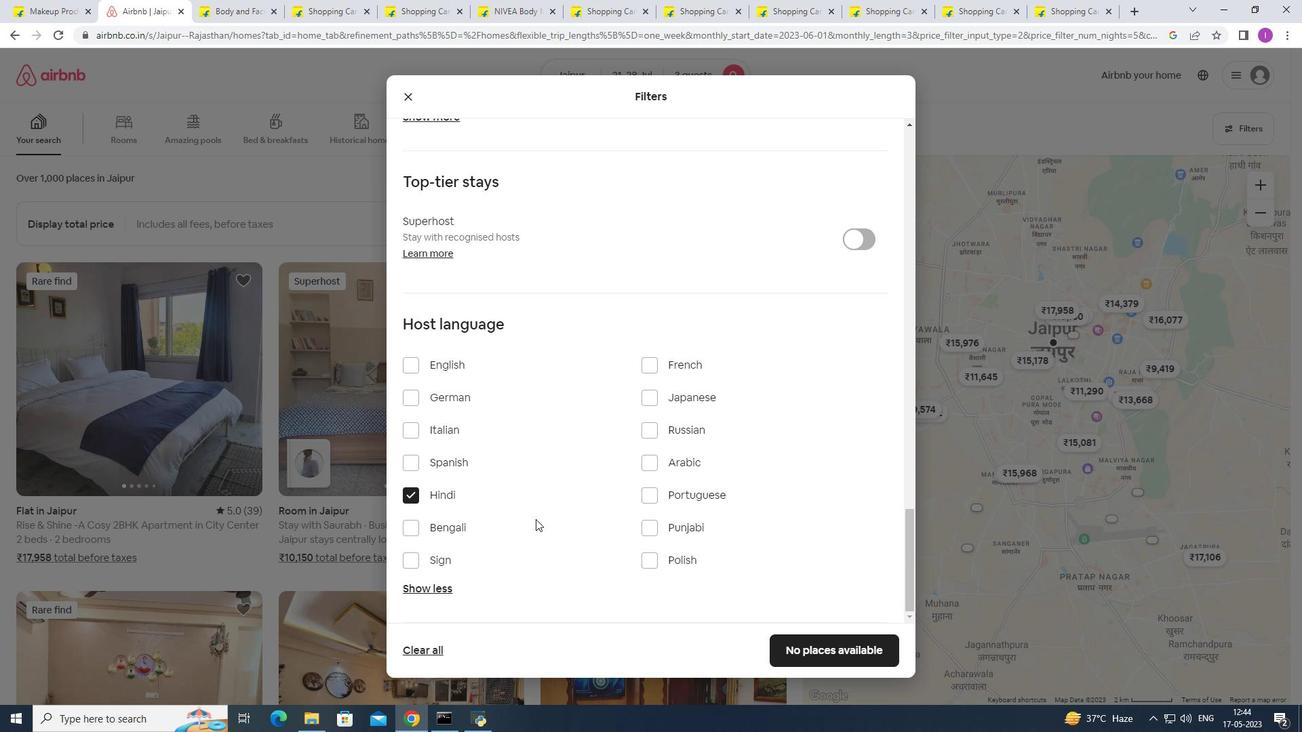 
Action: Mouse scrolled (535, 518) with delta (0, 0)
Screenshot: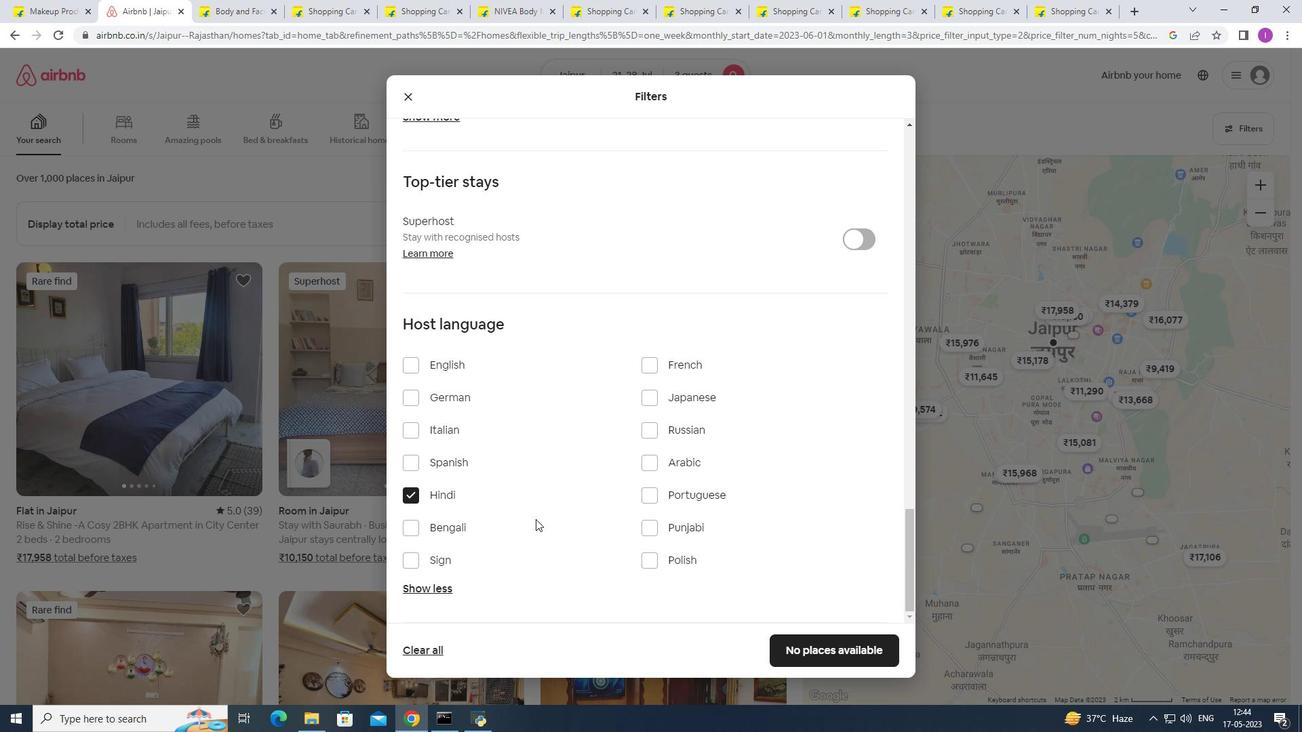 
Action: Mouse moved to (836, 649)
Screenshot: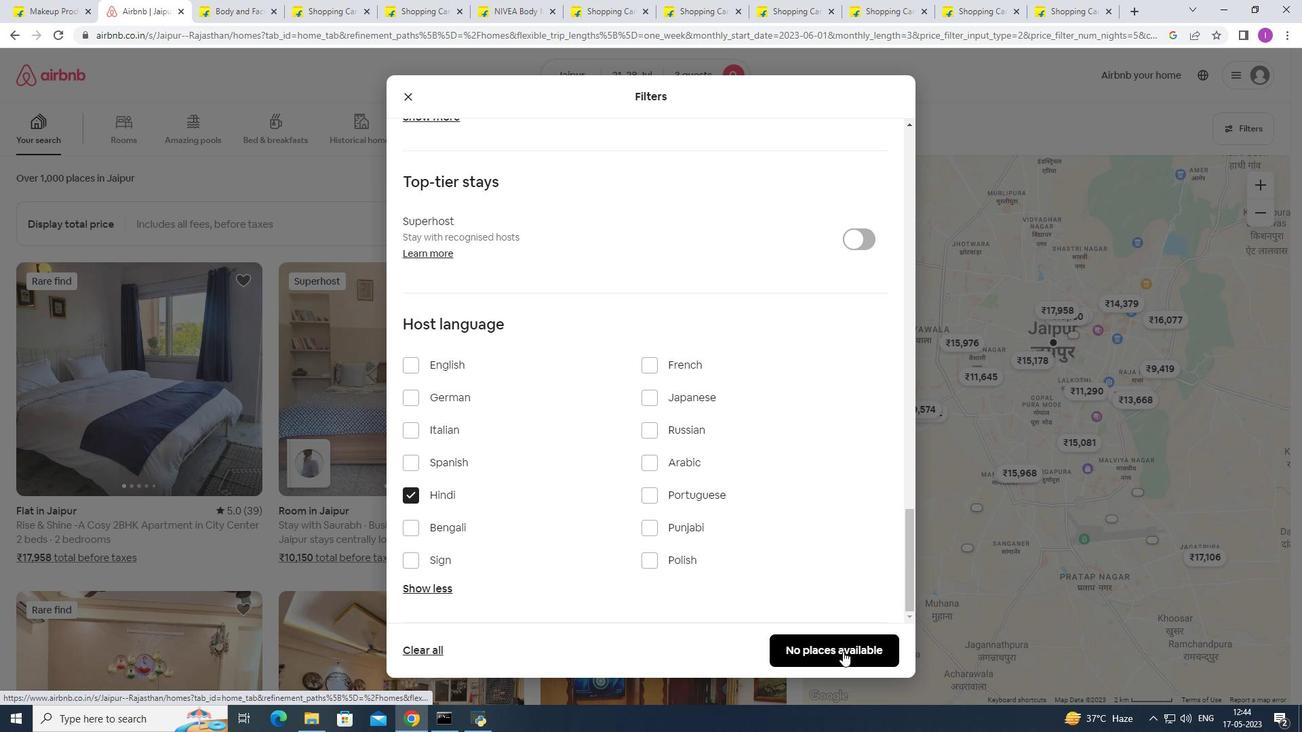 
Action: Mouse pressed left at (836, 649)
Screenshot: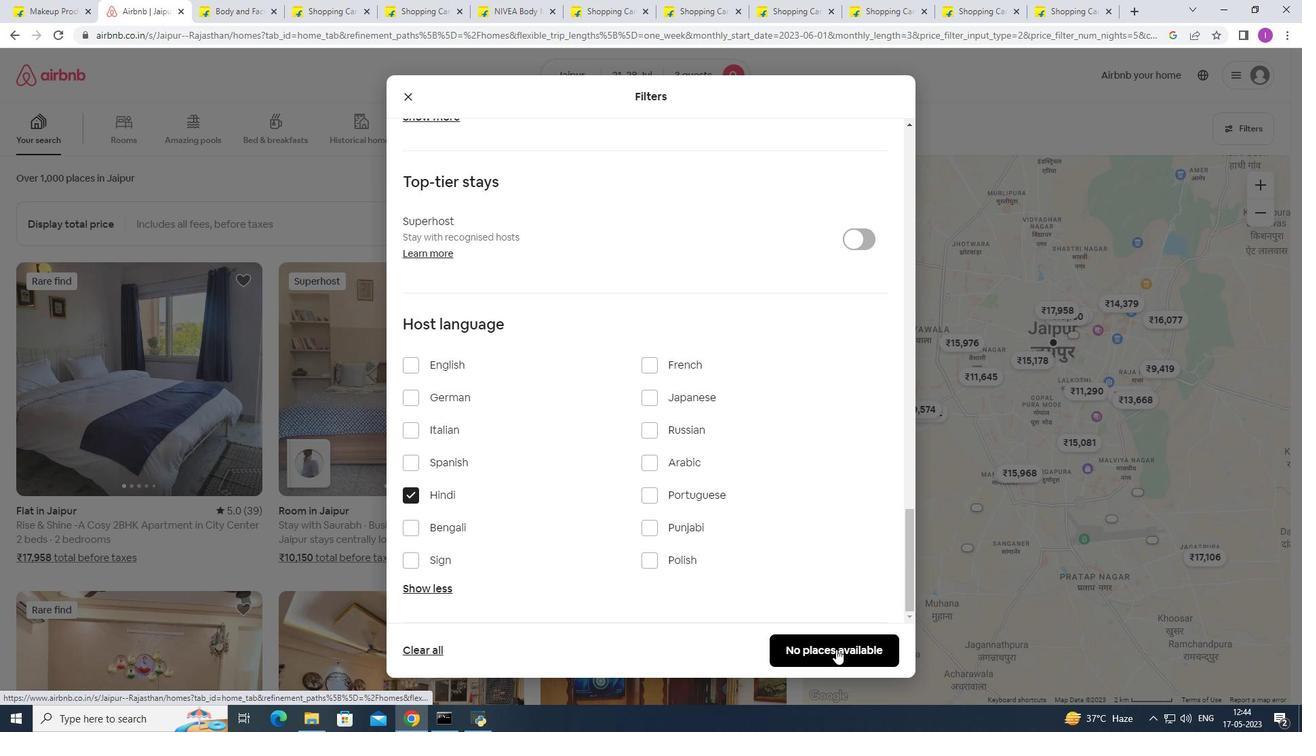 
Action: Mouse moved to (830, 647)
Screenshot: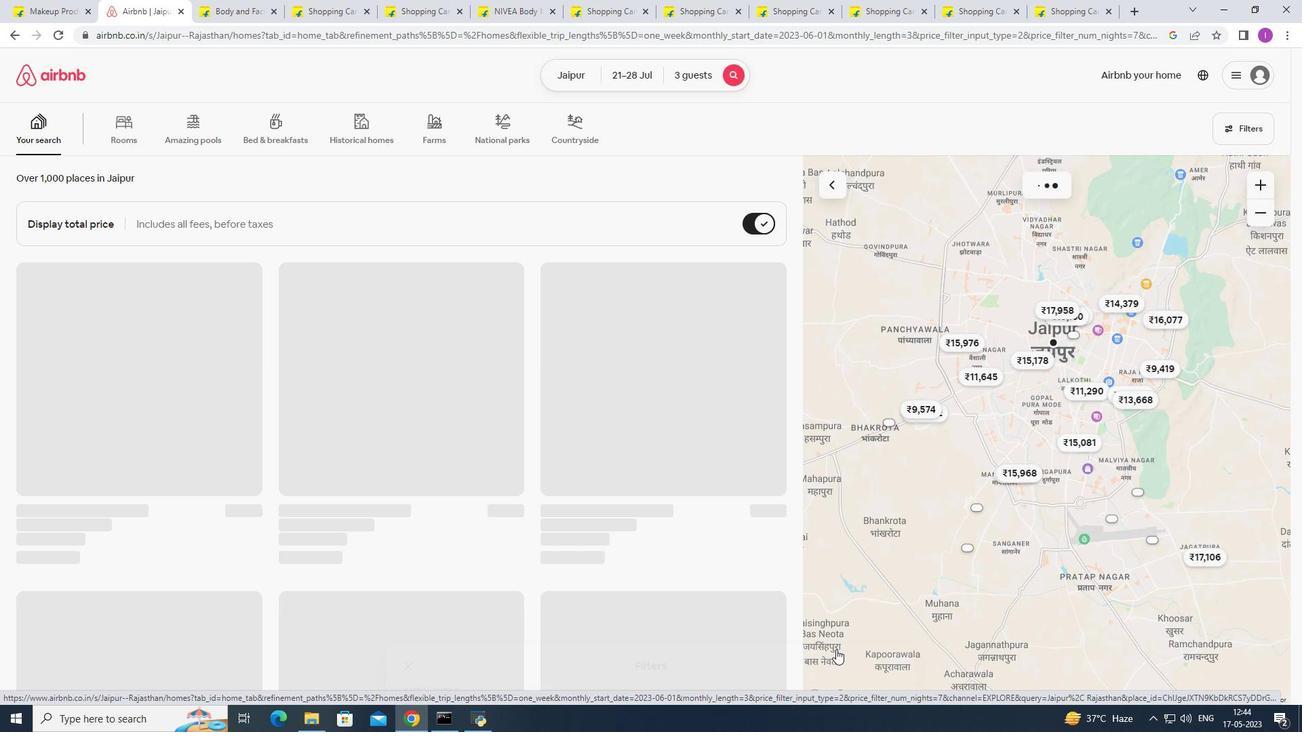 
